 Task: Open Card Chemical Engineering Review in Board Employee Offboarding to Workspace General Accounting and add a team member Softage.4@softage.net, a label Orange, a checklist Trade Secrets, an attachment from Trello, a color Orange and finally, add a card description 'Plan and execute company team-building conference with team-building challenges on leadership' and a comment 'This task requires us to be adaptable and flexible, willing to pivot our approach as needed to achieve success.'. Add a start date 'Jan 08, 1900' with a due date 'Jan 15, 1900'
Action: Mouse moved to (673, 206)
Screenshot: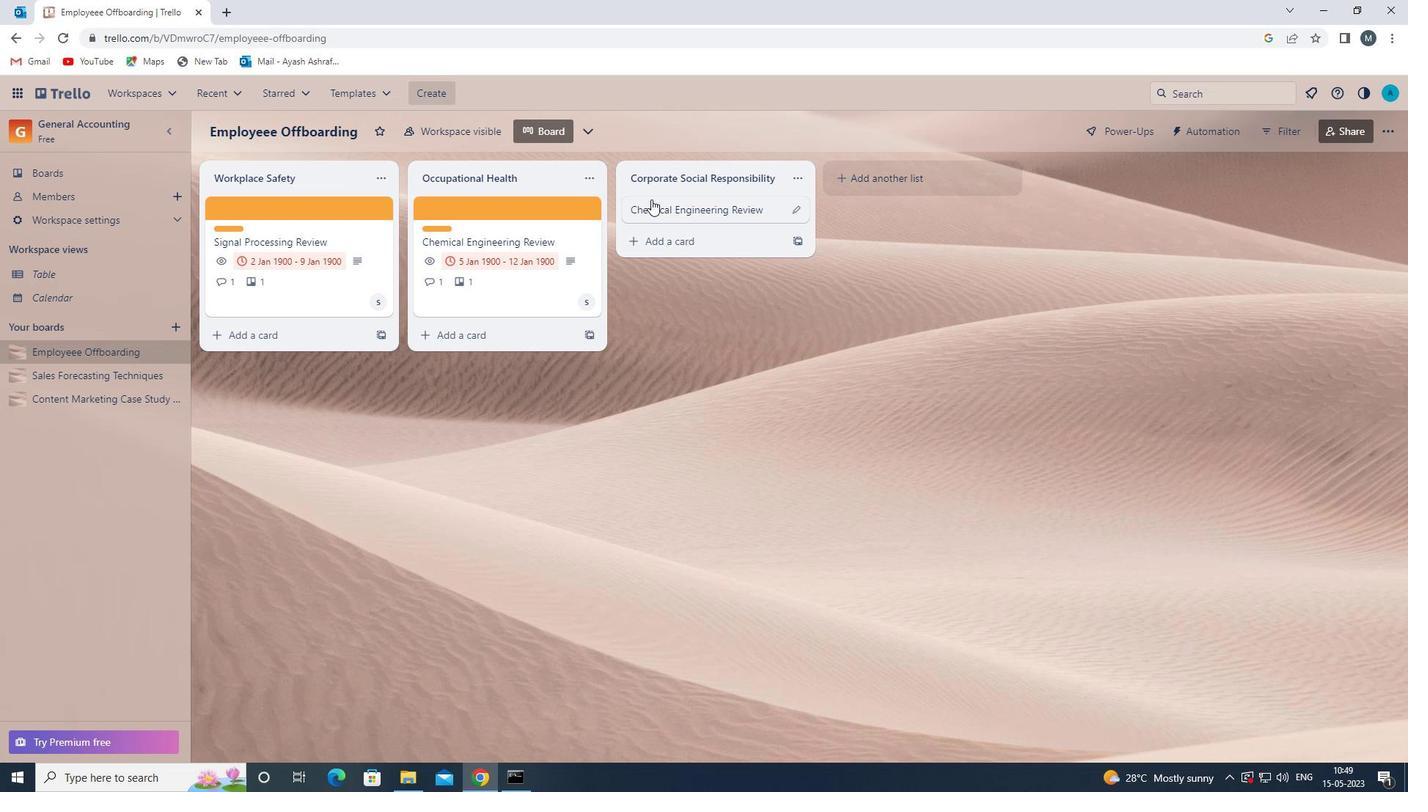 
Action: Mouse pressed left at (673, 206)
Screenshot: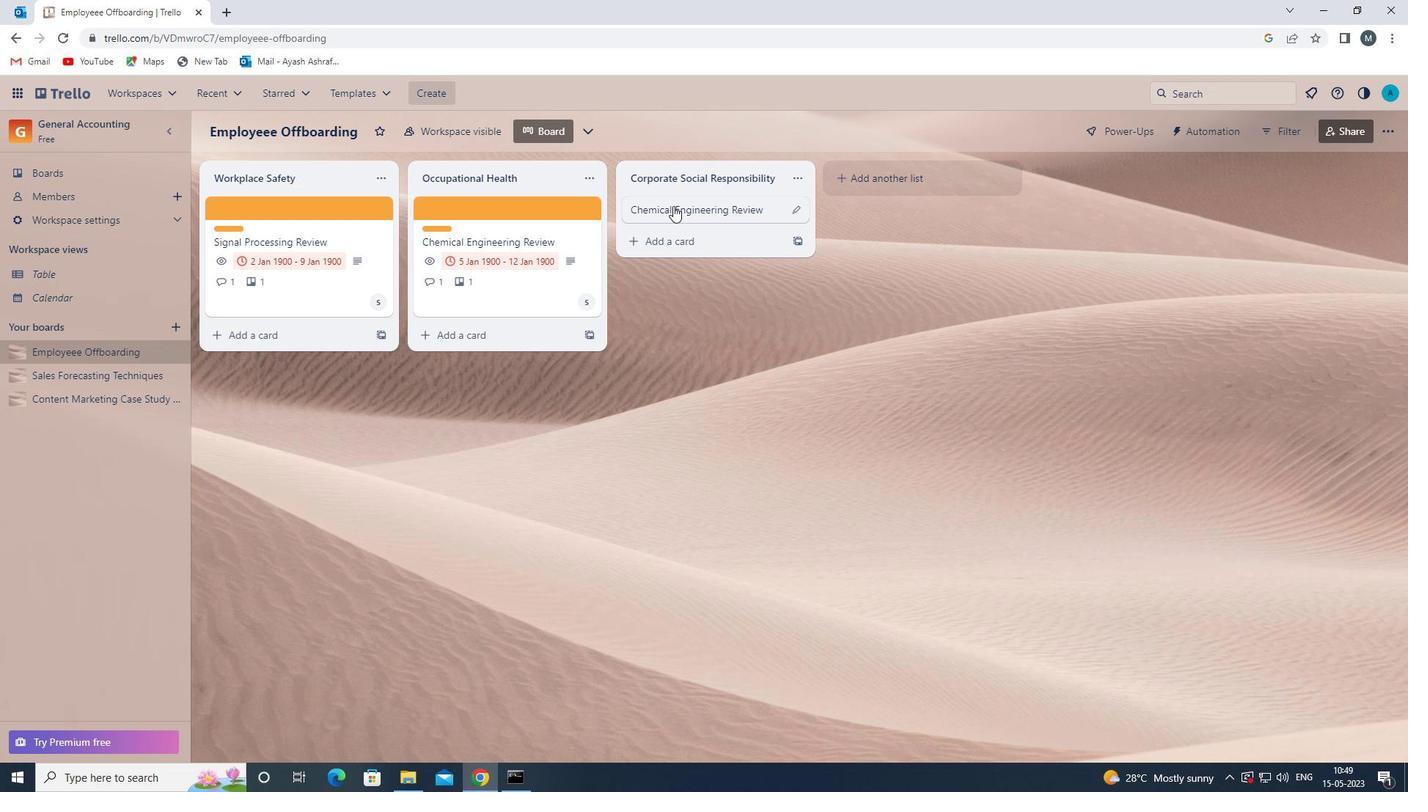 
Action: Mouse moved to (877, 264)
Screenshot: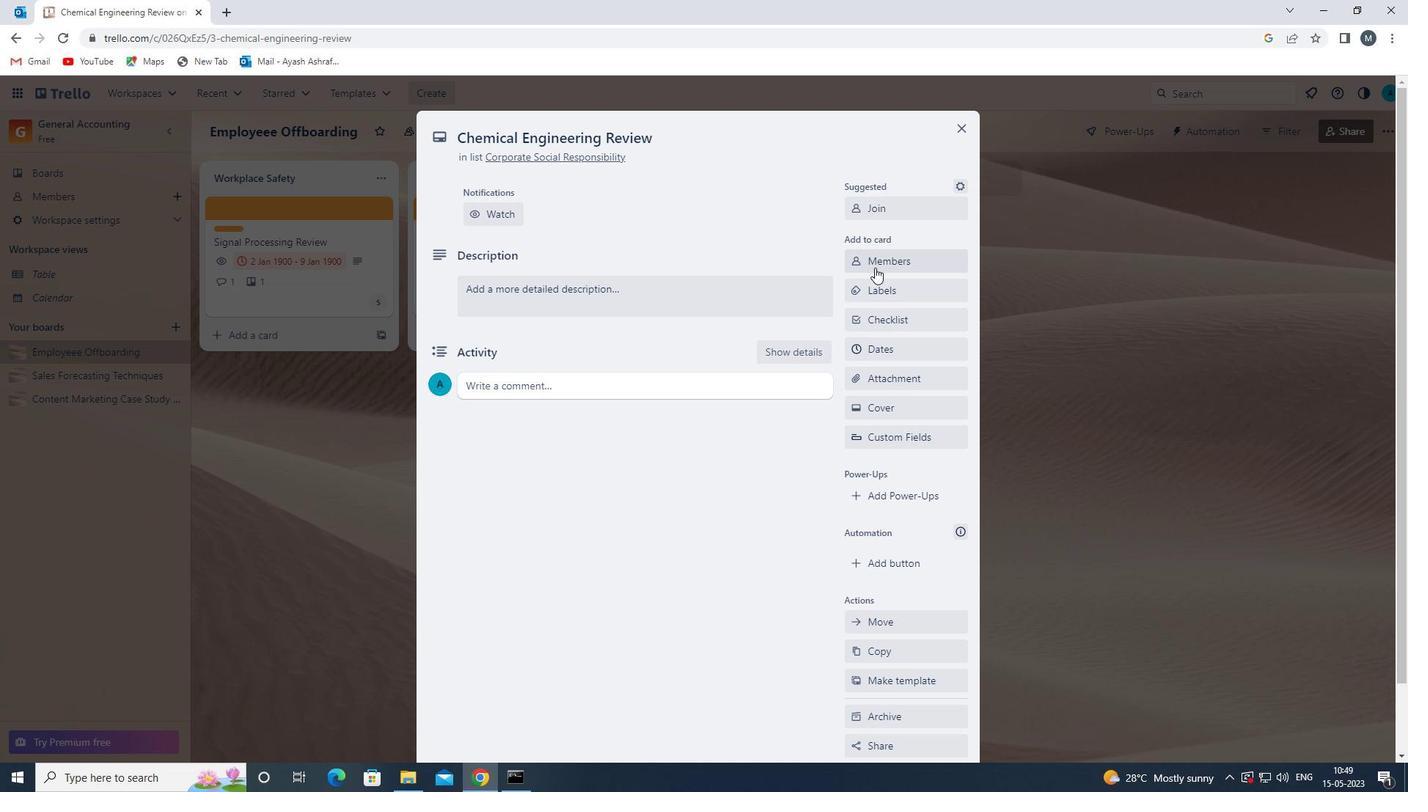 
Action: Mouse pressed left at (877, 264)
Screenshot: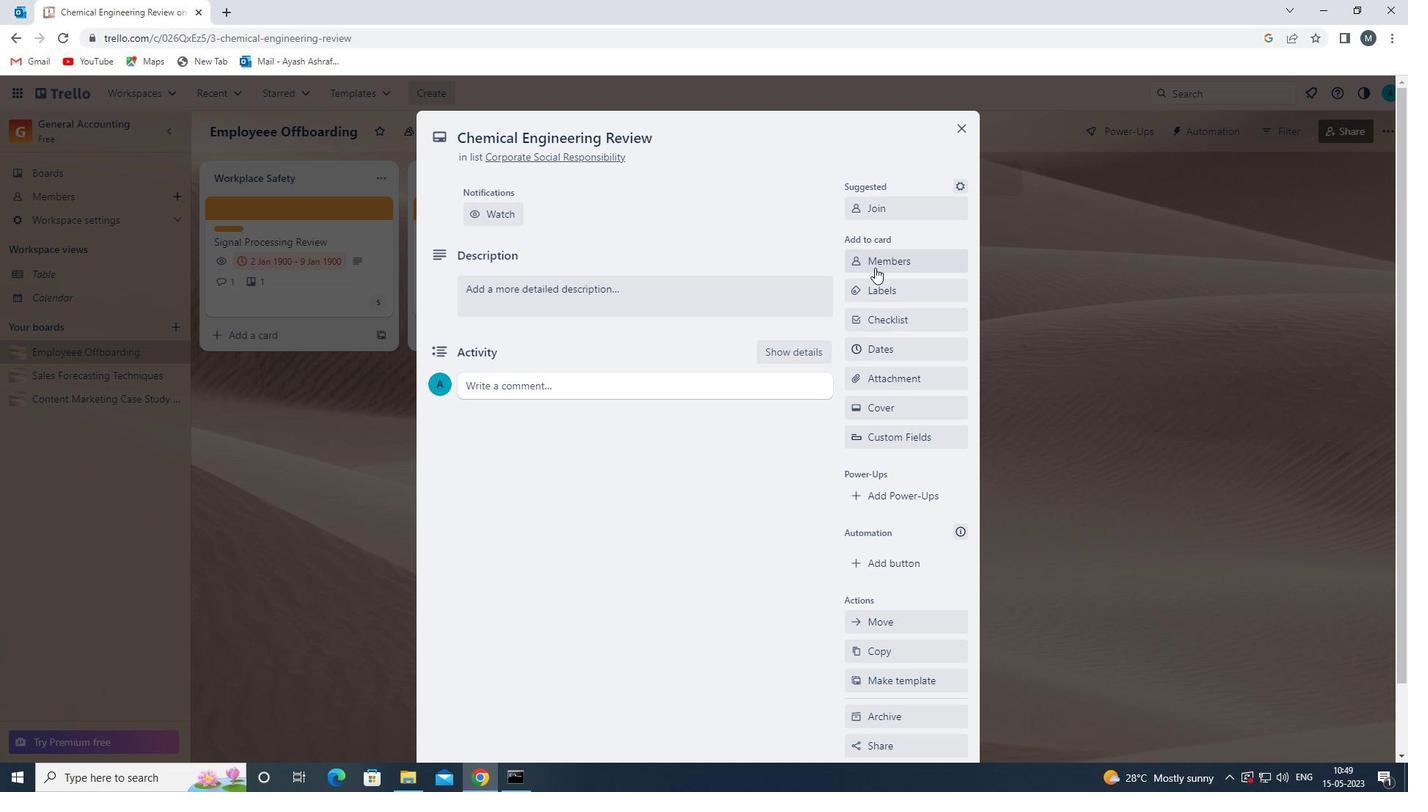 
Action: Mouse moved to (878, 264)
Screenshot: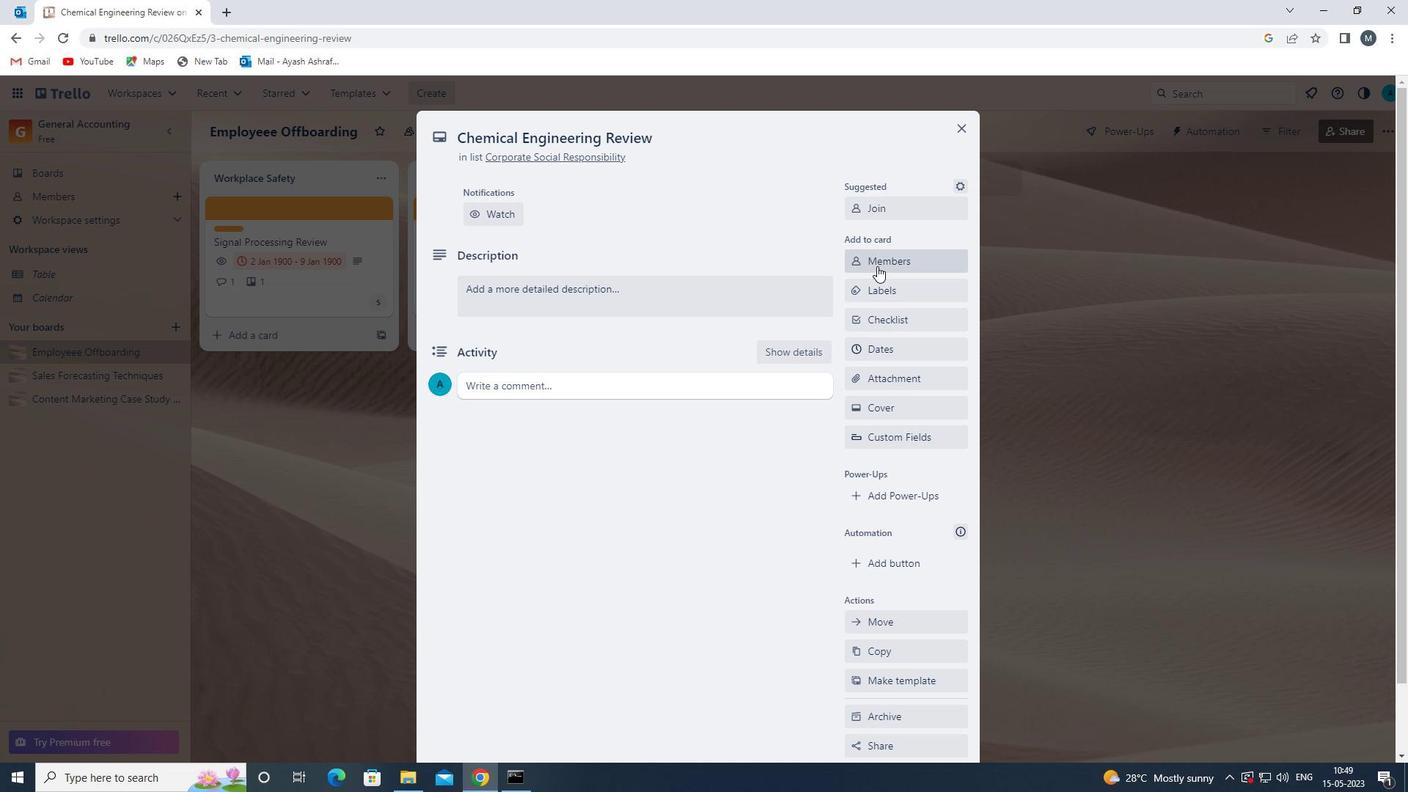
Action: Key pressed s
Screenshot: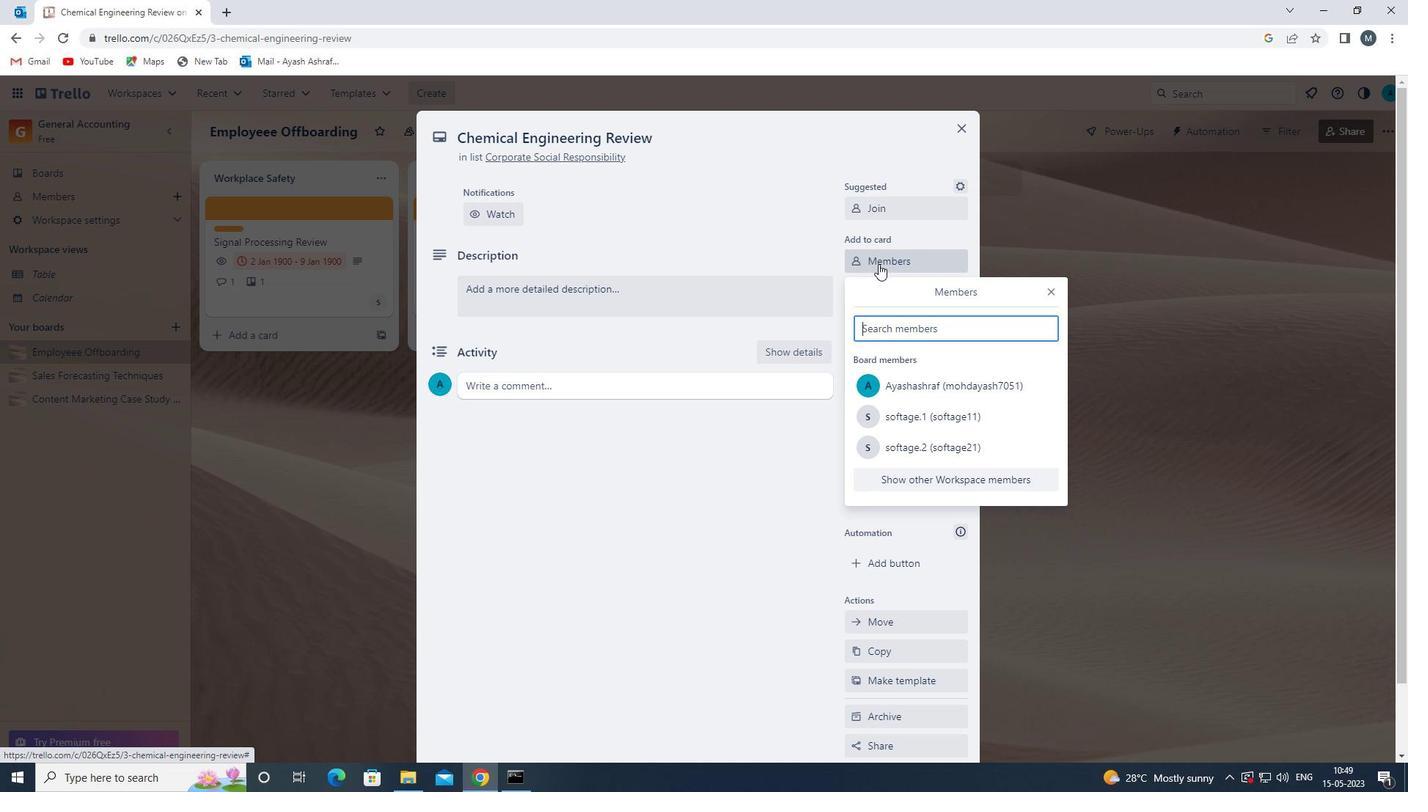 
Action: Mouse moved to (918, 514)
Screenshot: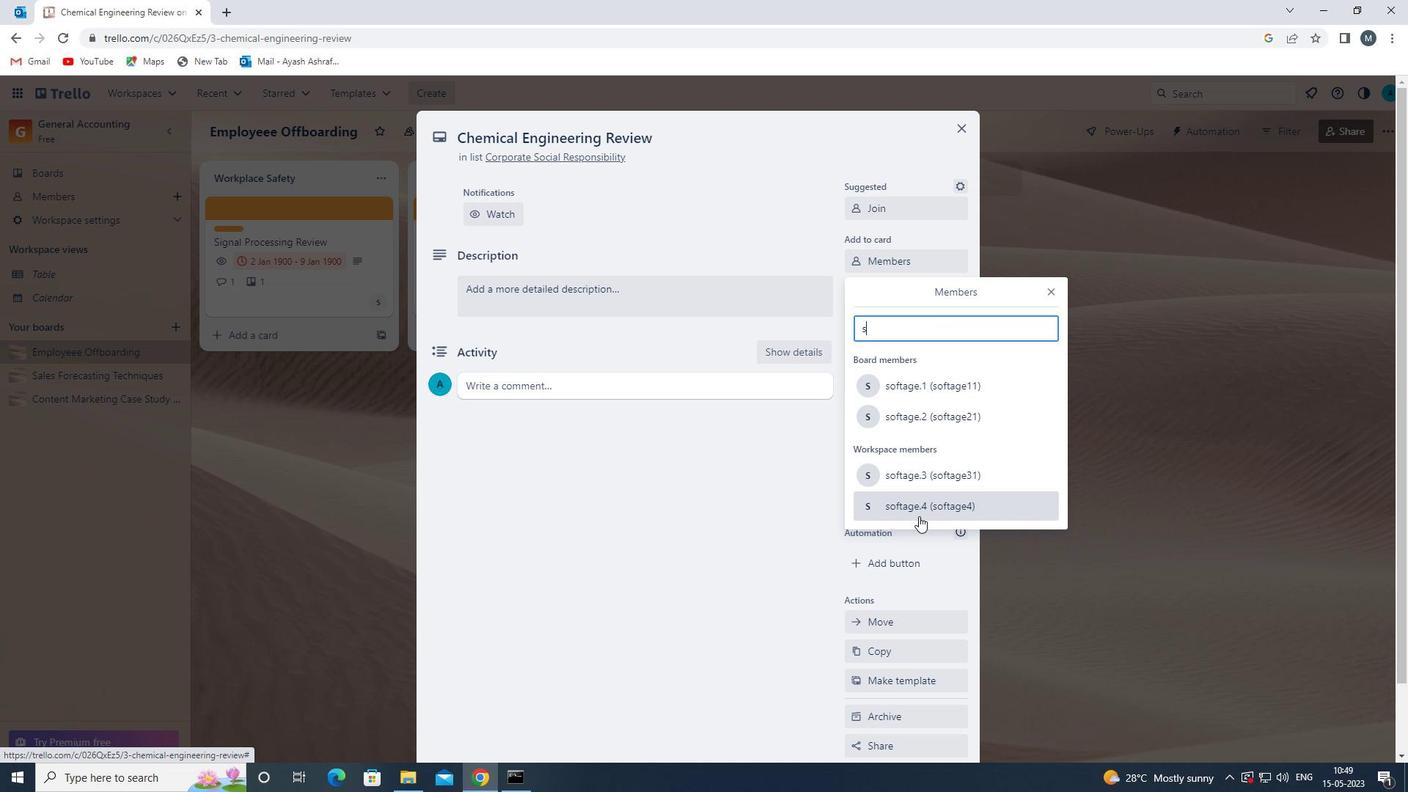 
Action: Mouse pressed left at (918, 514)
Screenshot: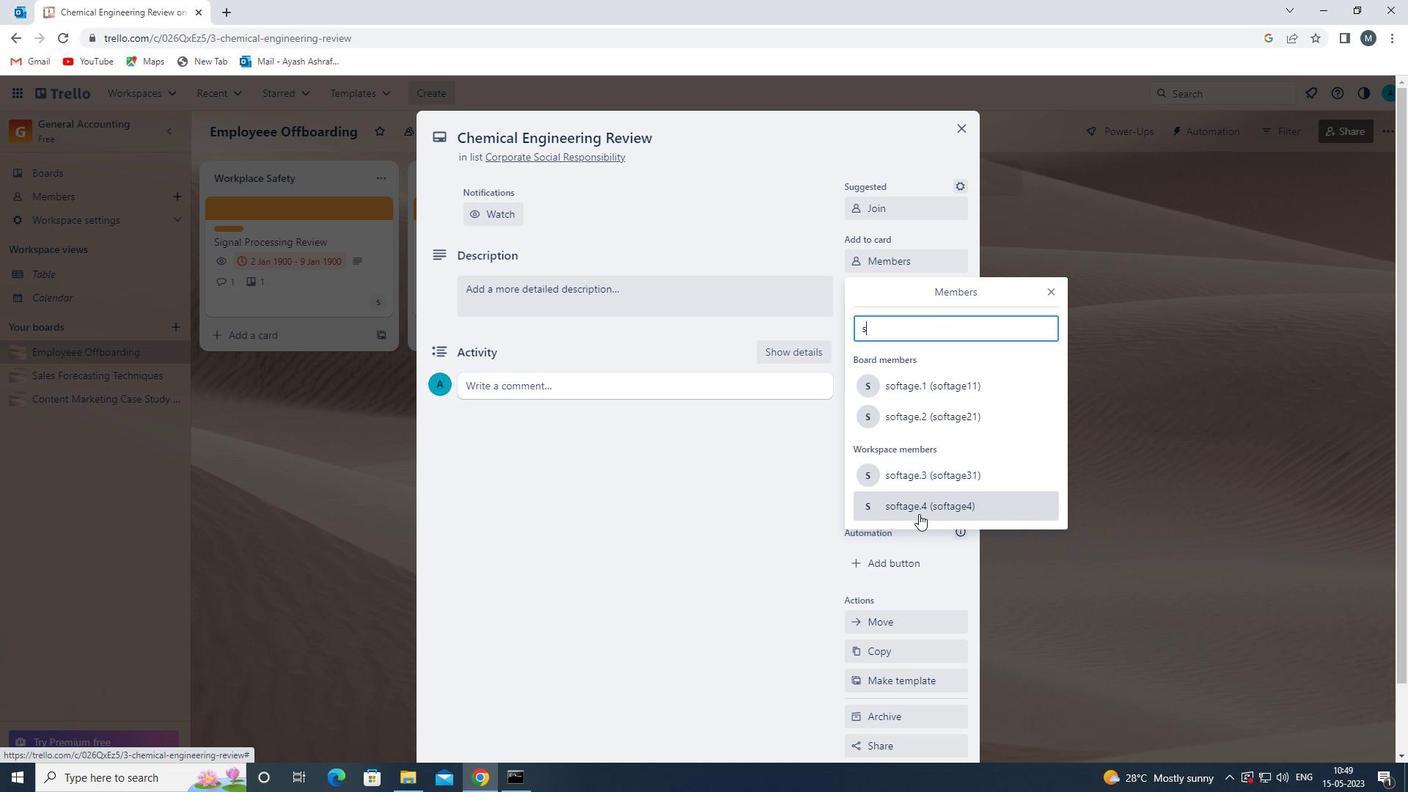 
Action: Mouse moved to (1047, 290)
Screenshot: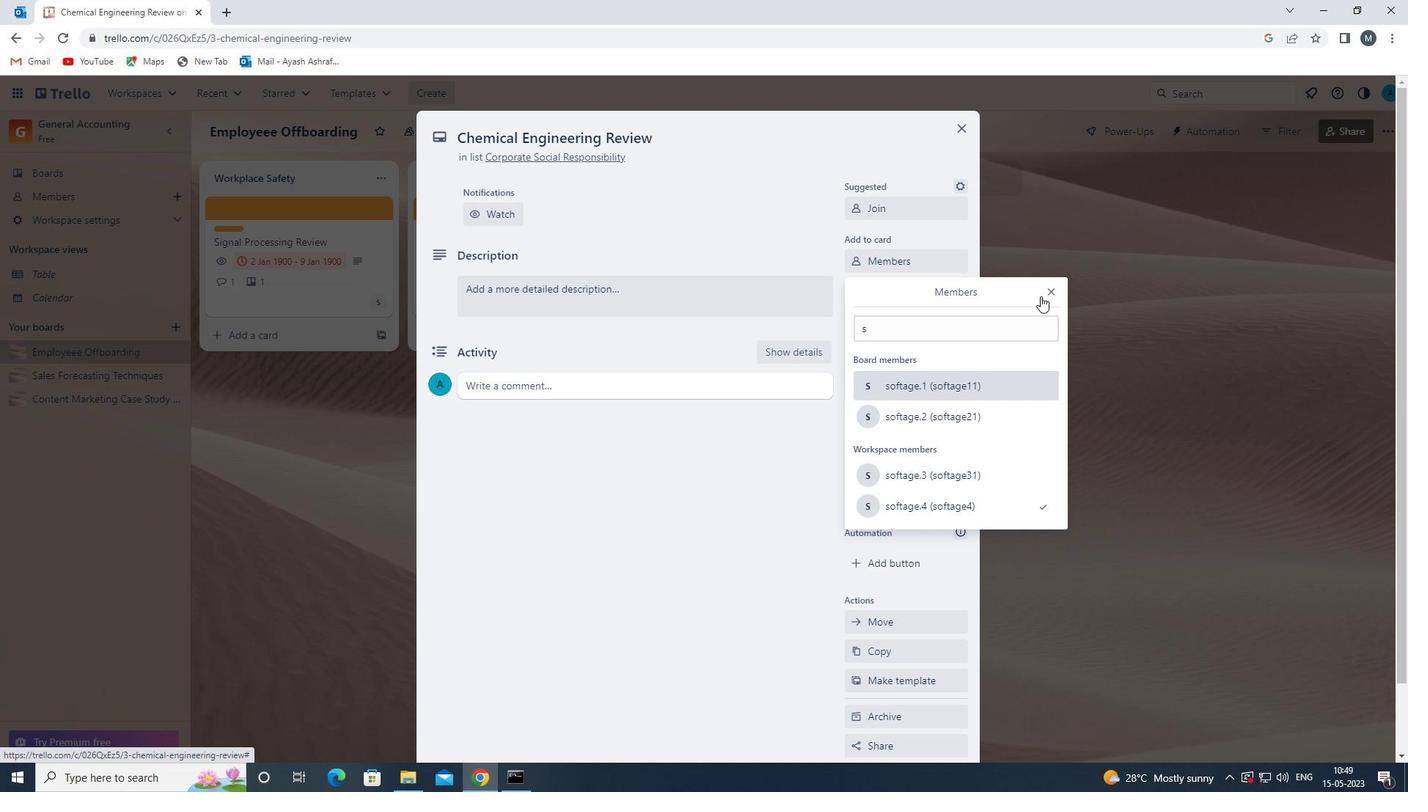 
Action: Mouse pressed left at (1047, 290)
Screenshot: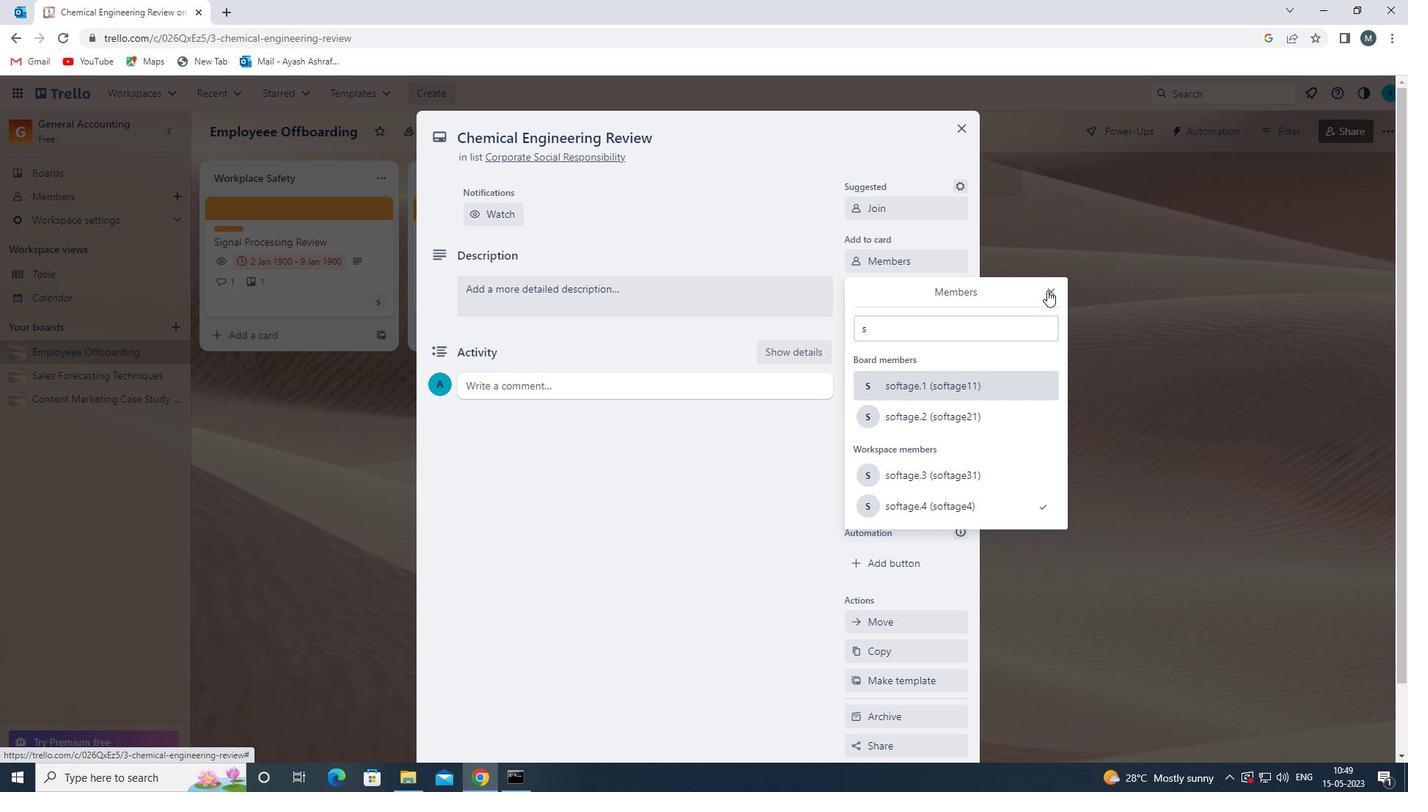 
Action: Mouse moved to (886, 292)
Screenshot: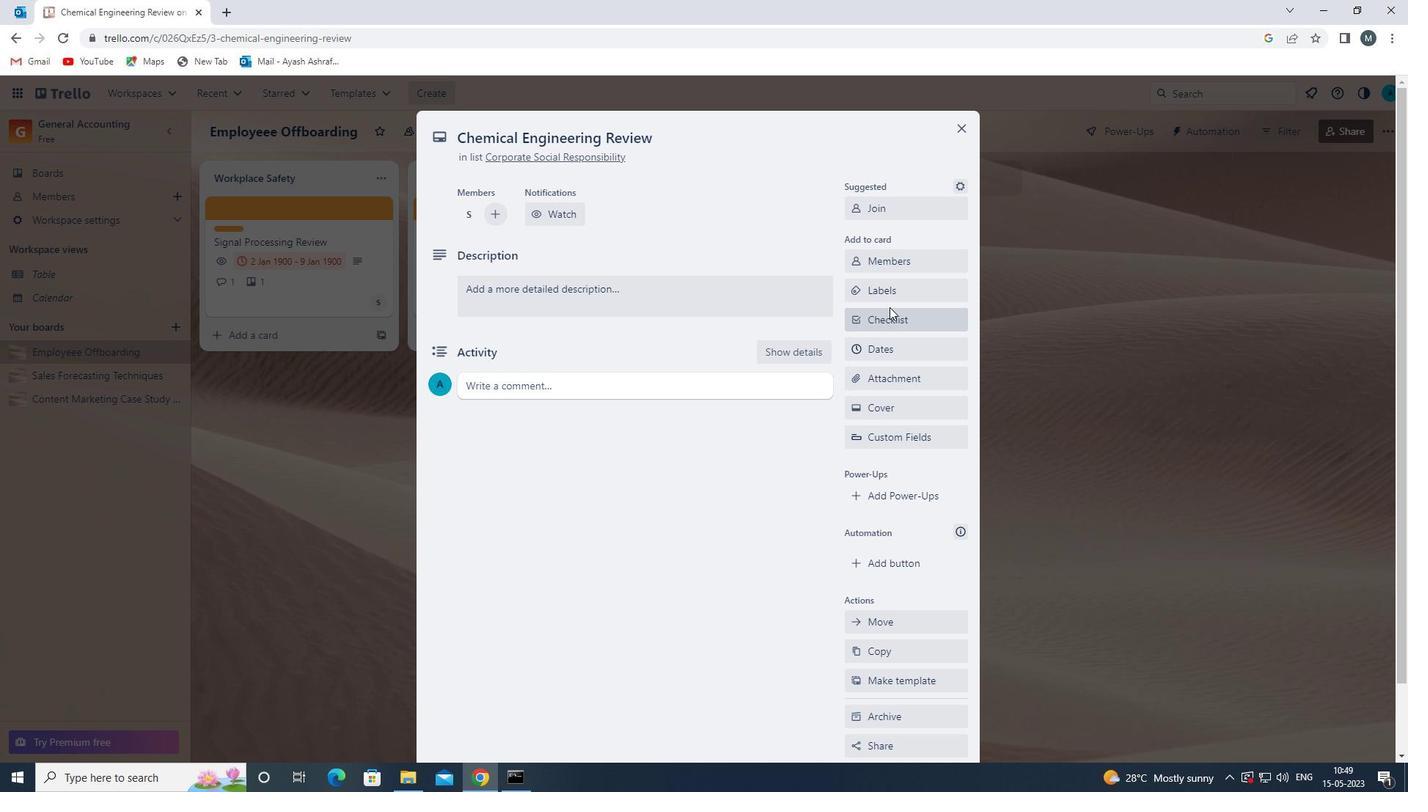 
Action: Mouse pressed left at (886, 292)
Screenshot: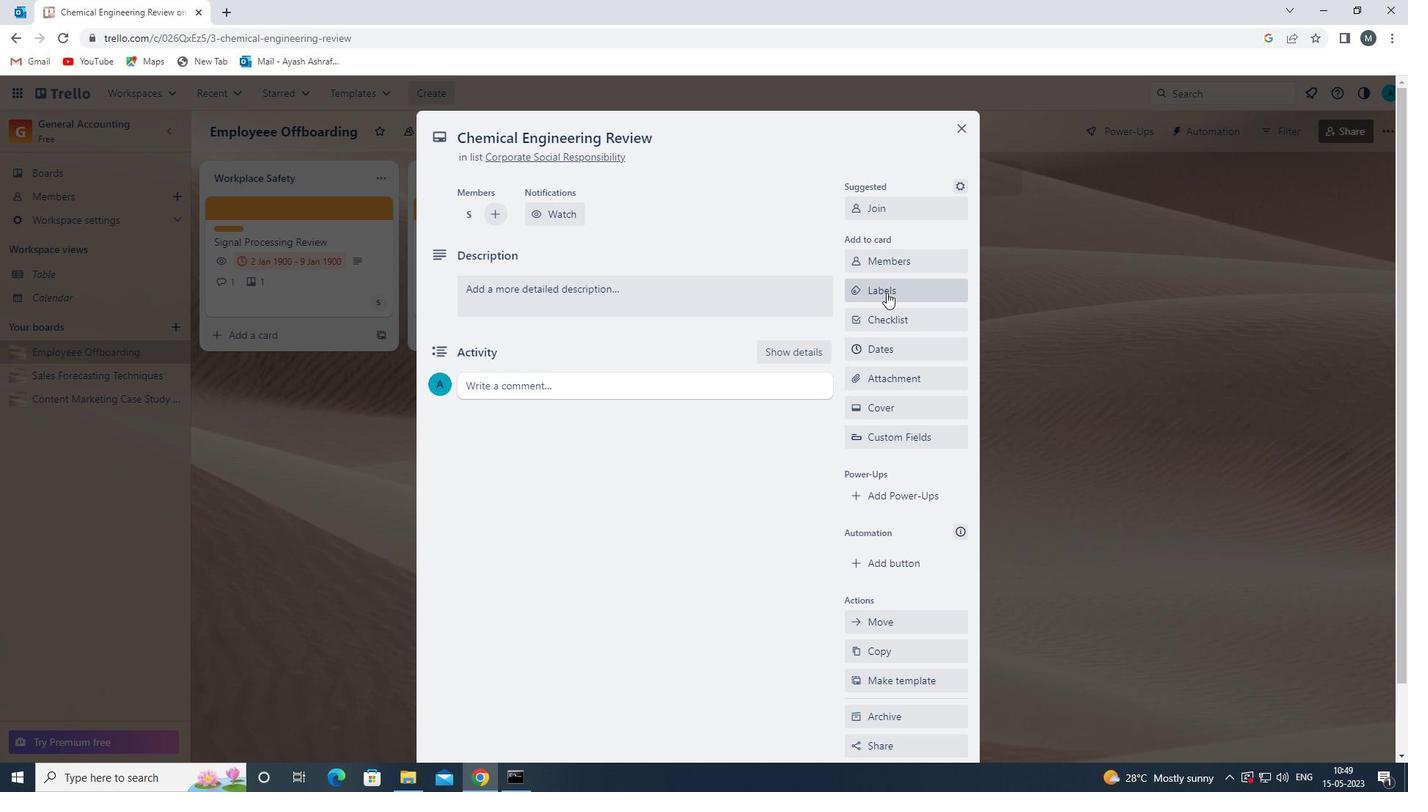 
Action: Mouse moved to (921, 469)
Screenshot: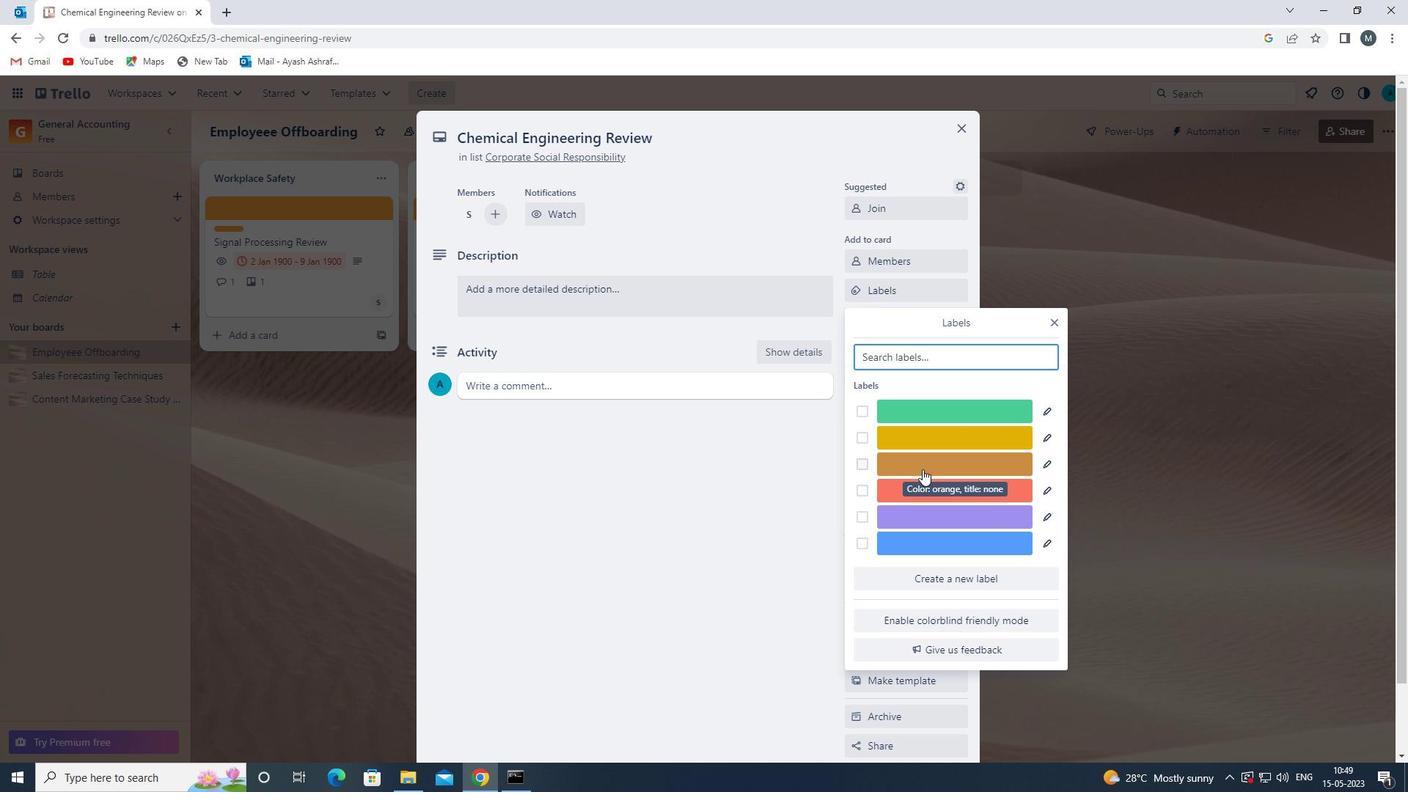 
Action: Mouse pressed left at (921, 469)
Screenshot: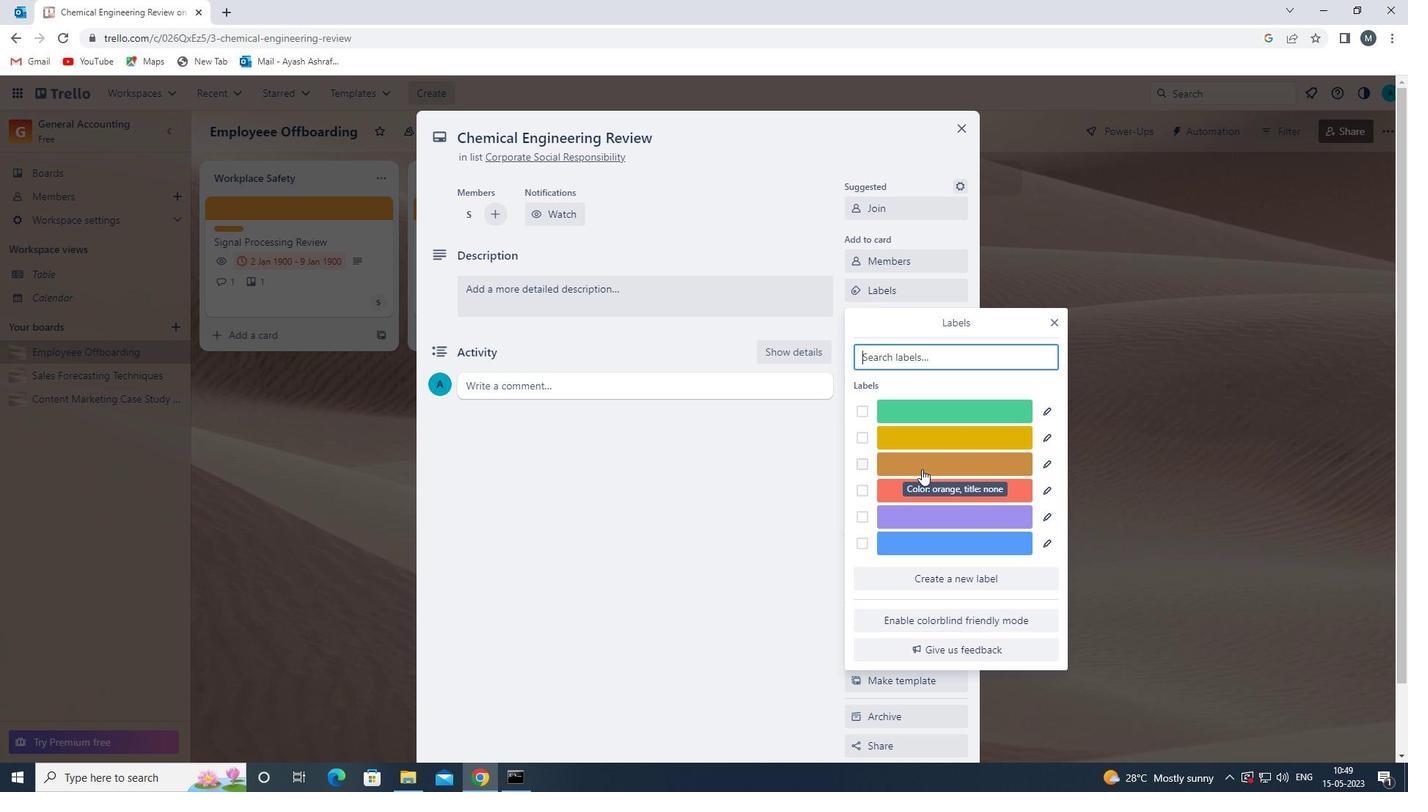 
Action: Mouse moved to (1050, 321)
Screenshot: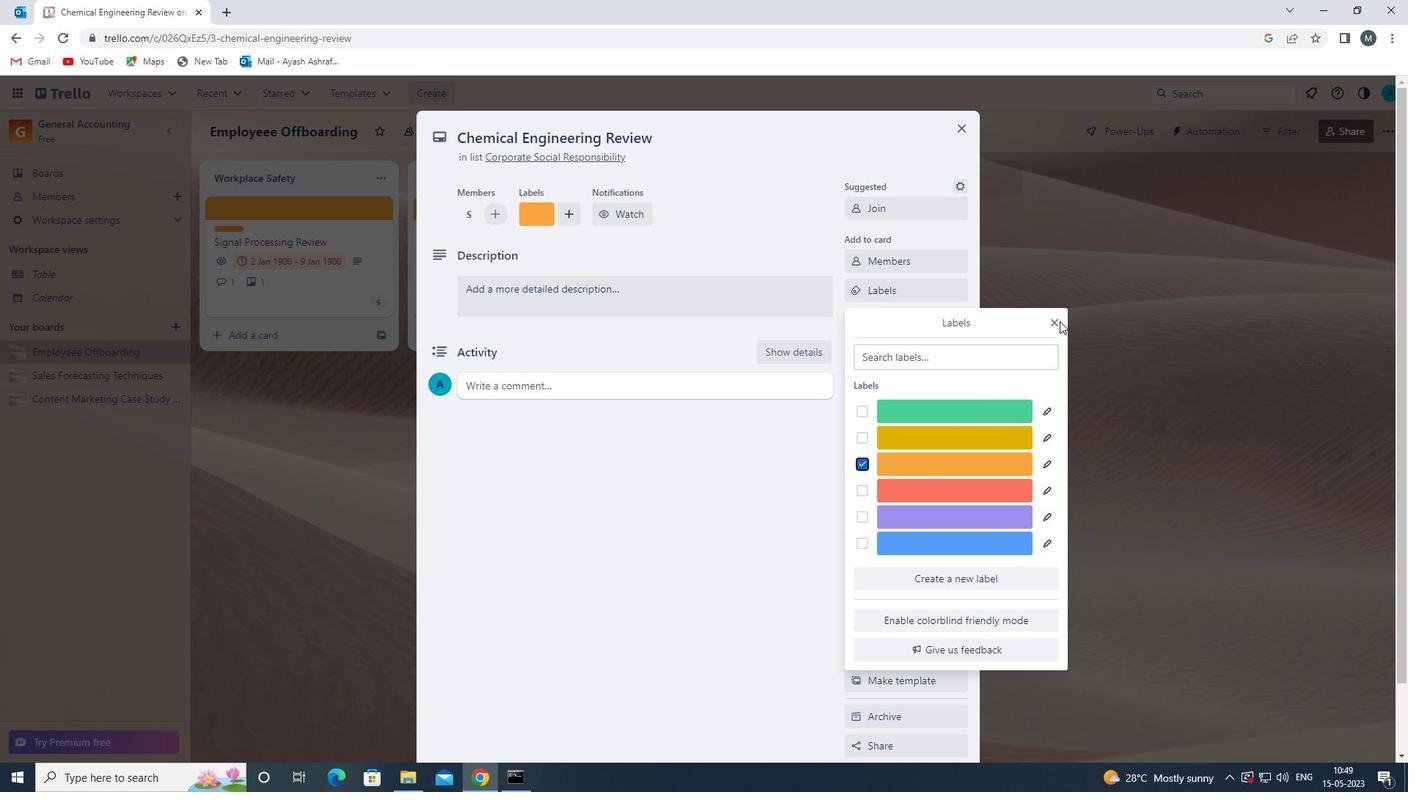 
Action: Mouse pressed left at (1050, 321)
Screenshot: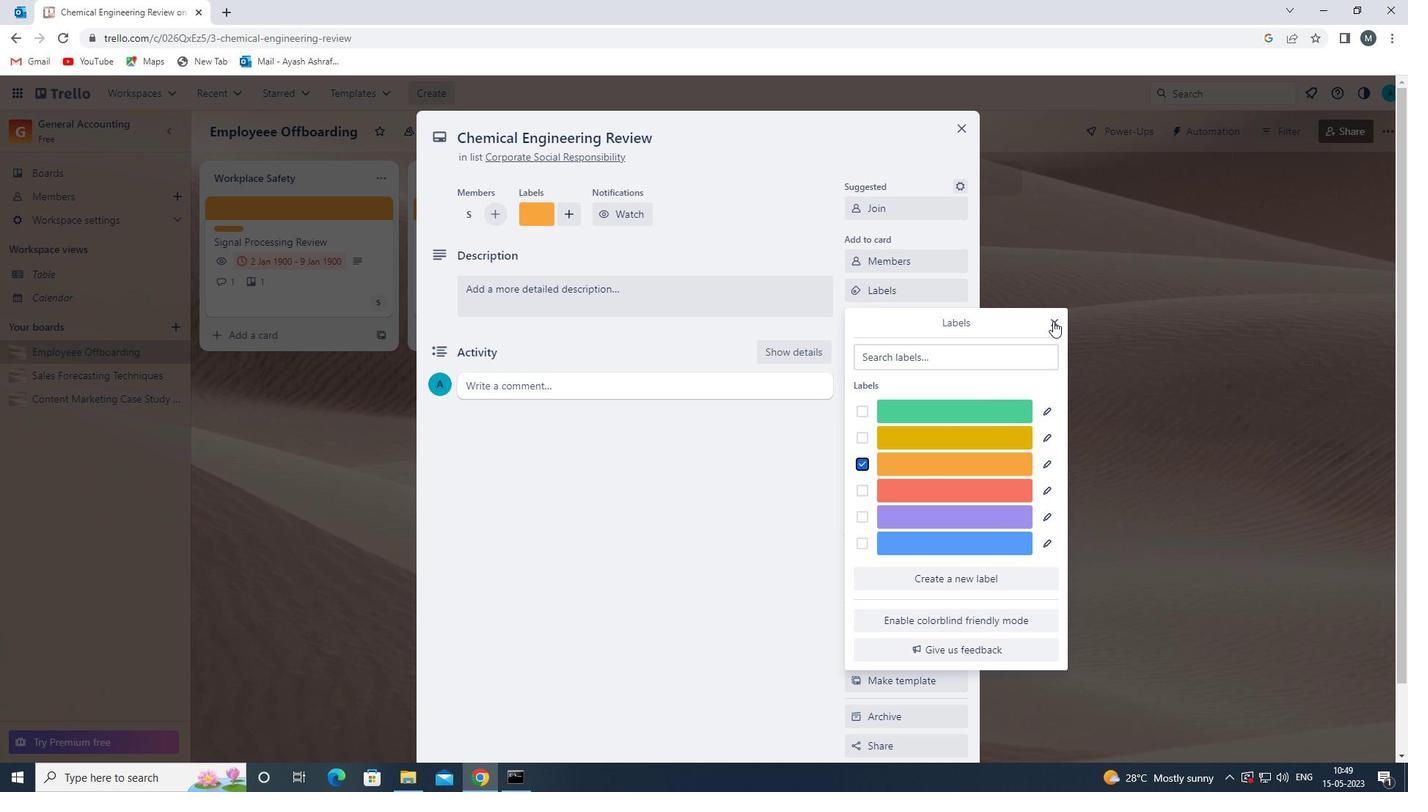 
Action: Mouse moved to (898, 322)
Screenshot: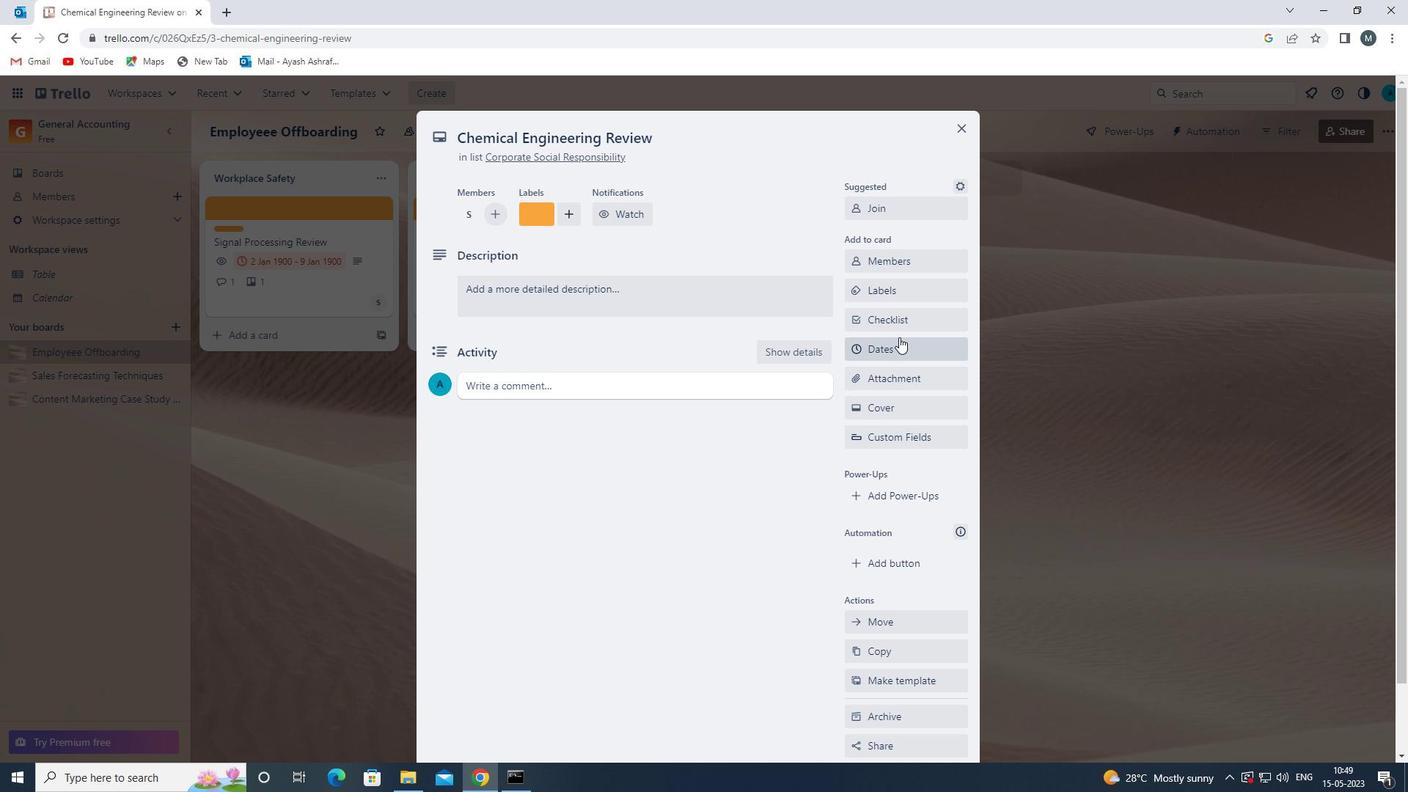 
Action: Mouse pressed left at (898, 322)
Screenshot: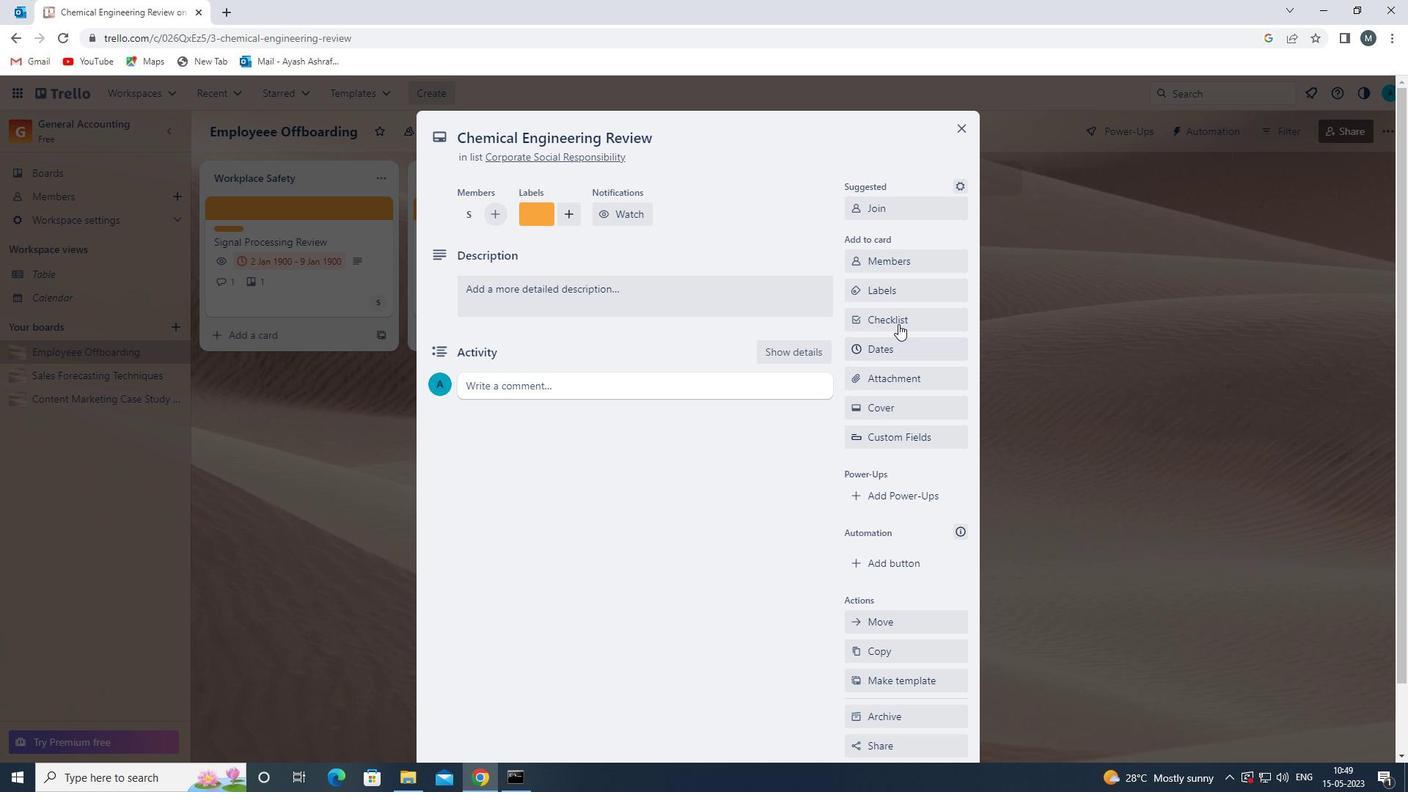 
Action: Key pressed t
Screenshot: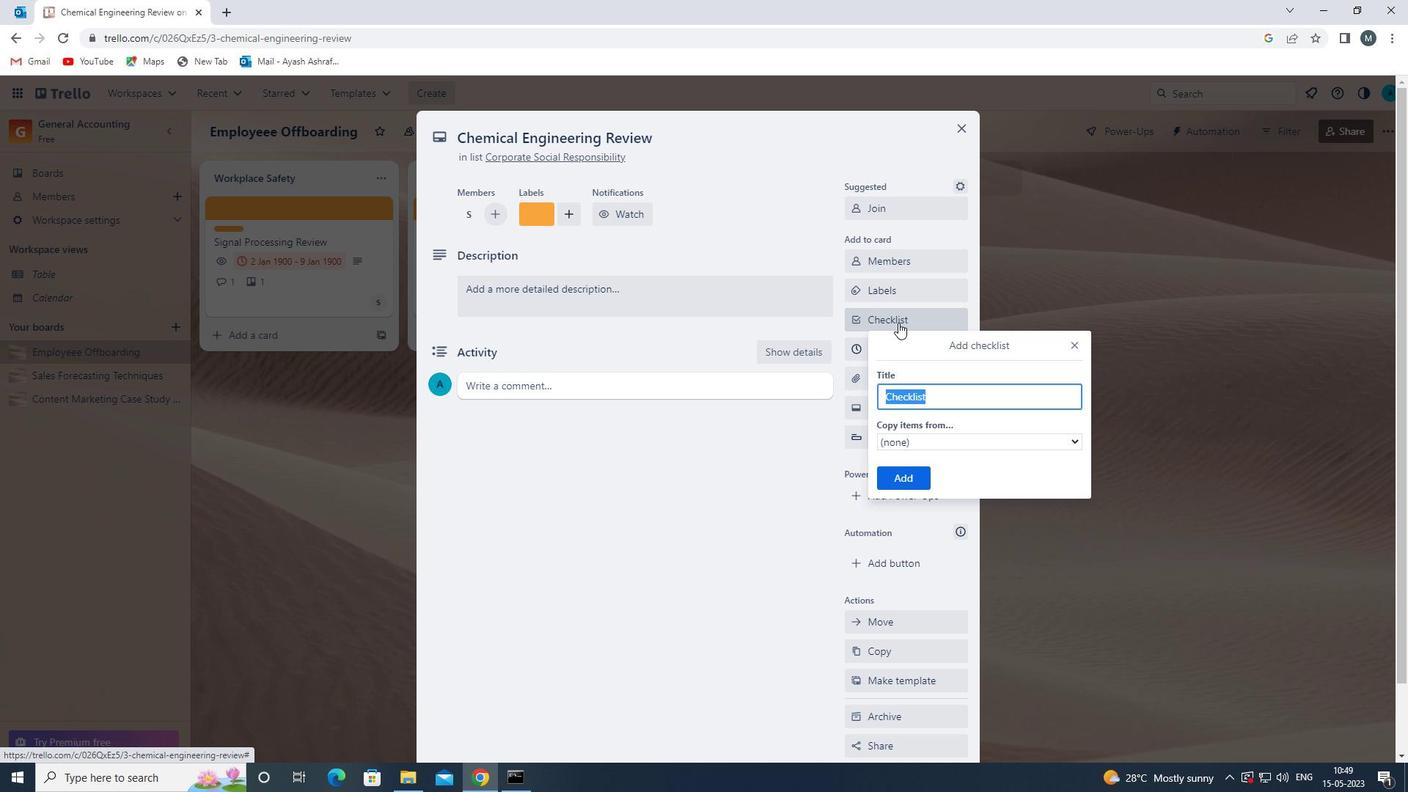 
Action: Mouse moved to (992, 464)
Screenshot: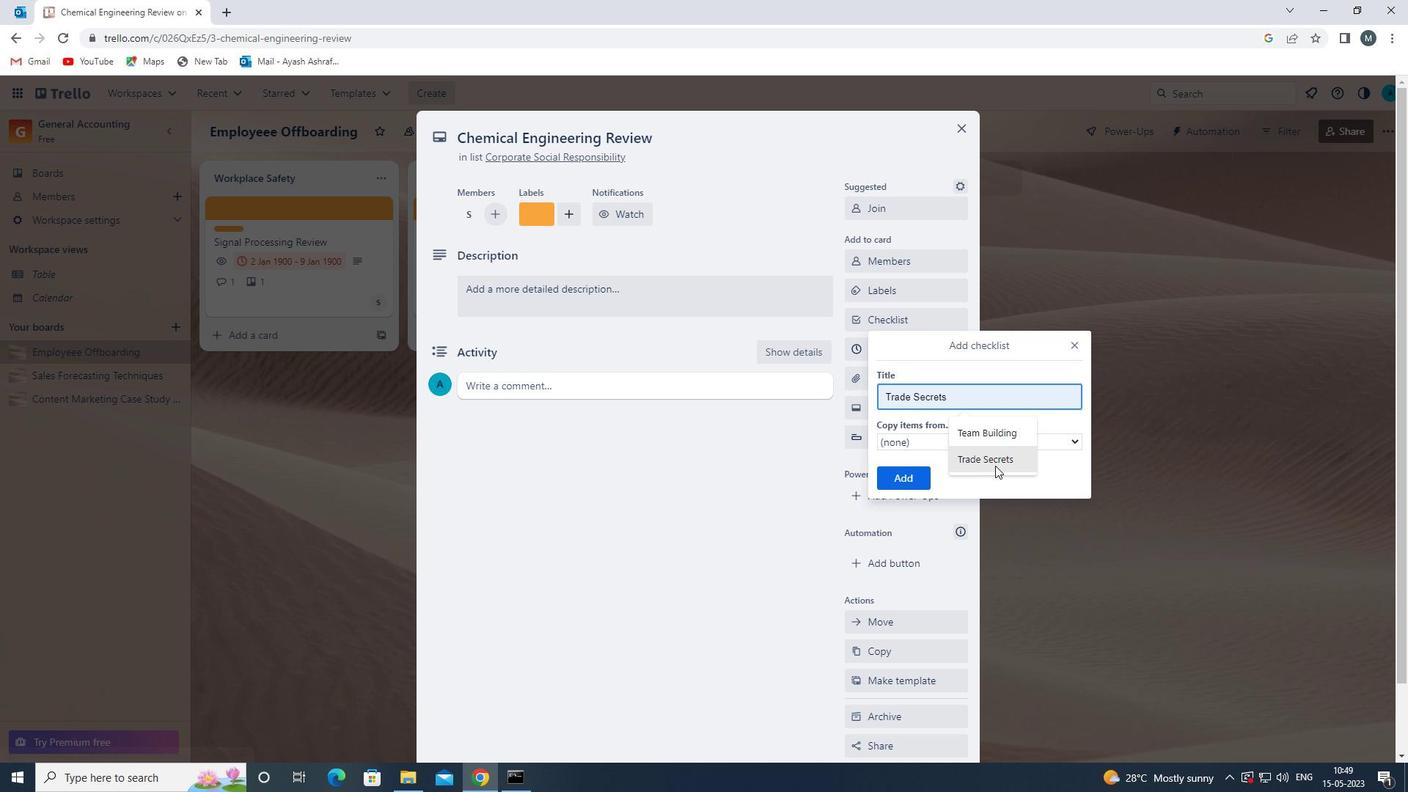
Action: Mouse pressed left at (992, 464)
Screenshot: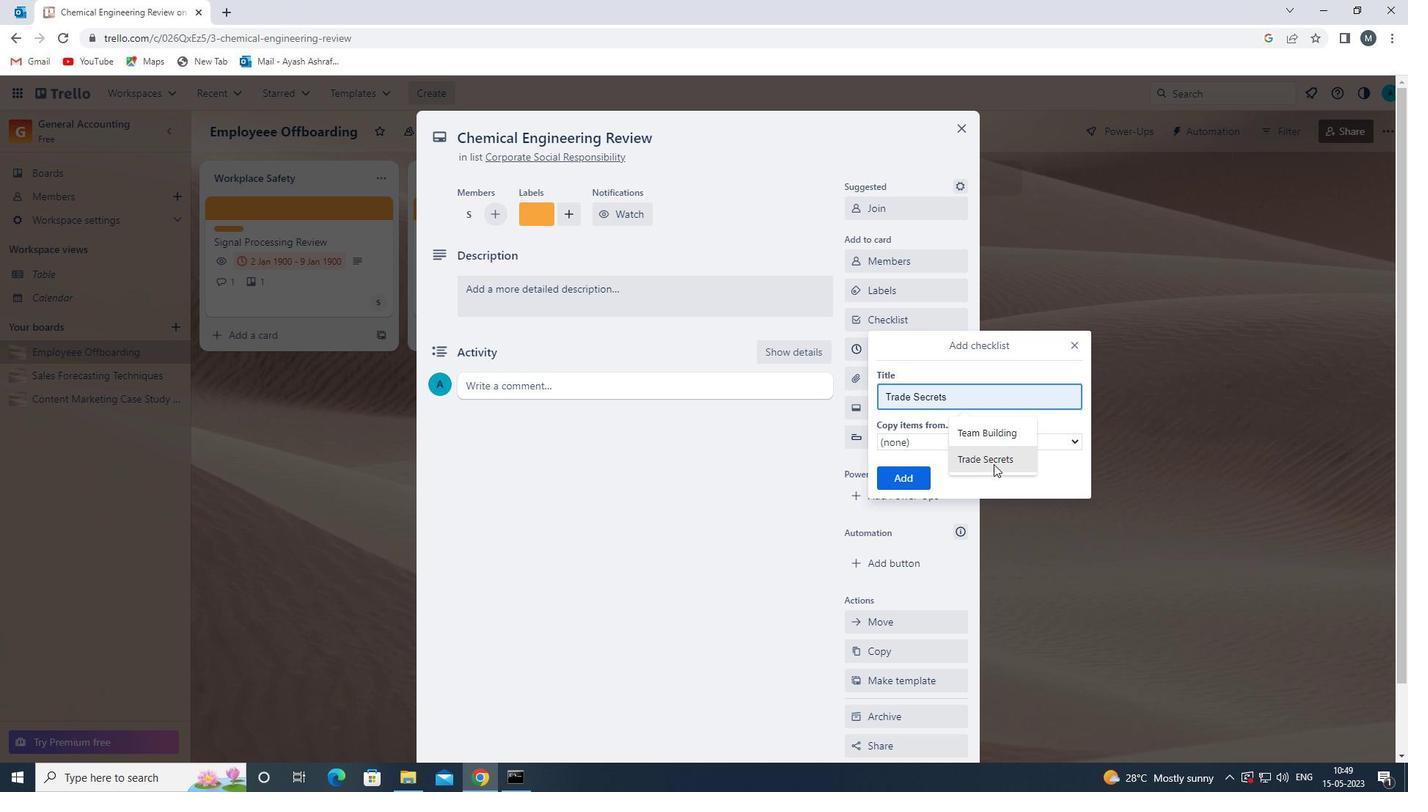 
Action: Mouse moved to (910, 475)
Screenshot: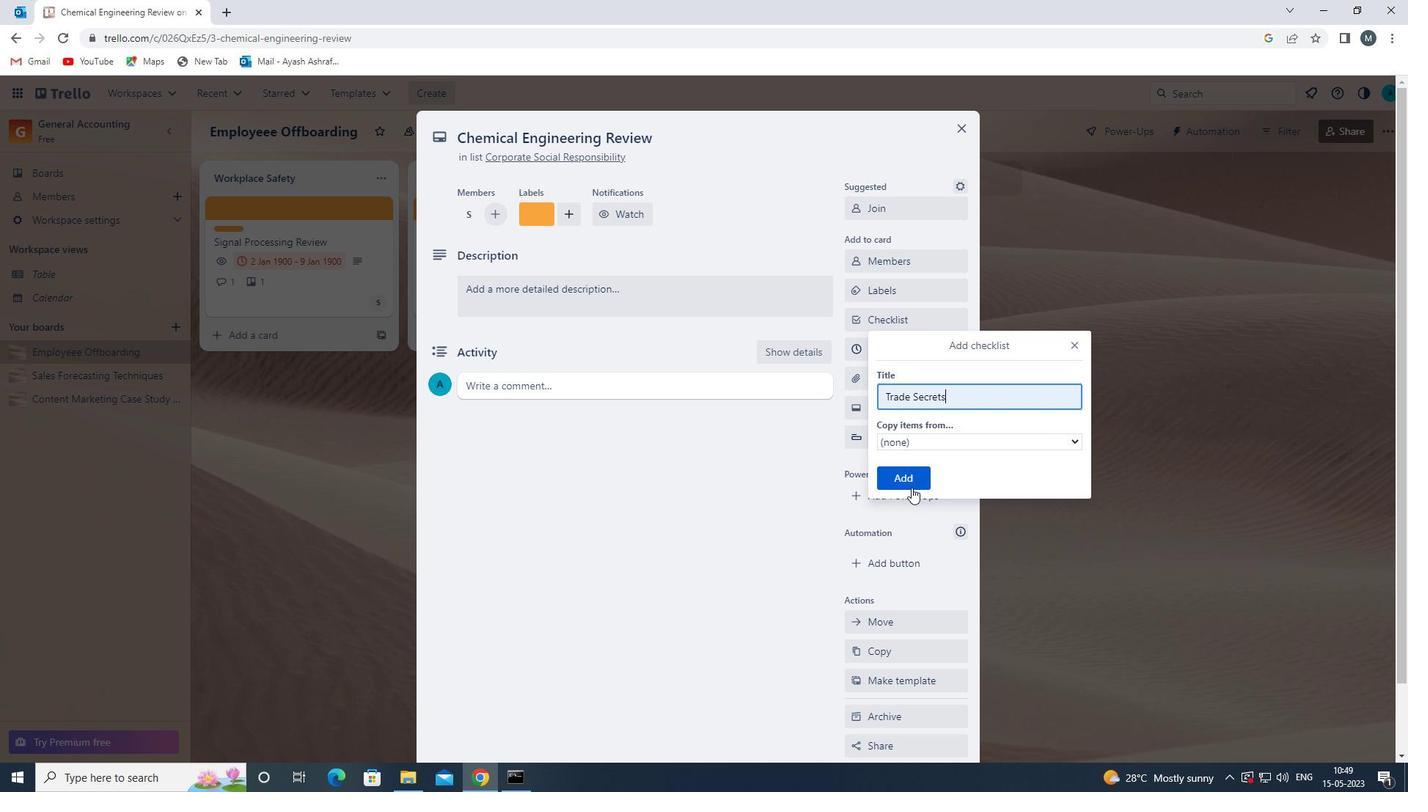 
Action: Mouse pressed left at (910, 475)
Screenshot: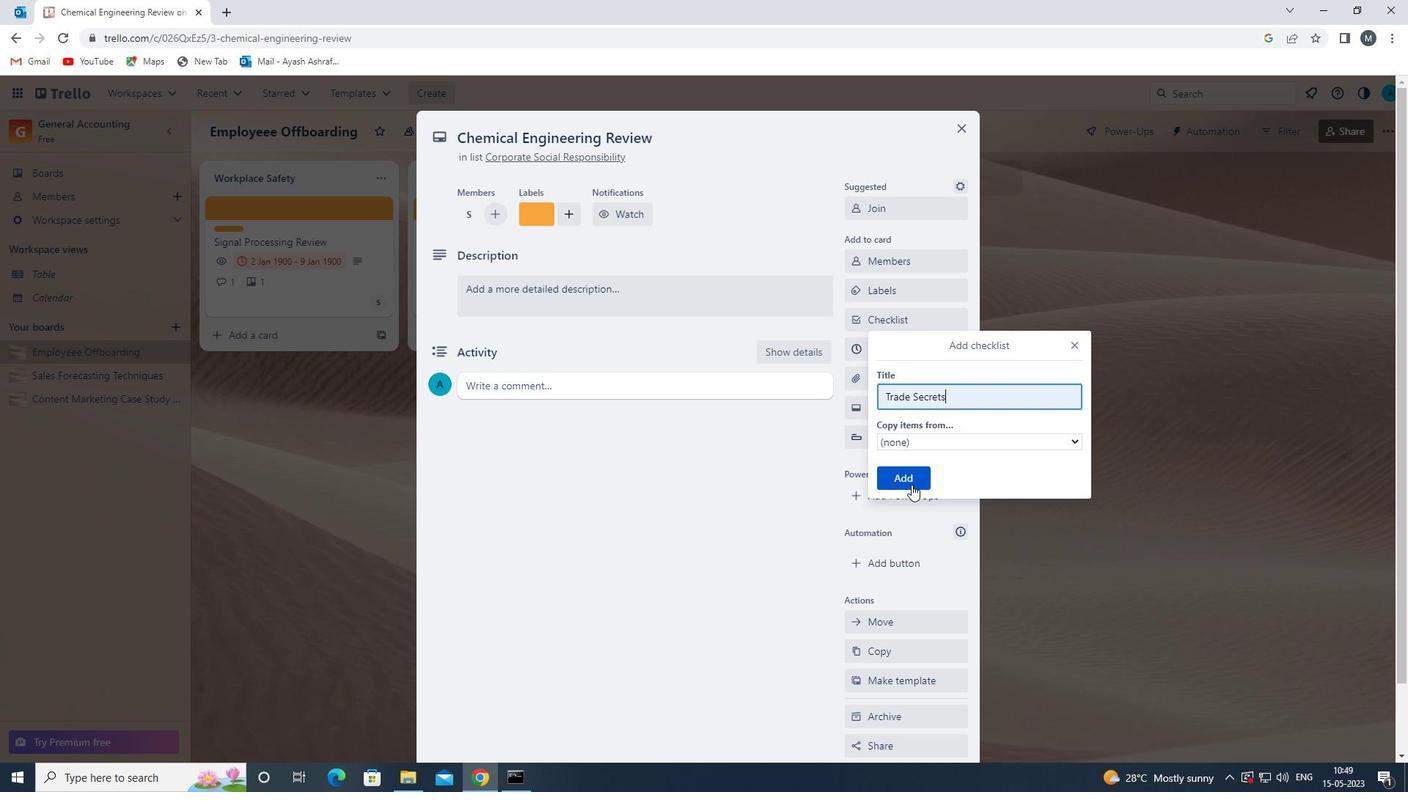 
Action: Mouse moved to (905, 382)
Screenshot: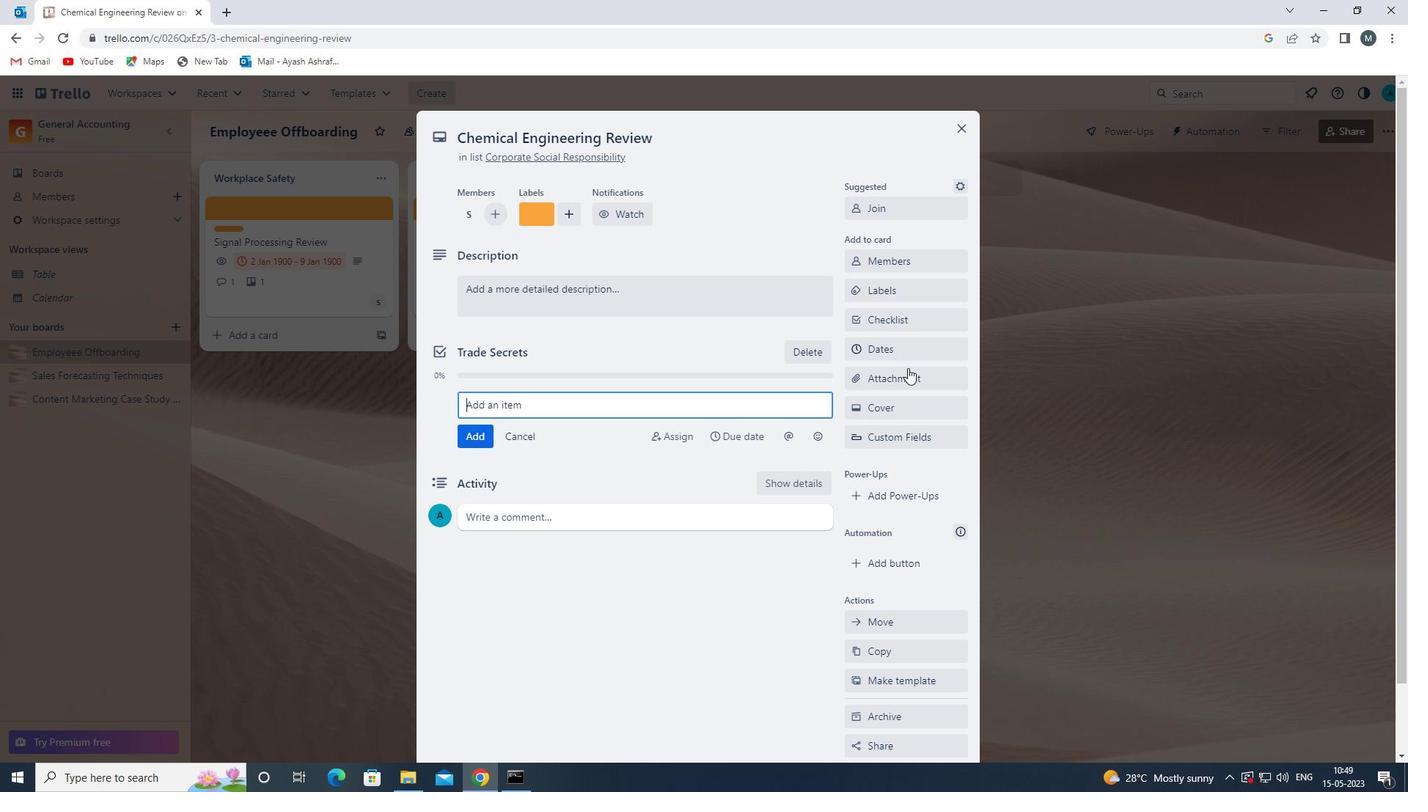 
Action: Mouse pressed left at (905, 382)
Screenshot: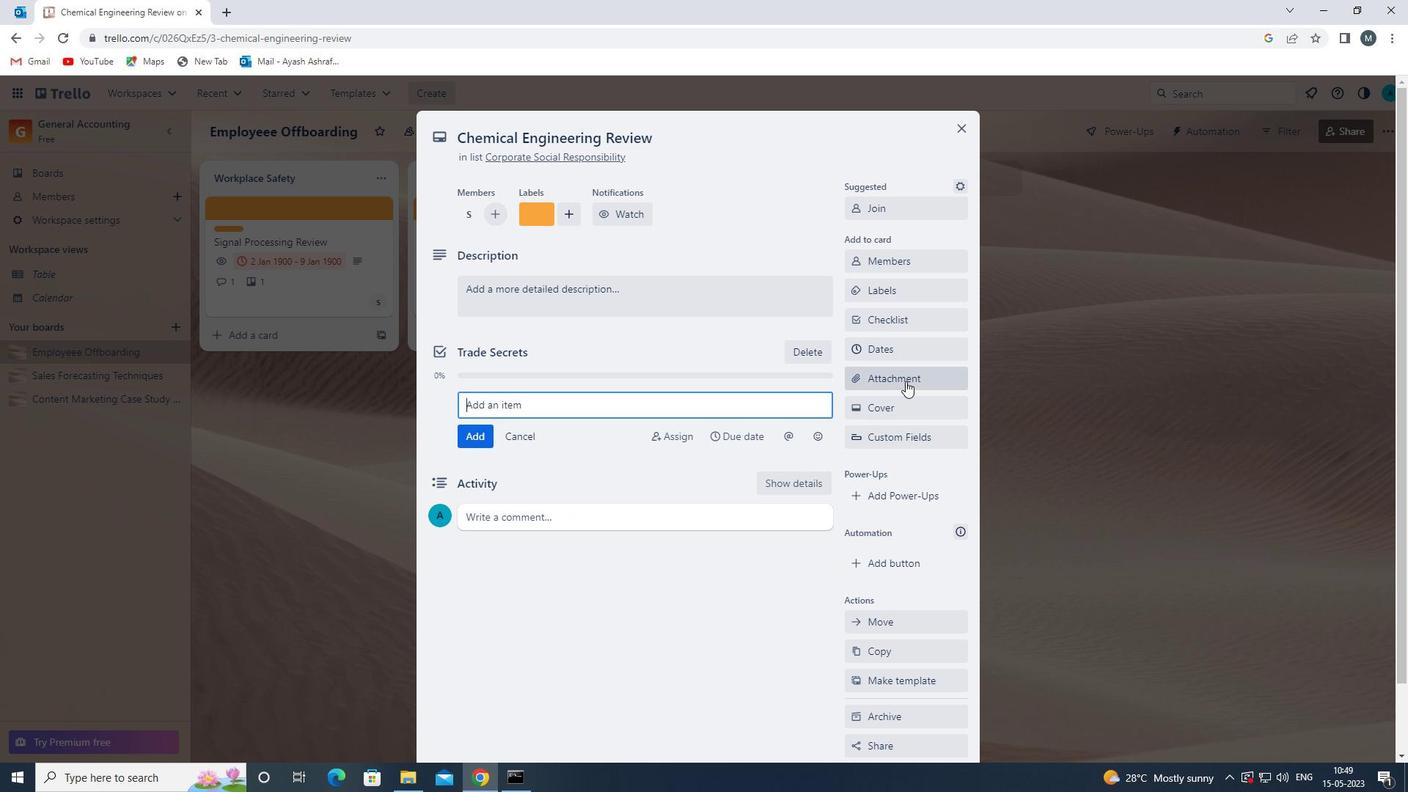 
Action: Mouse moved to (910, 470)
Screenshot: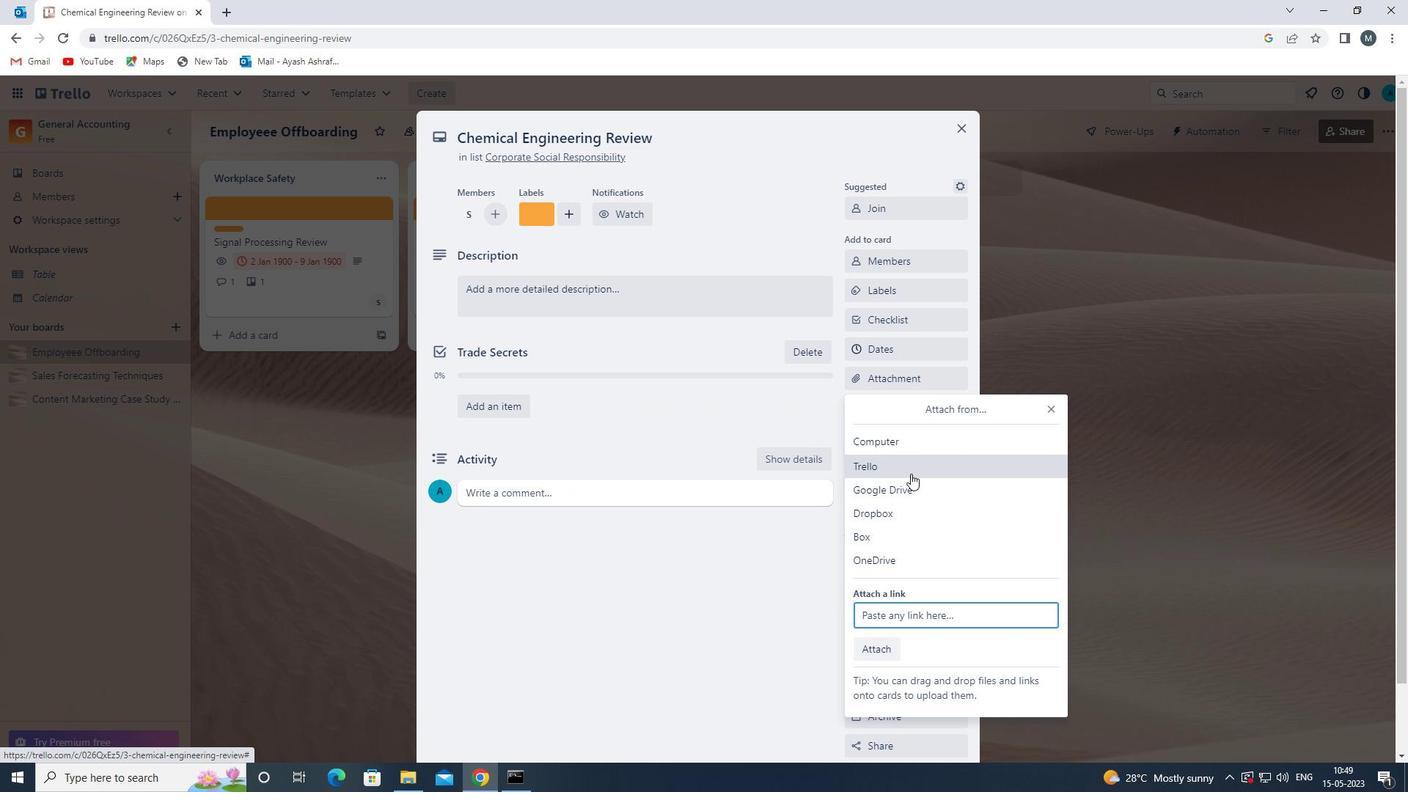 
Action: Mouse pressed left at (910, 470)
Screenshot: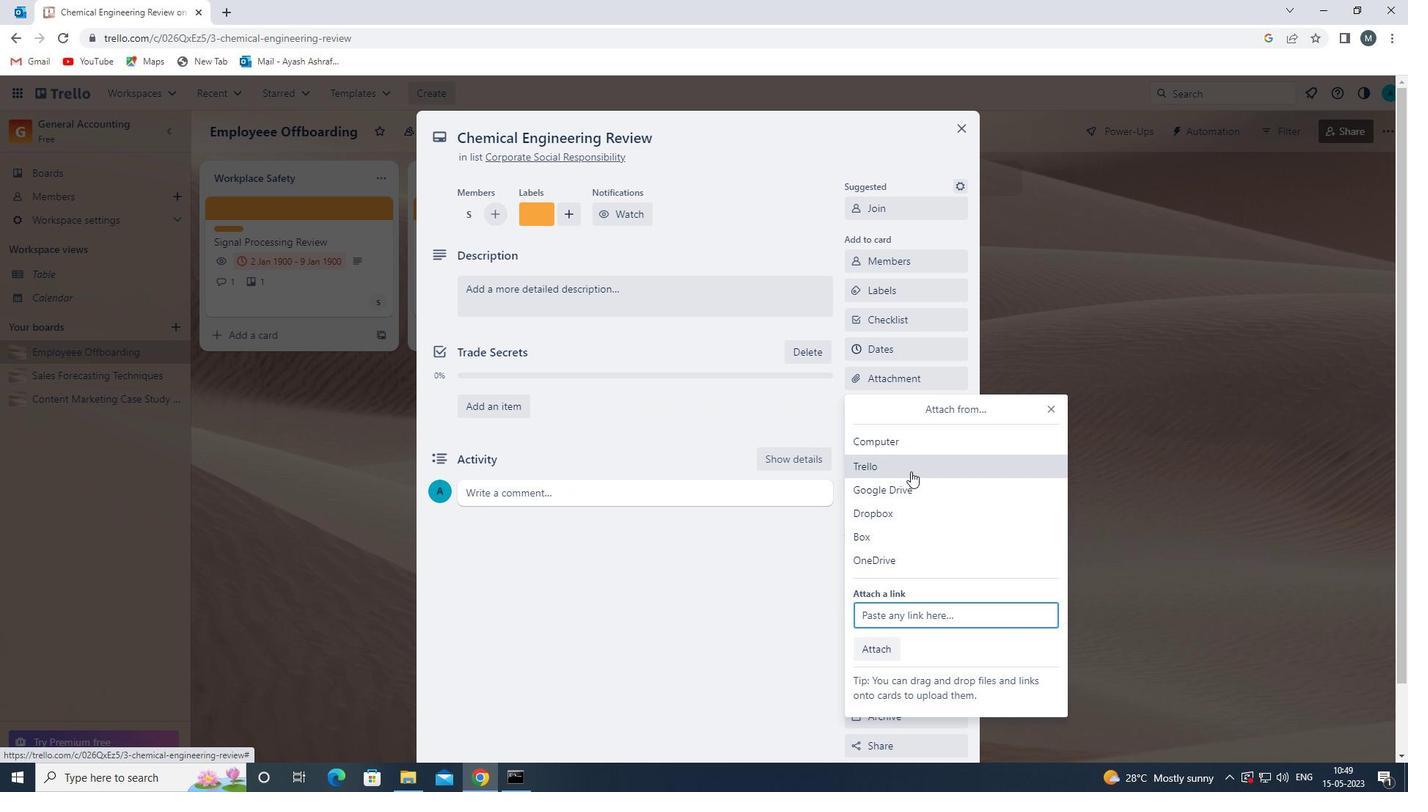 
Action: Mouse moved to (896, 385)
Screenshot: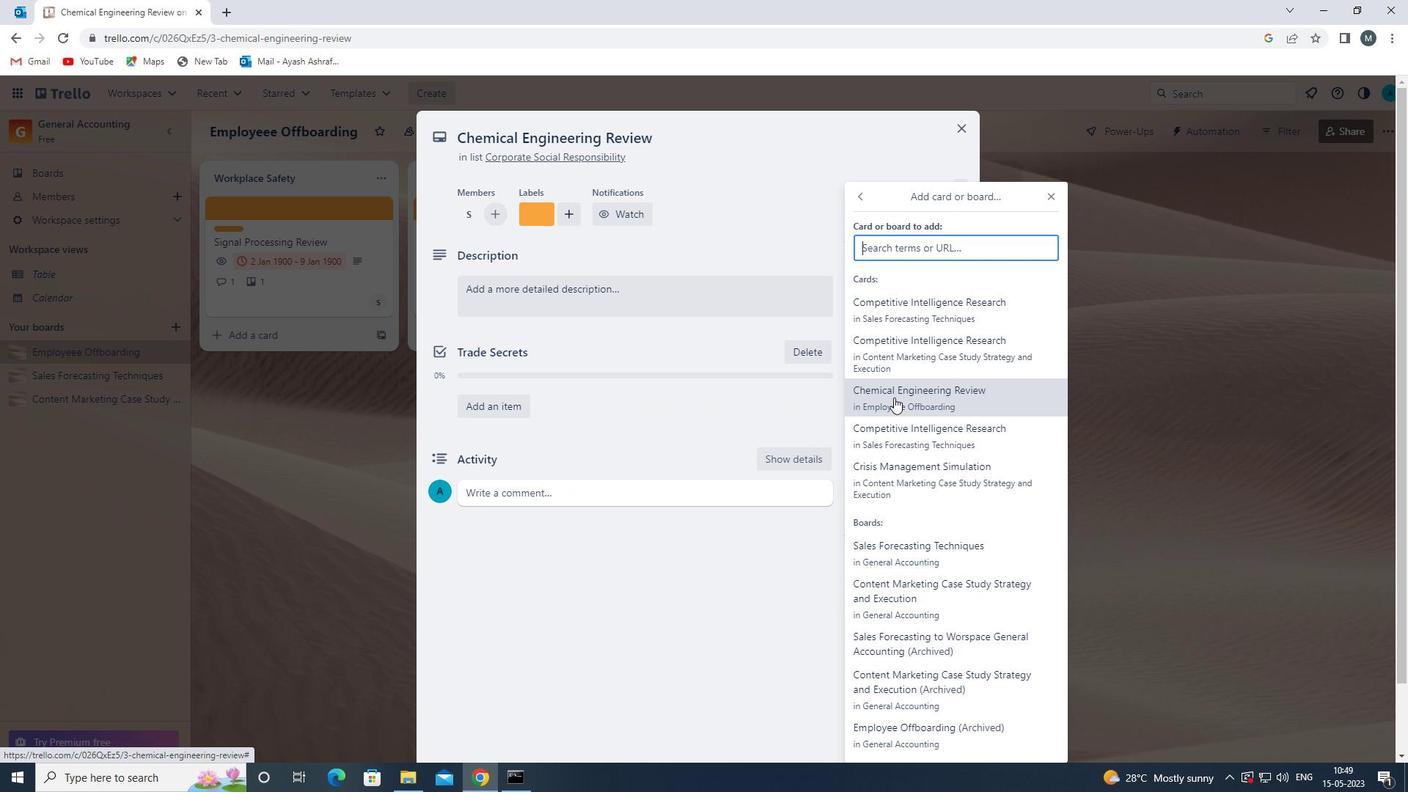 
Action: Mouse pressed left at (896, 385)
Screenshot: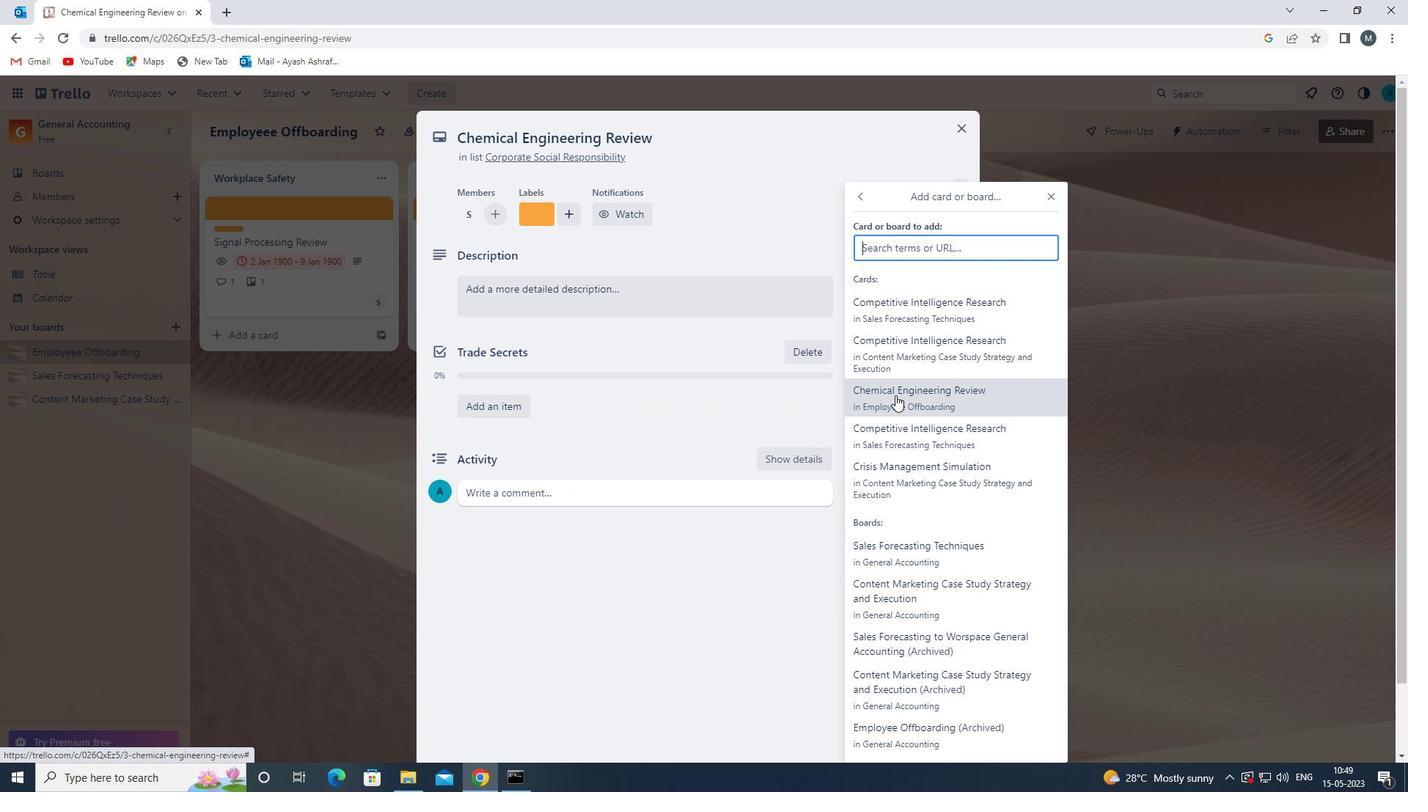 
Action: Mouse moved to (909, 409)
Screenshot: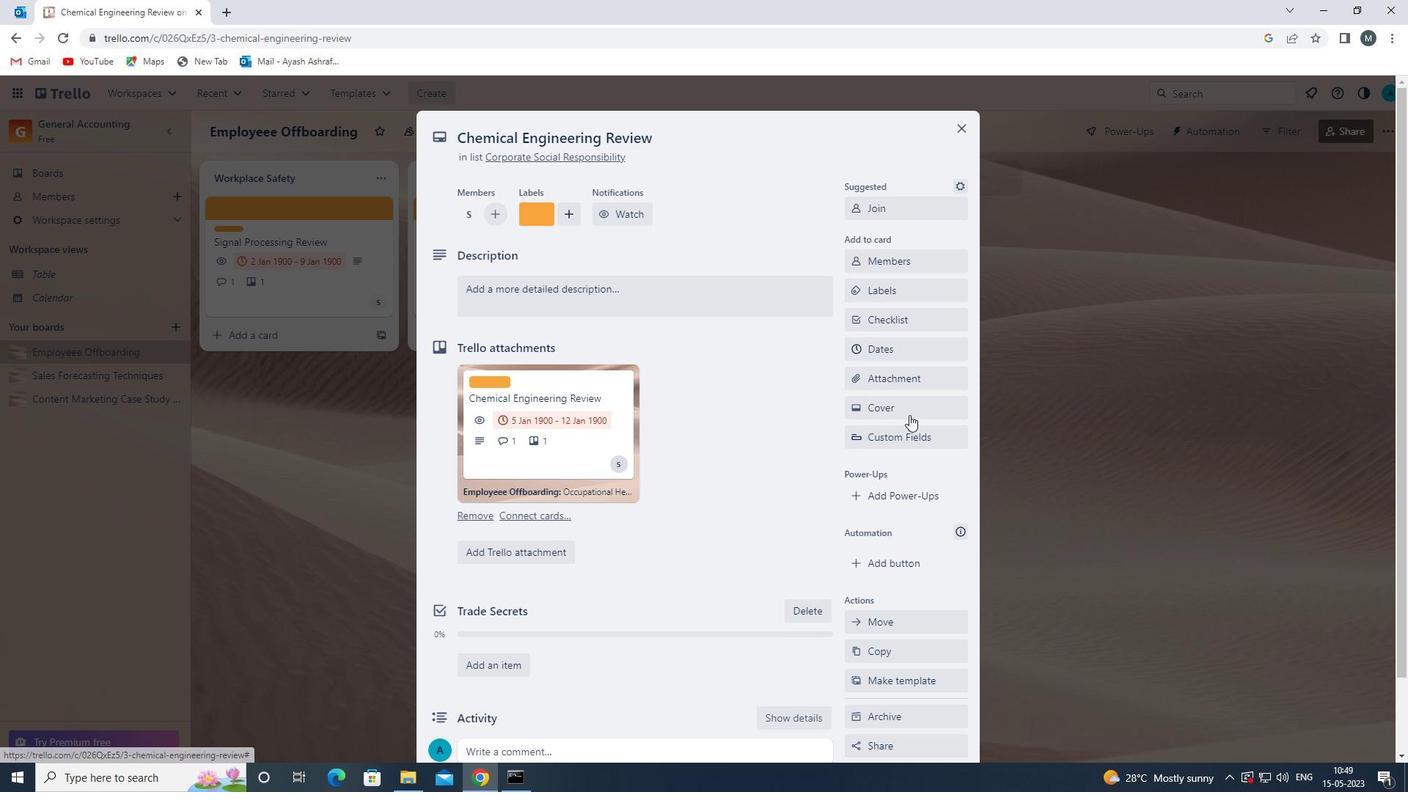 
Action: Mouse pressed left at (909, 409)
Screenshot: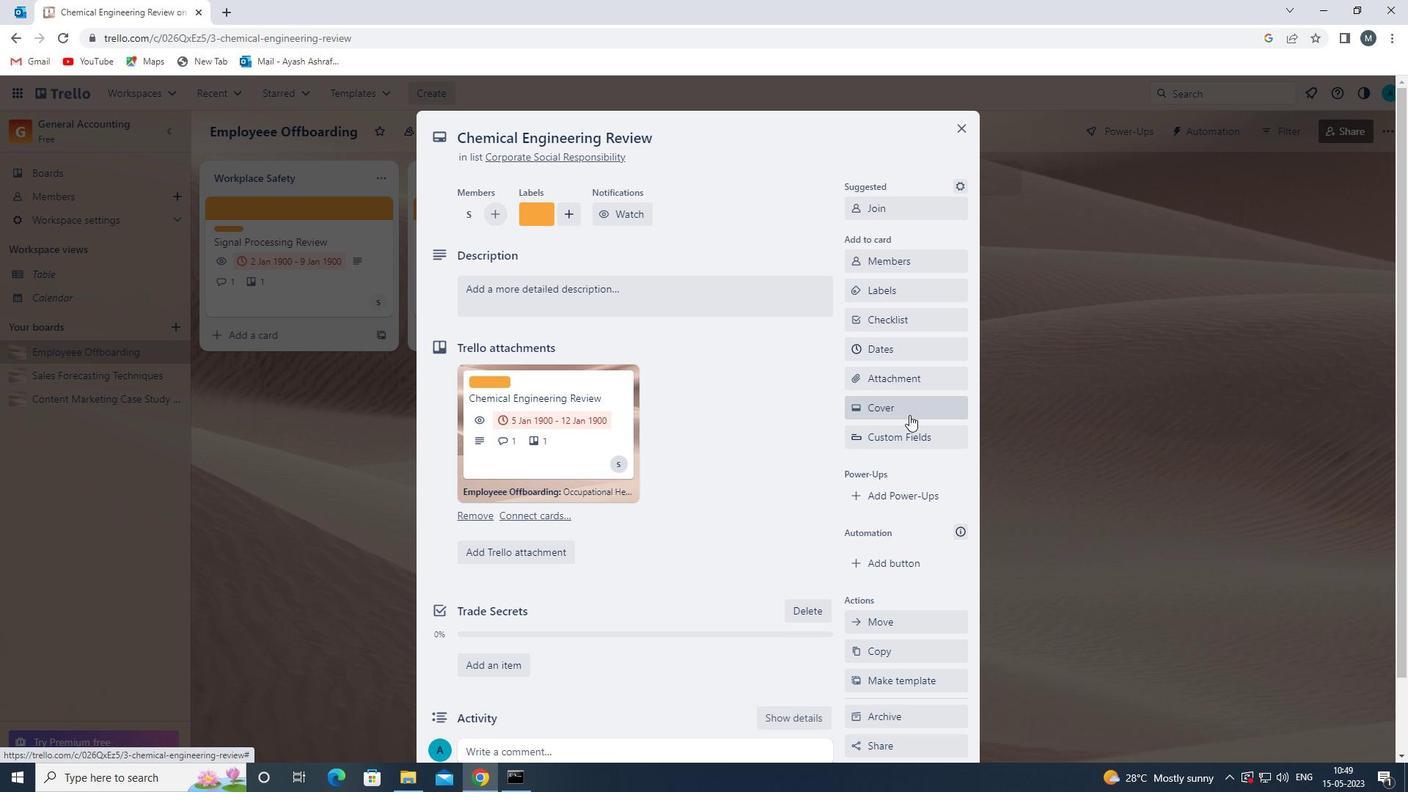 
Action: Mouse moved to (948, 473)
Screenshot: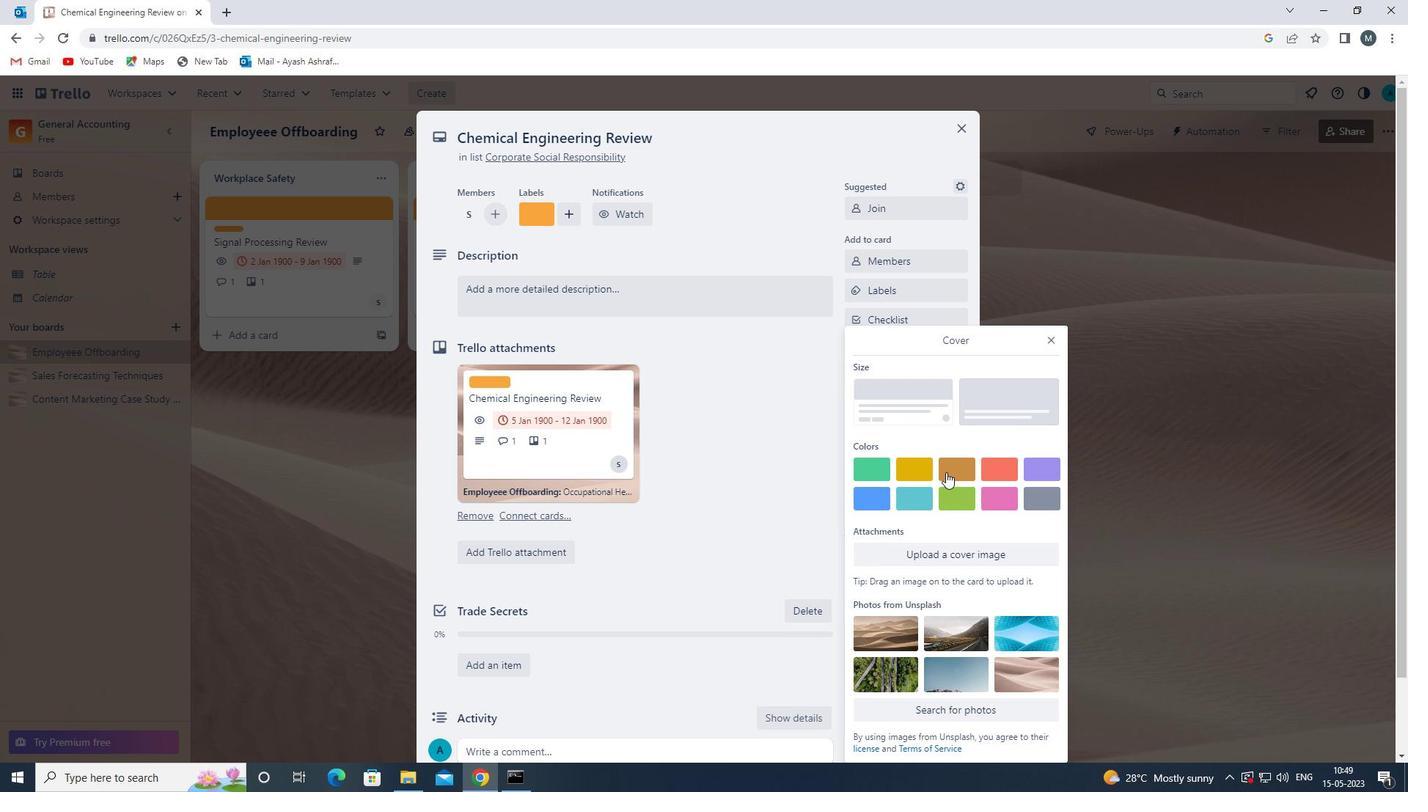 
Action: Mouse pressed left at (948, 473)
Screenshot: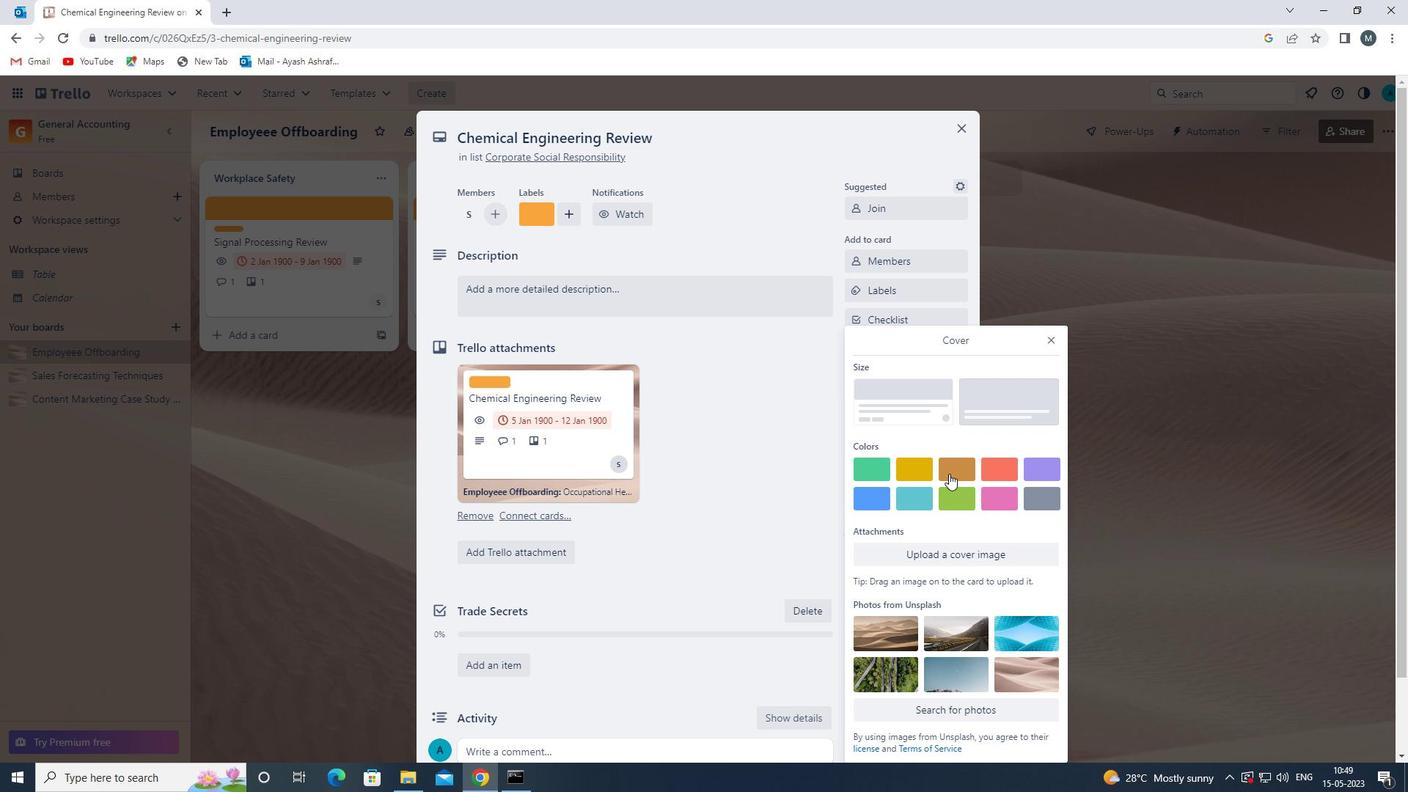 
Action: Mouse moved to (1049, 313)
Screenshot: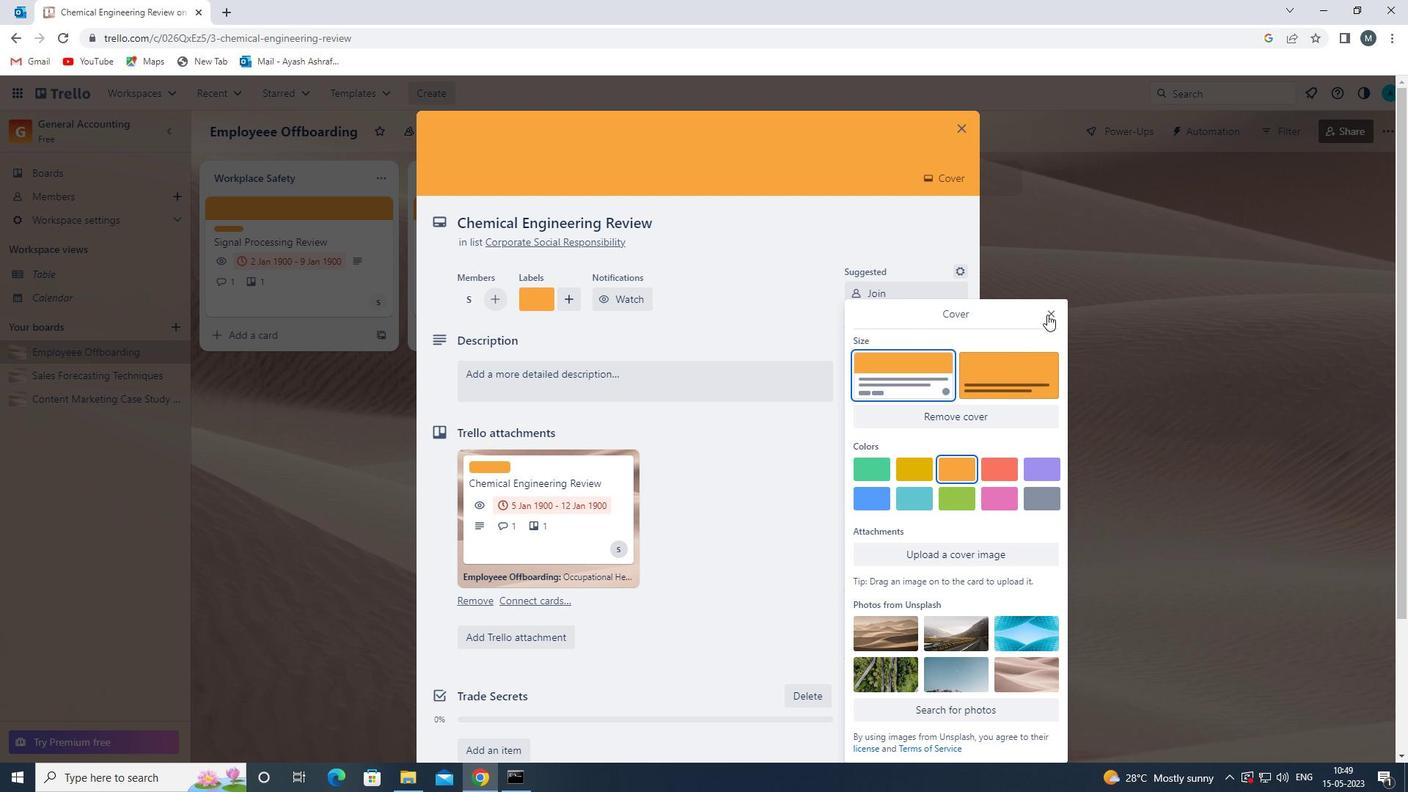 
Action: Mouse pressed left at (1049, 313)
Screenshot: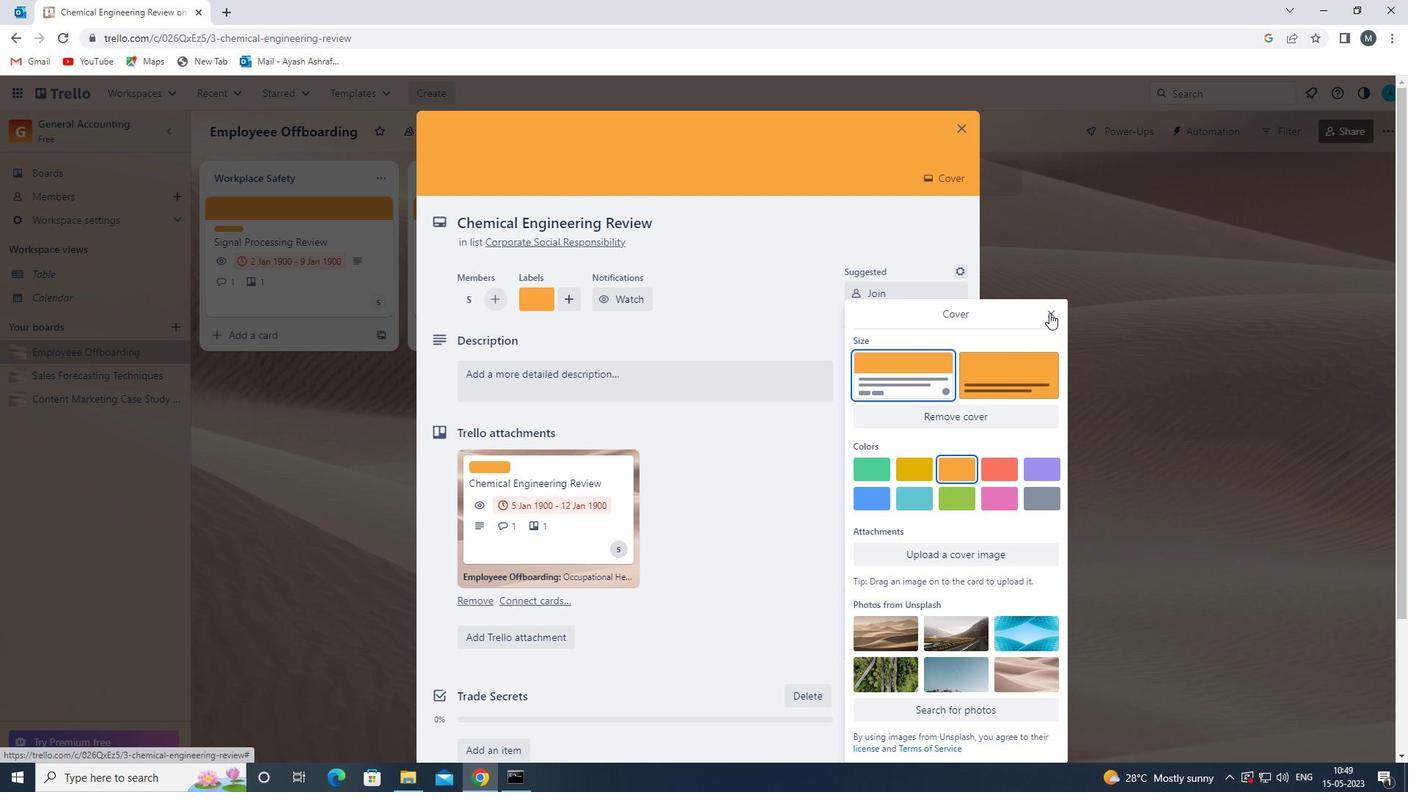 
Action: Mouse moved to (651, 393)
Screenshot: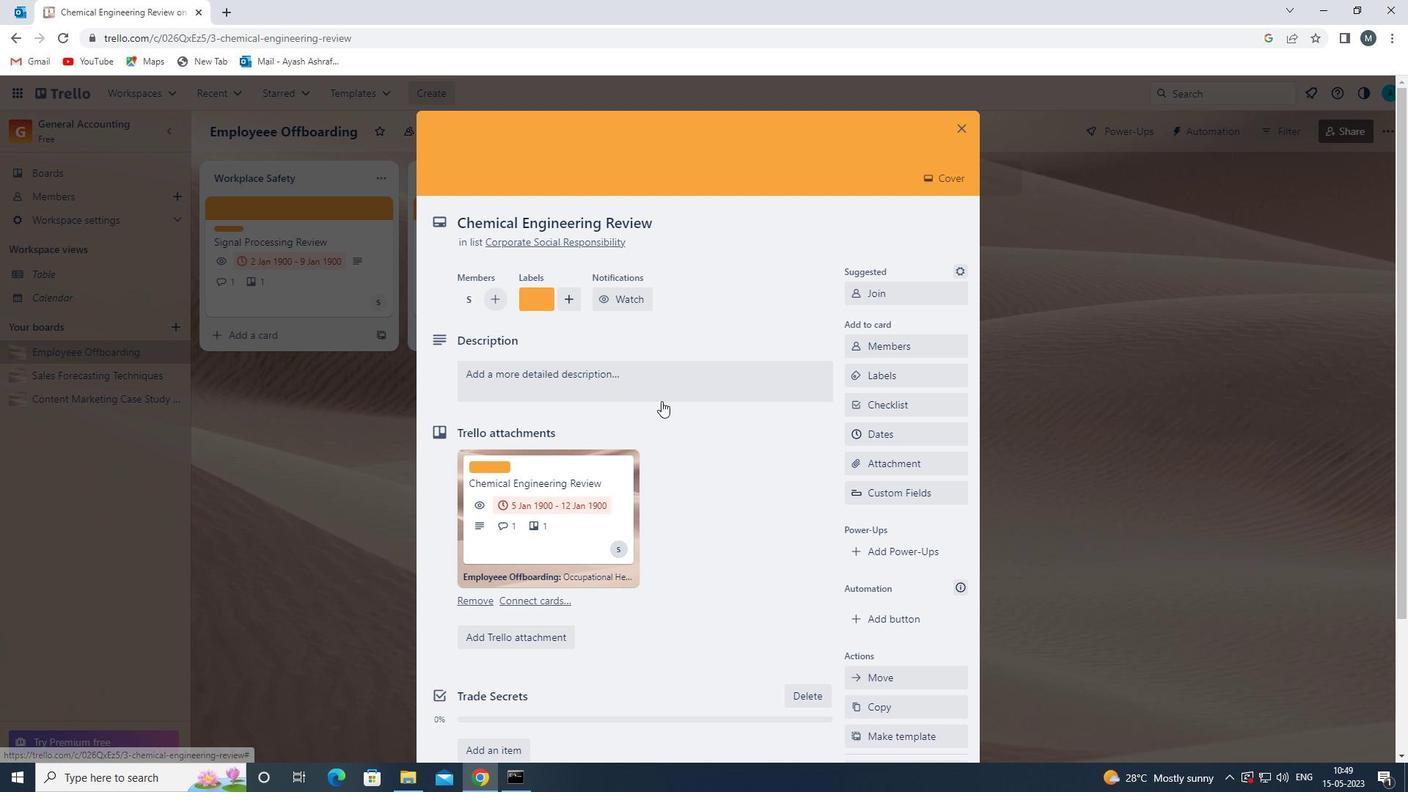 
Action: Mouse pressed left at (651, 393)
Screenshot: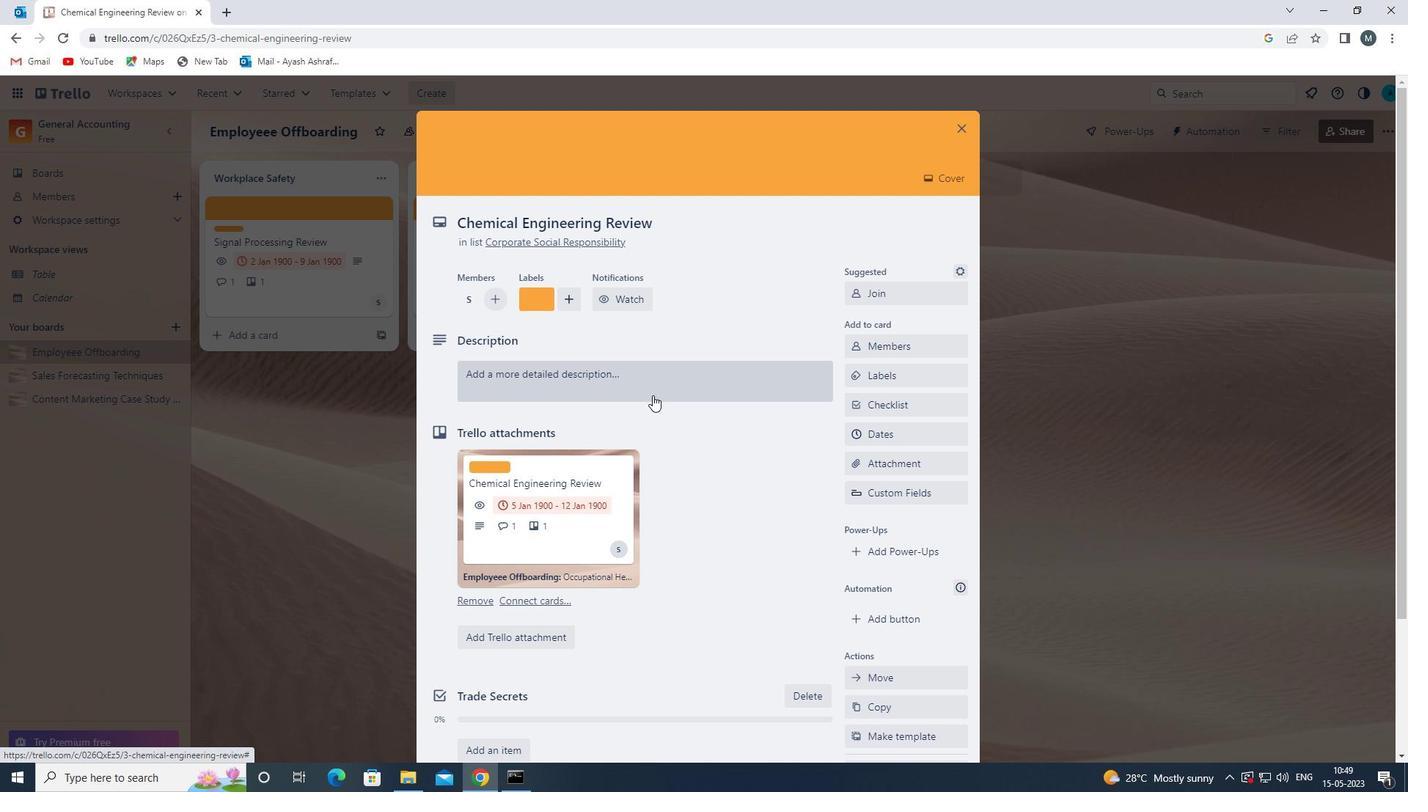 
Action: Mouse moved to (592, 429)
Screenshot: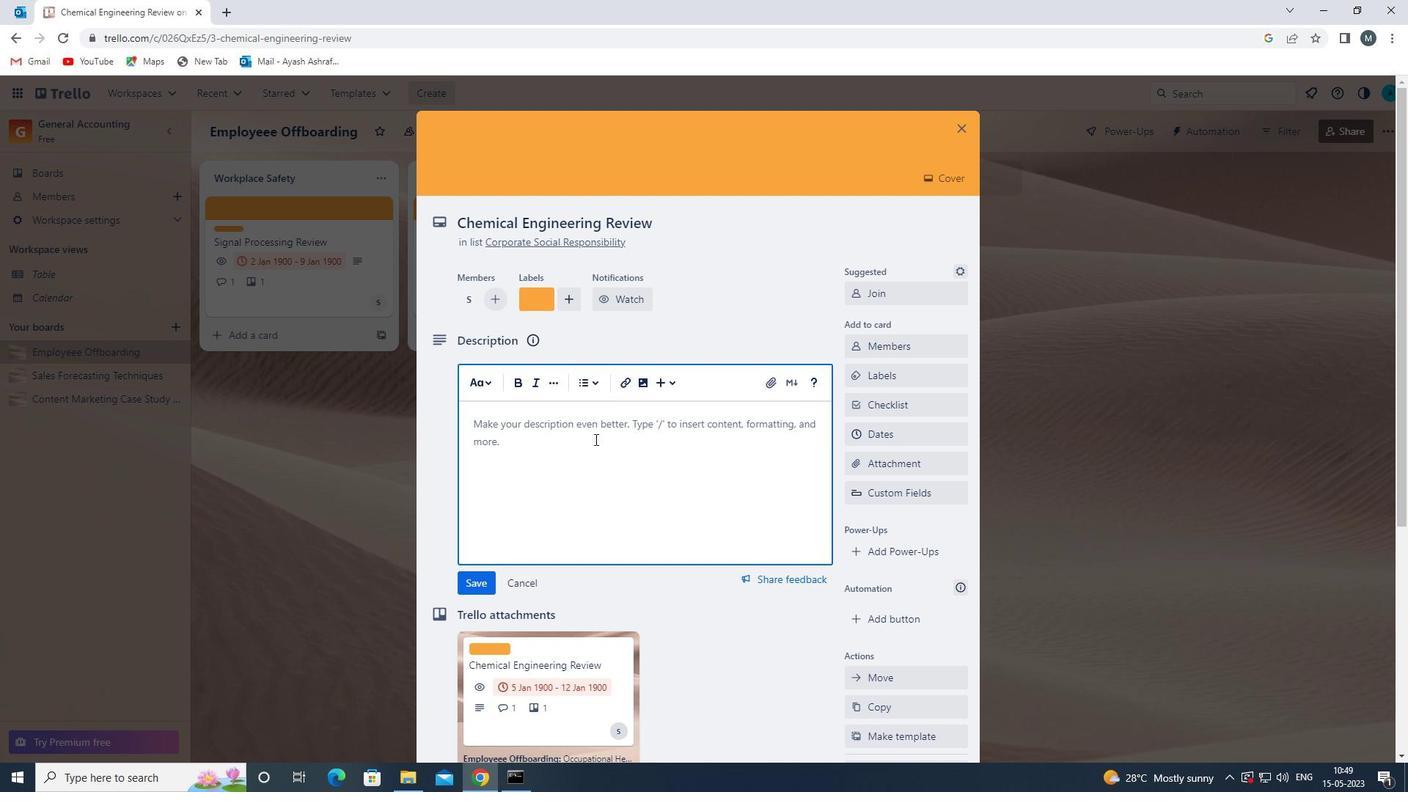 
Action: Mouse pressed left at (592, 429)
Screenshot: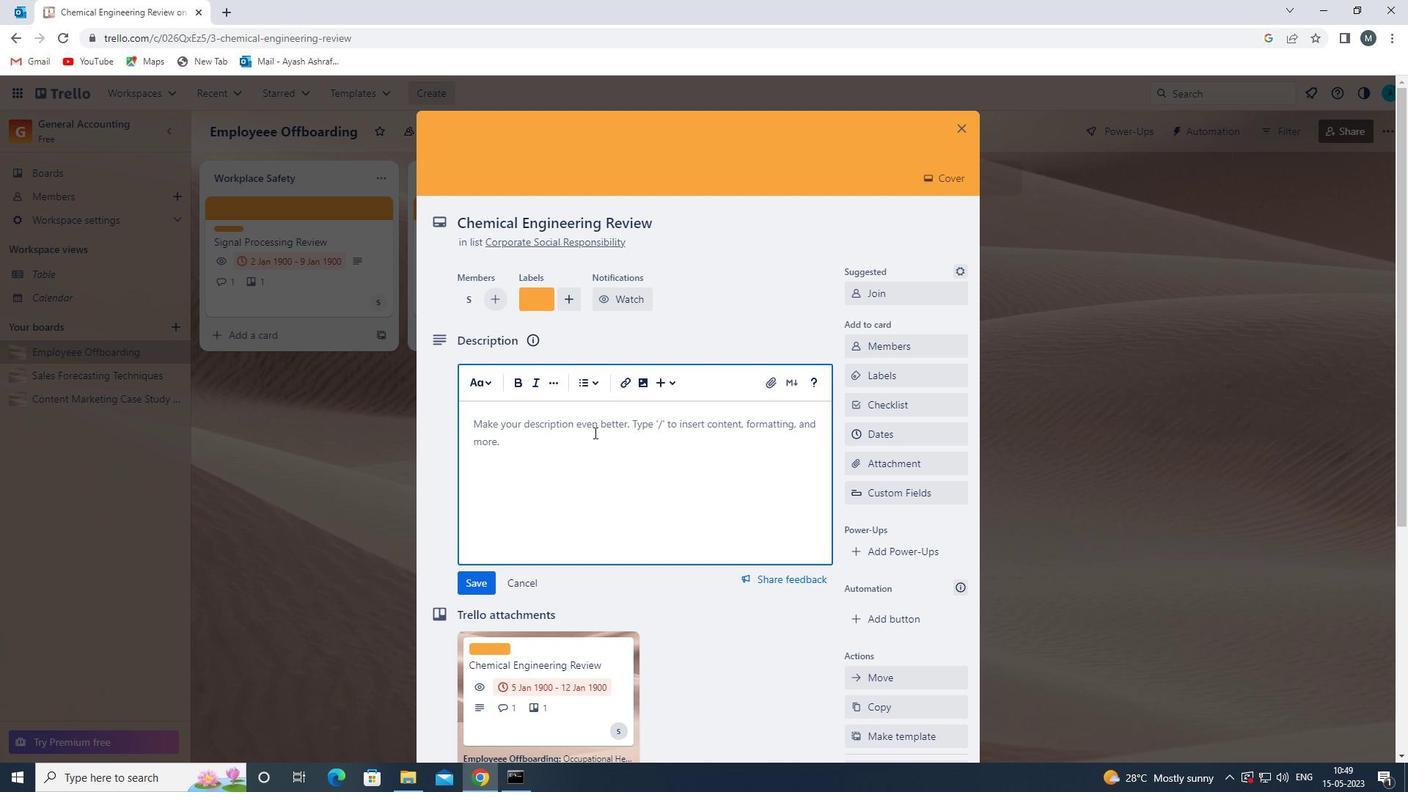 
Action: Key pressed <Key.shift>PLAN<Key.space>AND<Key.space>EXECUTE<Key.space>COMPANY<Key.space>TEAM-BUILDING<Key.space>CONFERENCE<Key.space>WITH<Key.space>TEAM<Key.space><Key.backspace>-BUILDING<Key.space>CHALLENMGES<Key.space><Key.backspace><Key.backspace><Key.backspace><Key.backspace><Key.backspace>GES<Key.space>ON<Key.space>LEADERSHIP
Screenshot: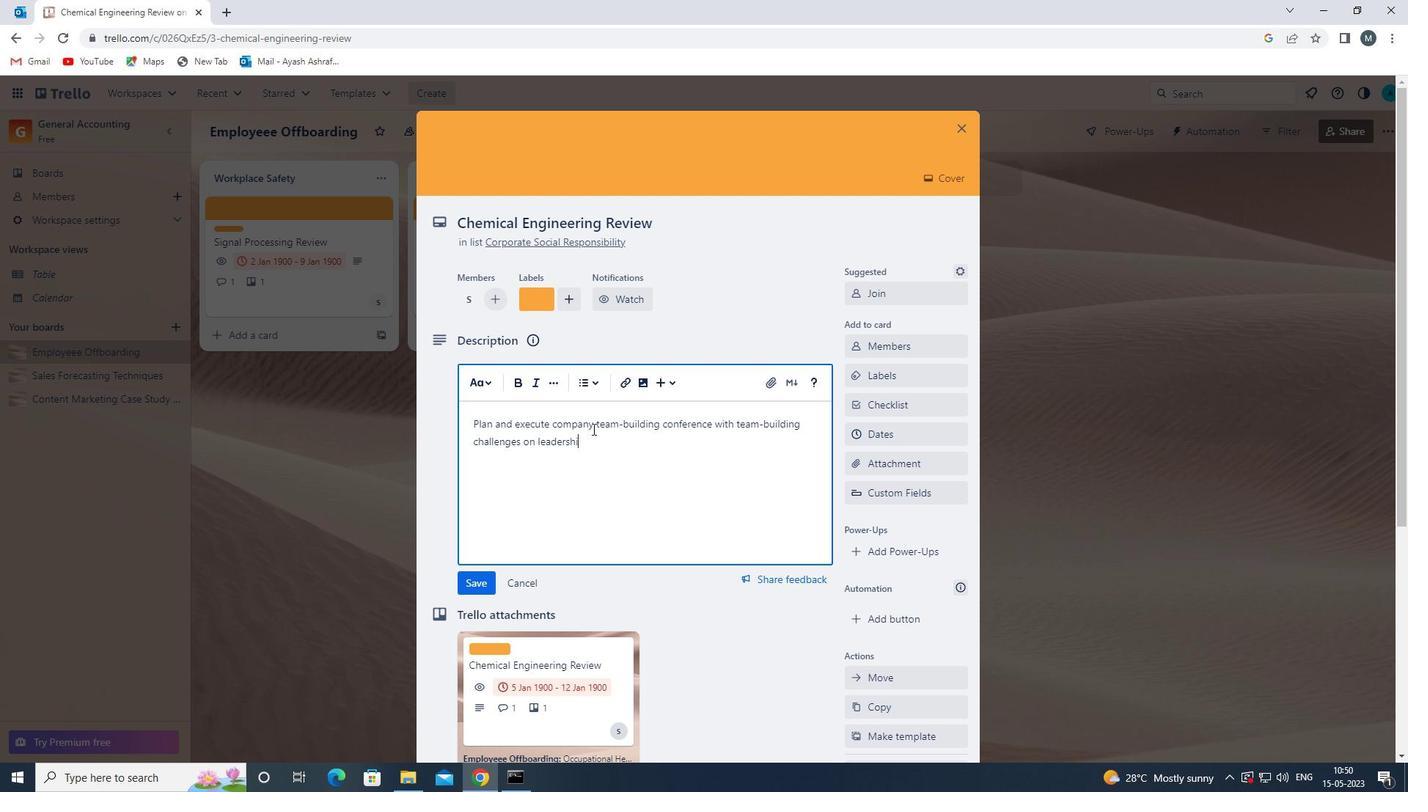 
Action: Mouse moved to (473, 585)
Screenshot: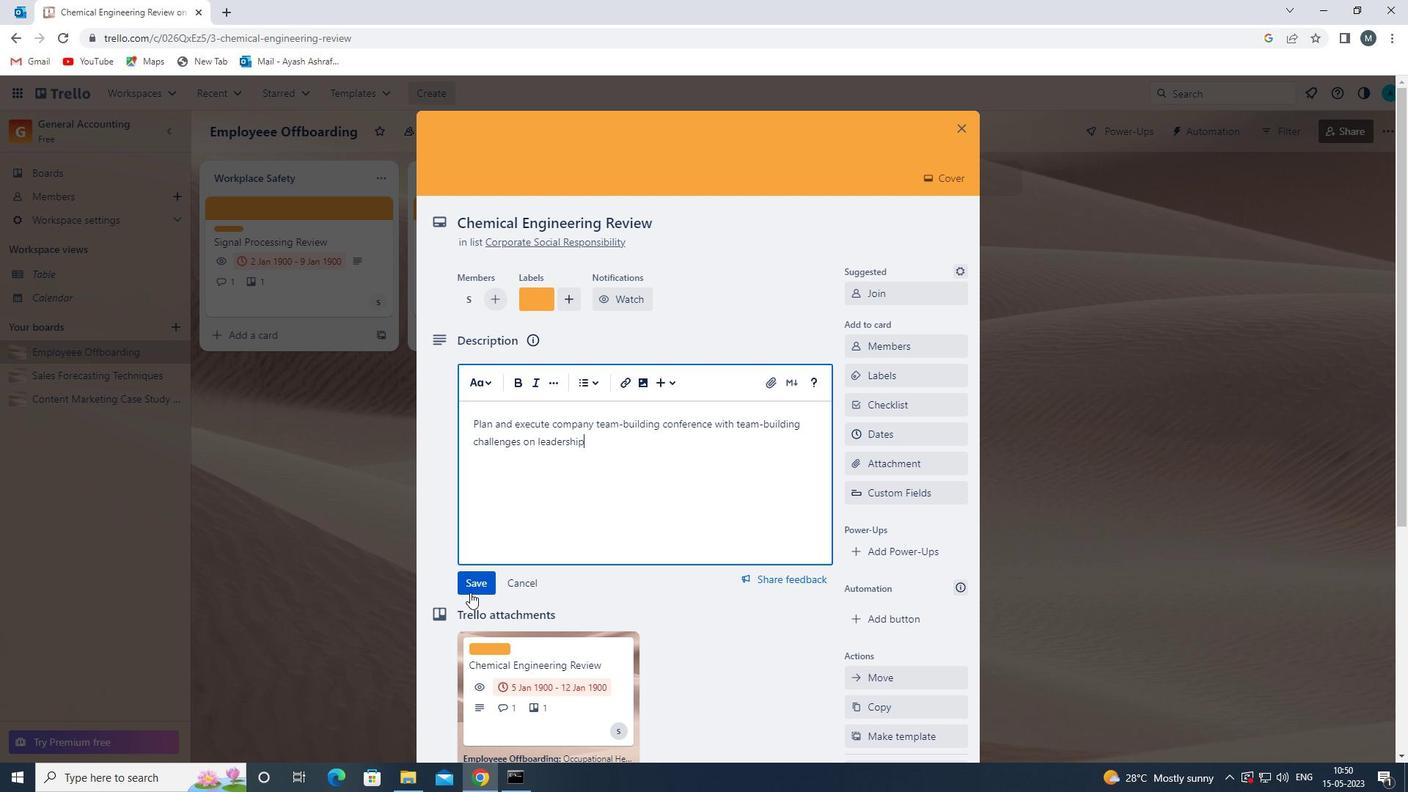 
Action: Mouse pressed left at (473, 585)
Screenshot: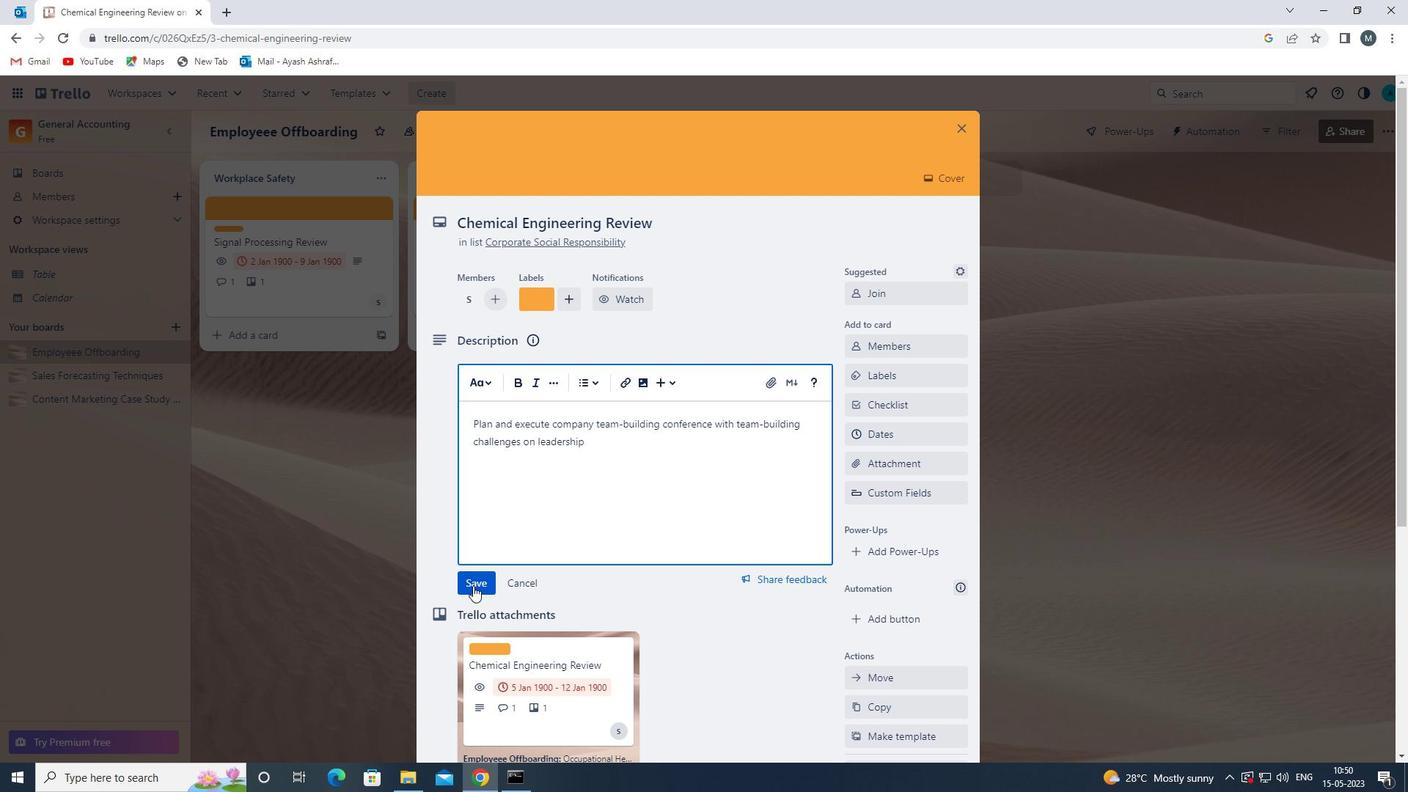 
Action: Mouse moved to (580, 517)
Screenshot: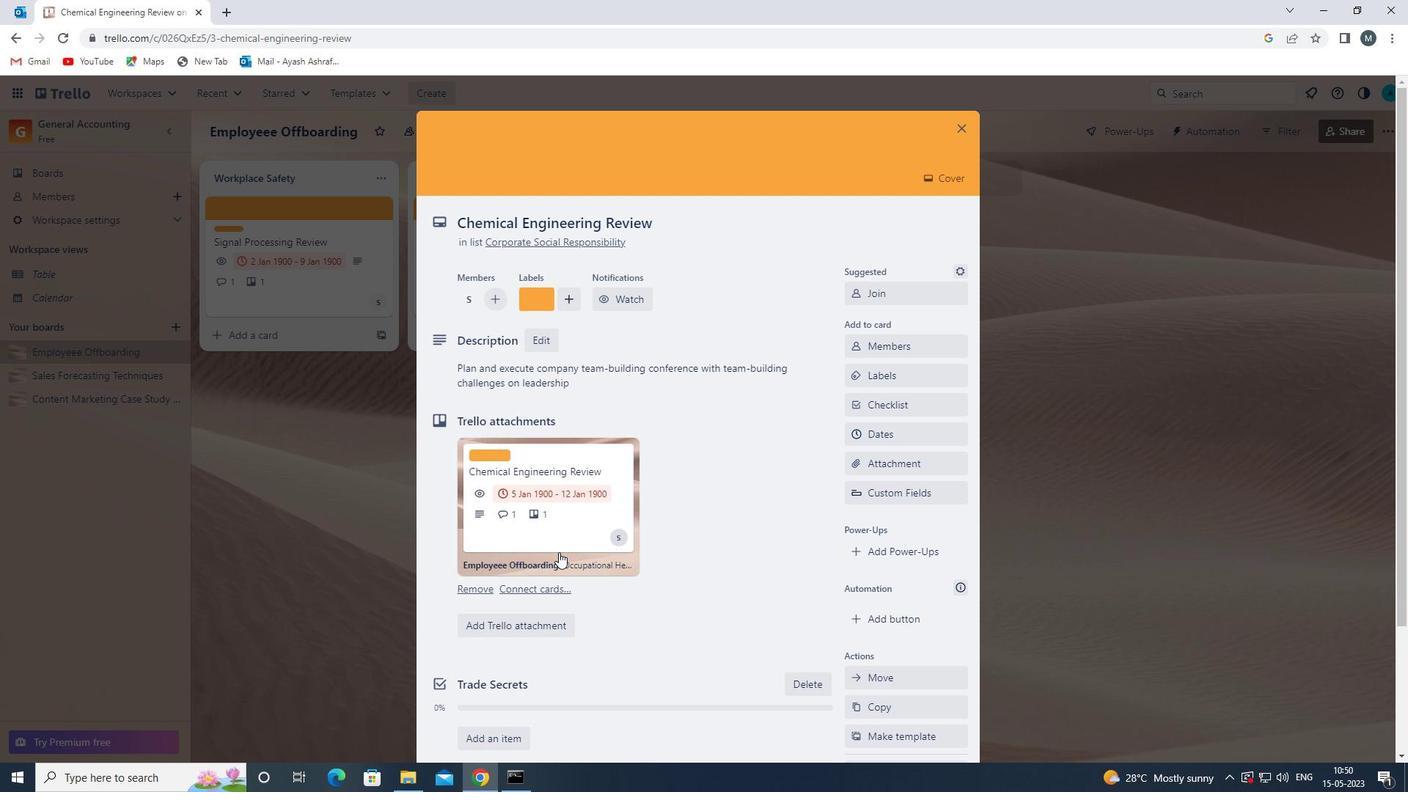 
Action: Mouse scrolled (580, 517) with delta (0, 0)
Screenshot: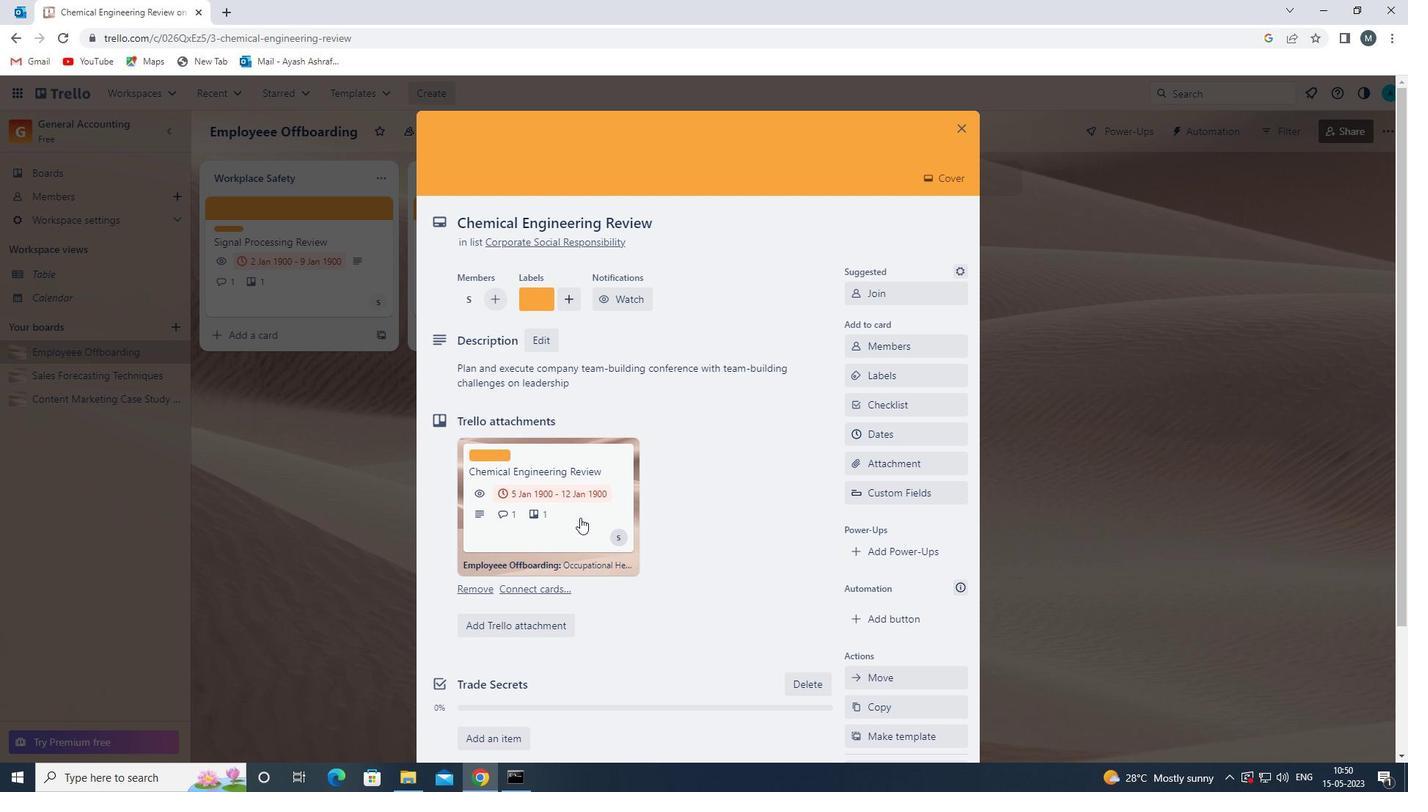 
Action: Mouse scrolled (580, 517) with delta (0, 0)
Screenshot: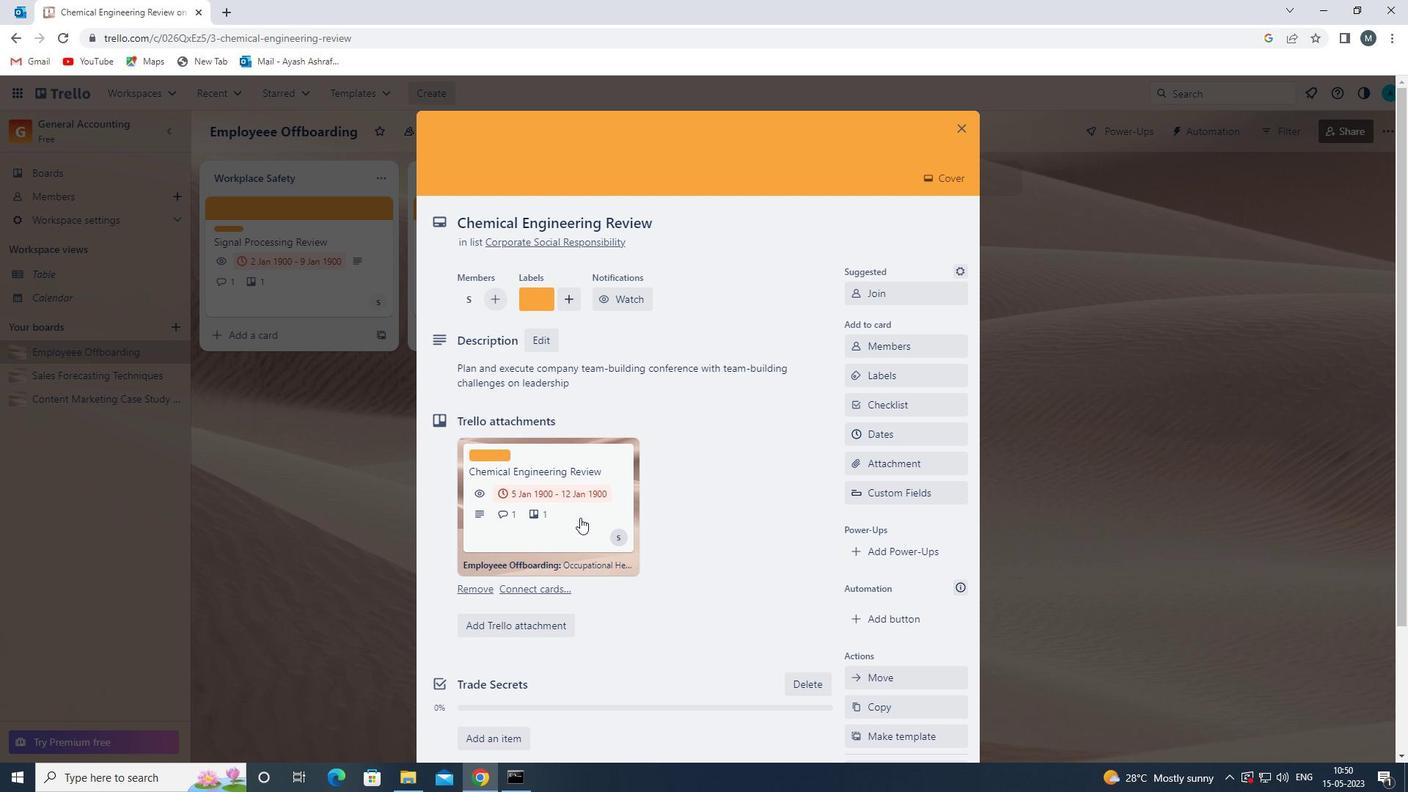 
Action: Mouse scrolled (580, 517) with delta (0, 0)
Screenshot: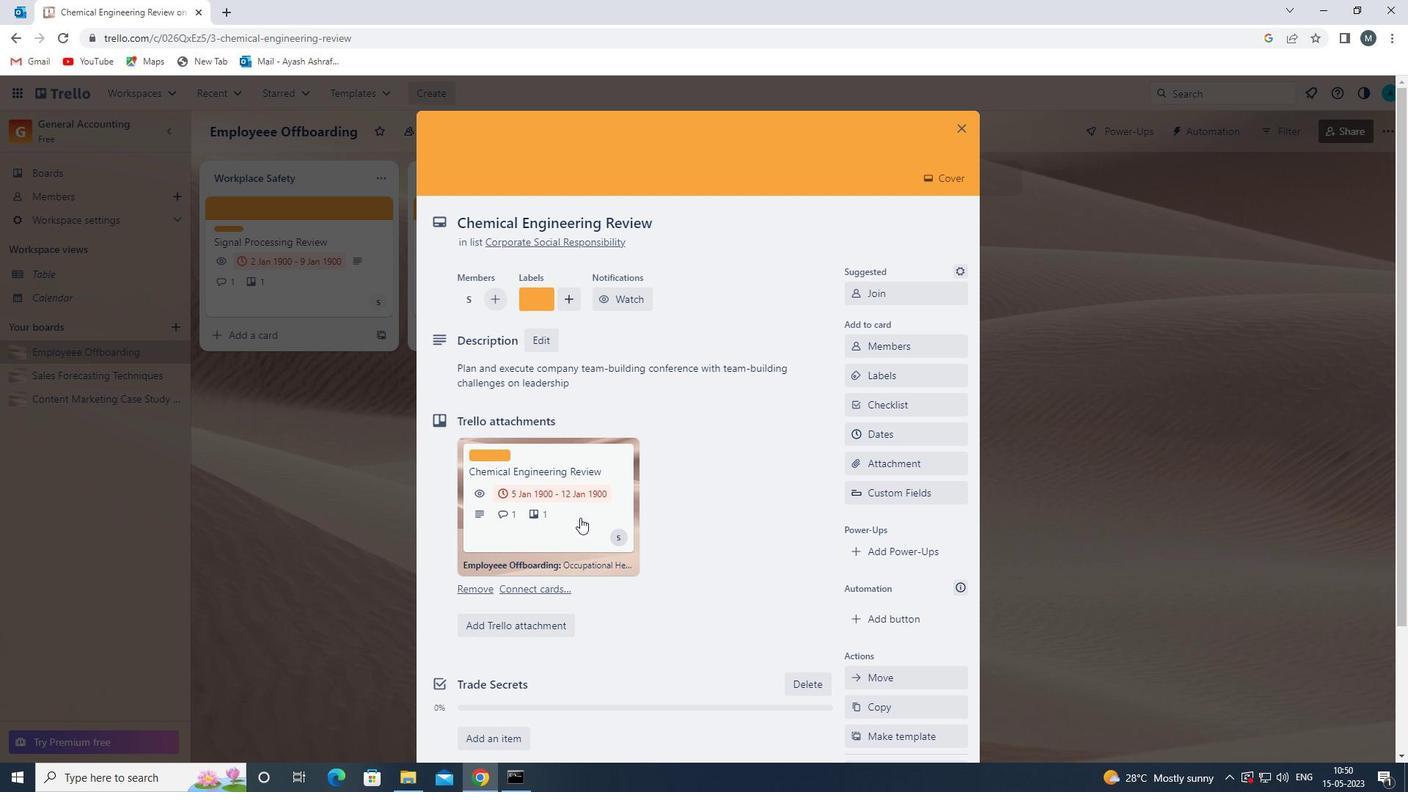 
Action: Mouse moved to (514, 663)
Screenshot: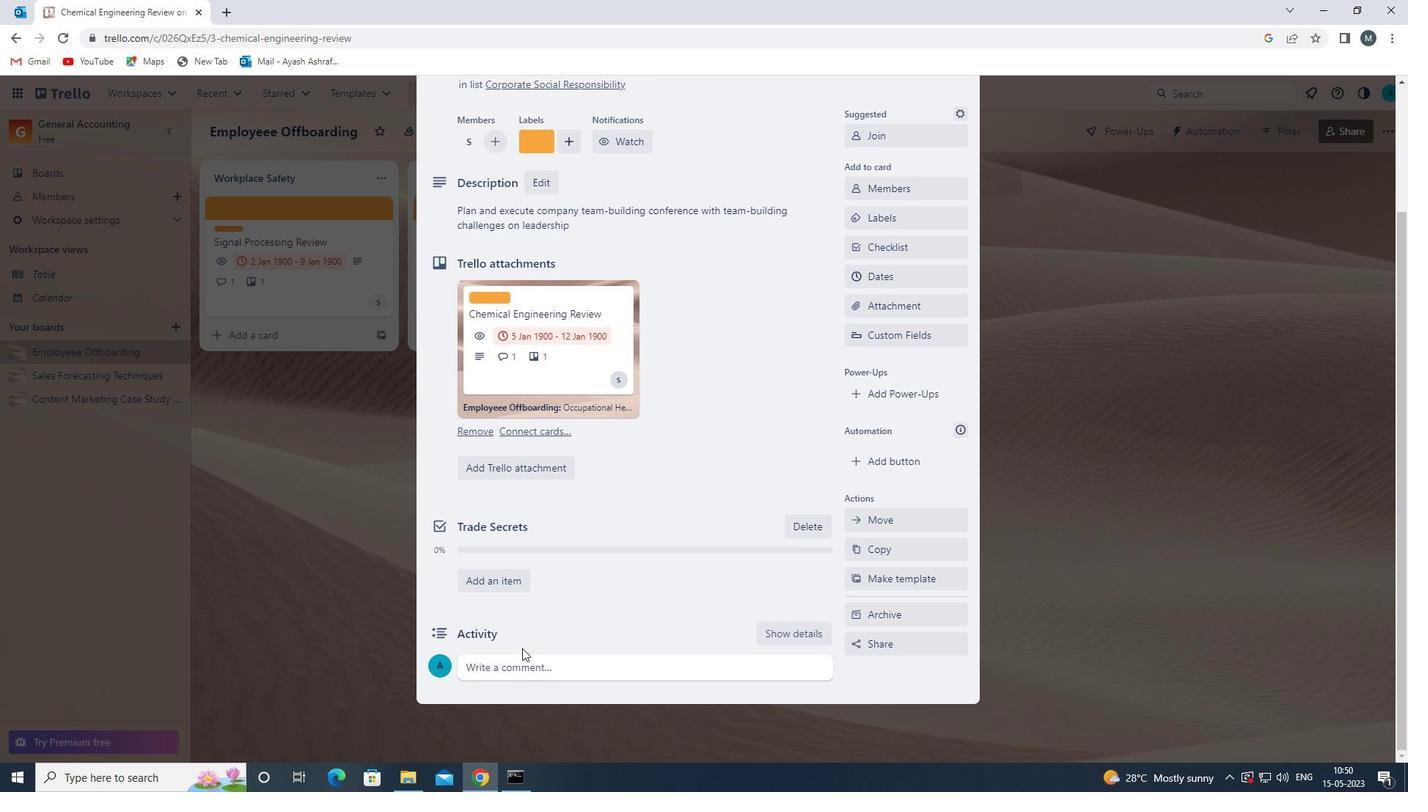
Action: Mouse pressed left at (514, 663)
Screenshot: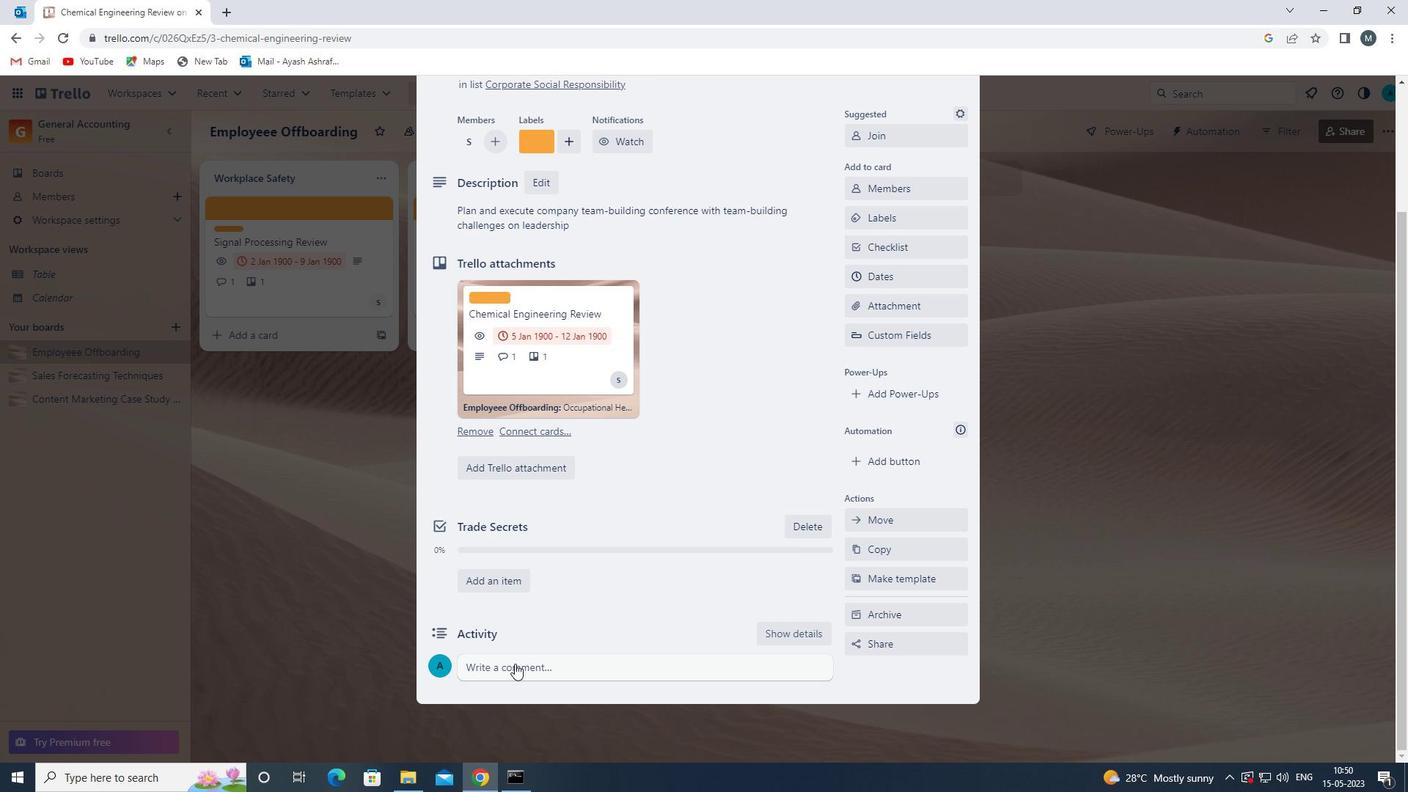 
Action: Mouse moved to (547, 619)
Screenshot: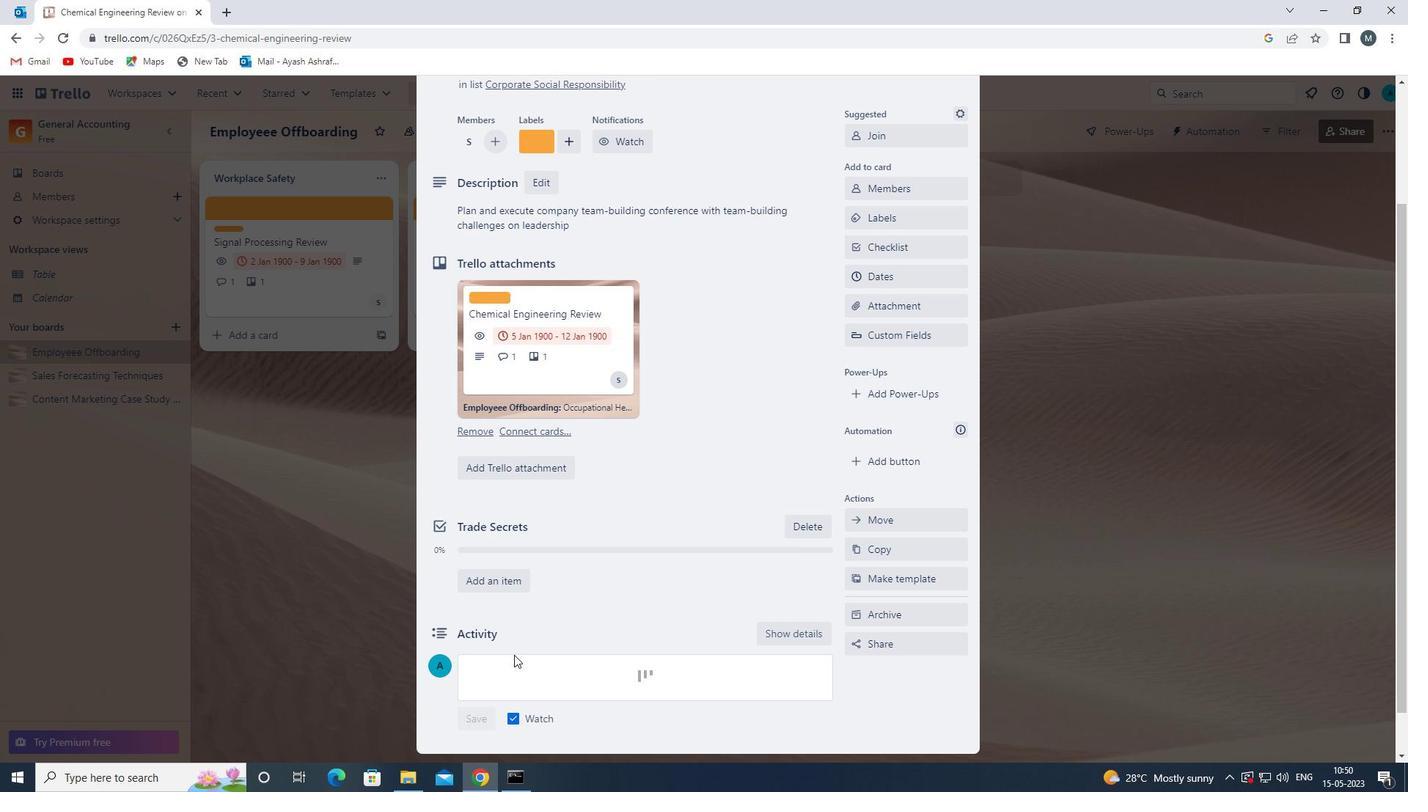 
Action: Mouse scrolled (547, 618) with delta (0, 0)
Screenshot: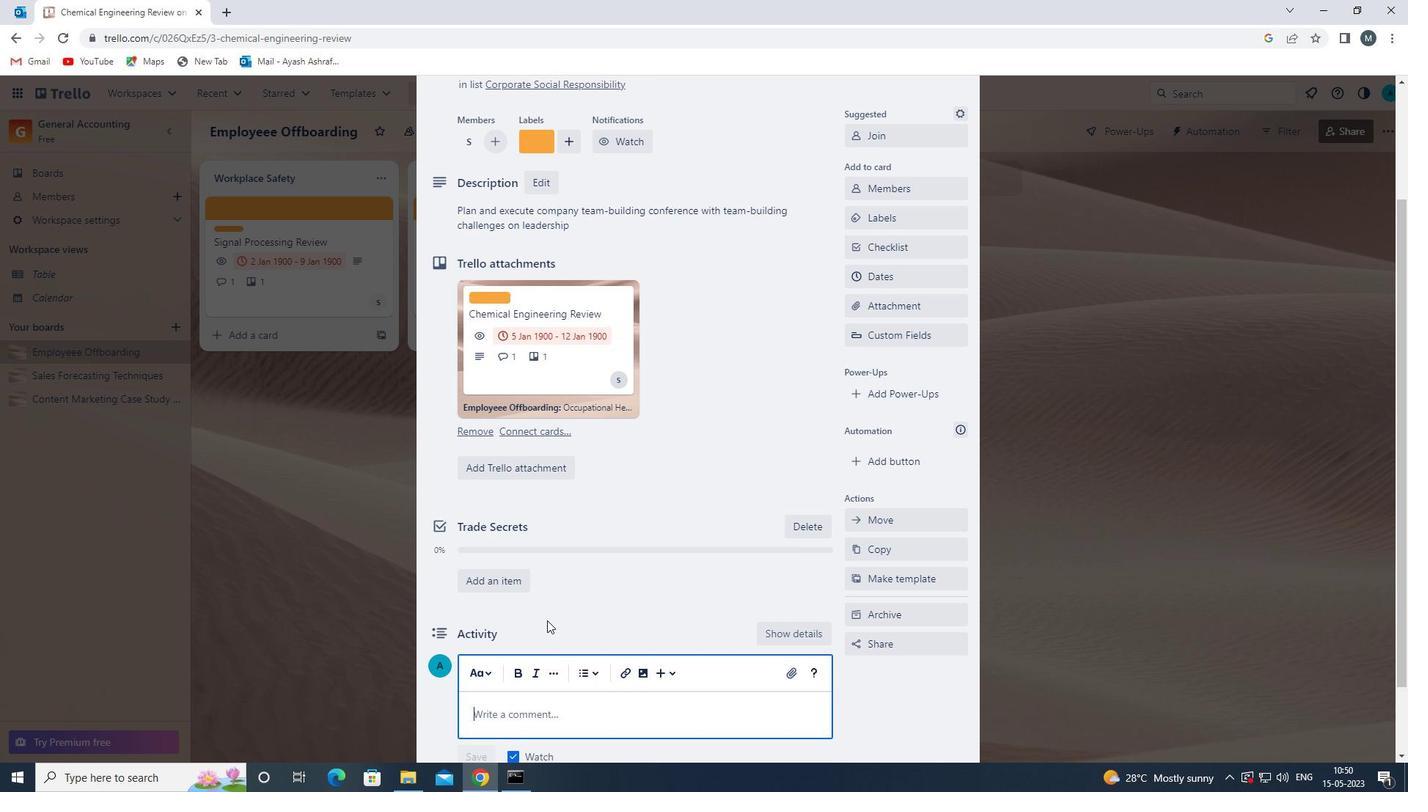 
Action: Mouse scrolled (547, 618) with delta (0, 0)
Screenshot: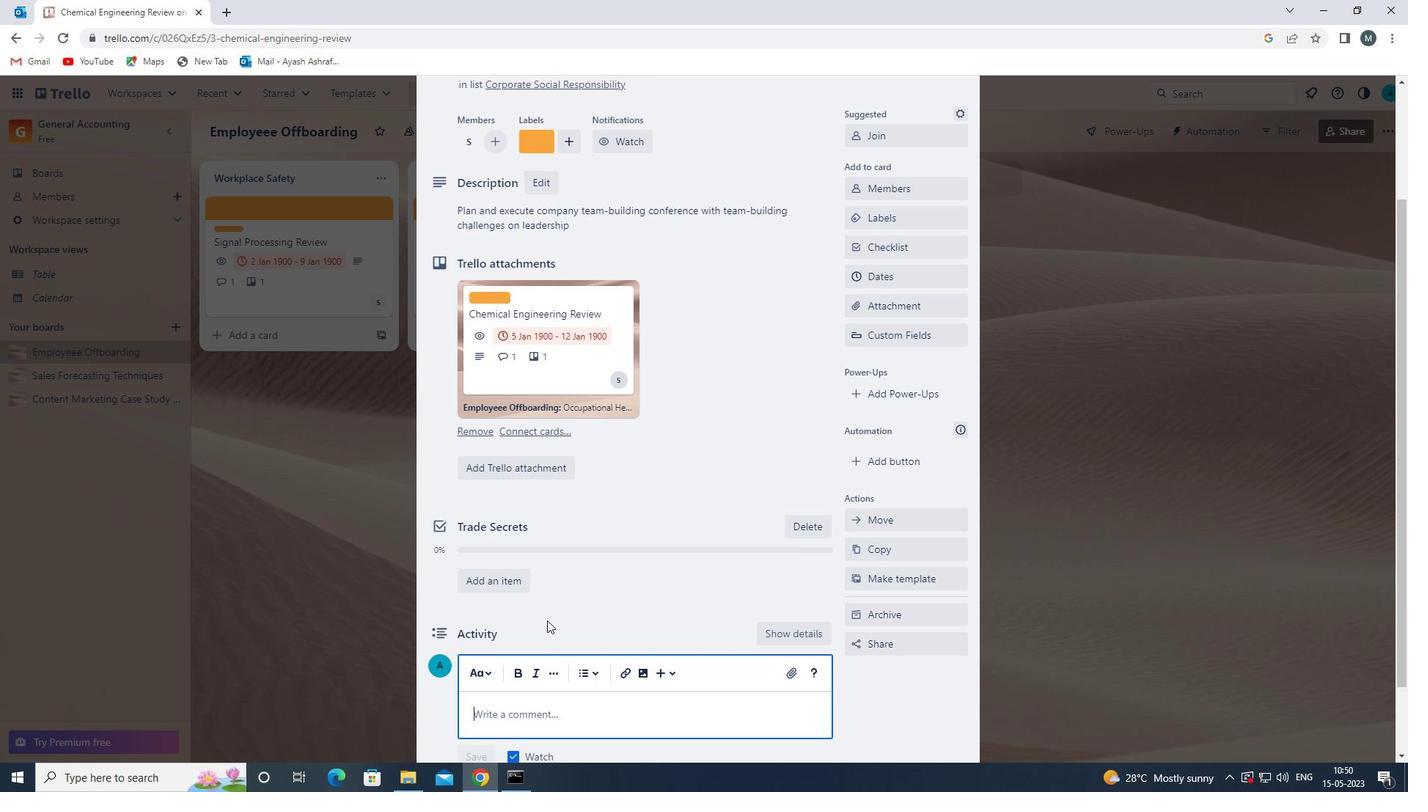 
Action: Mouse moved to (542, 629)
Screenshot: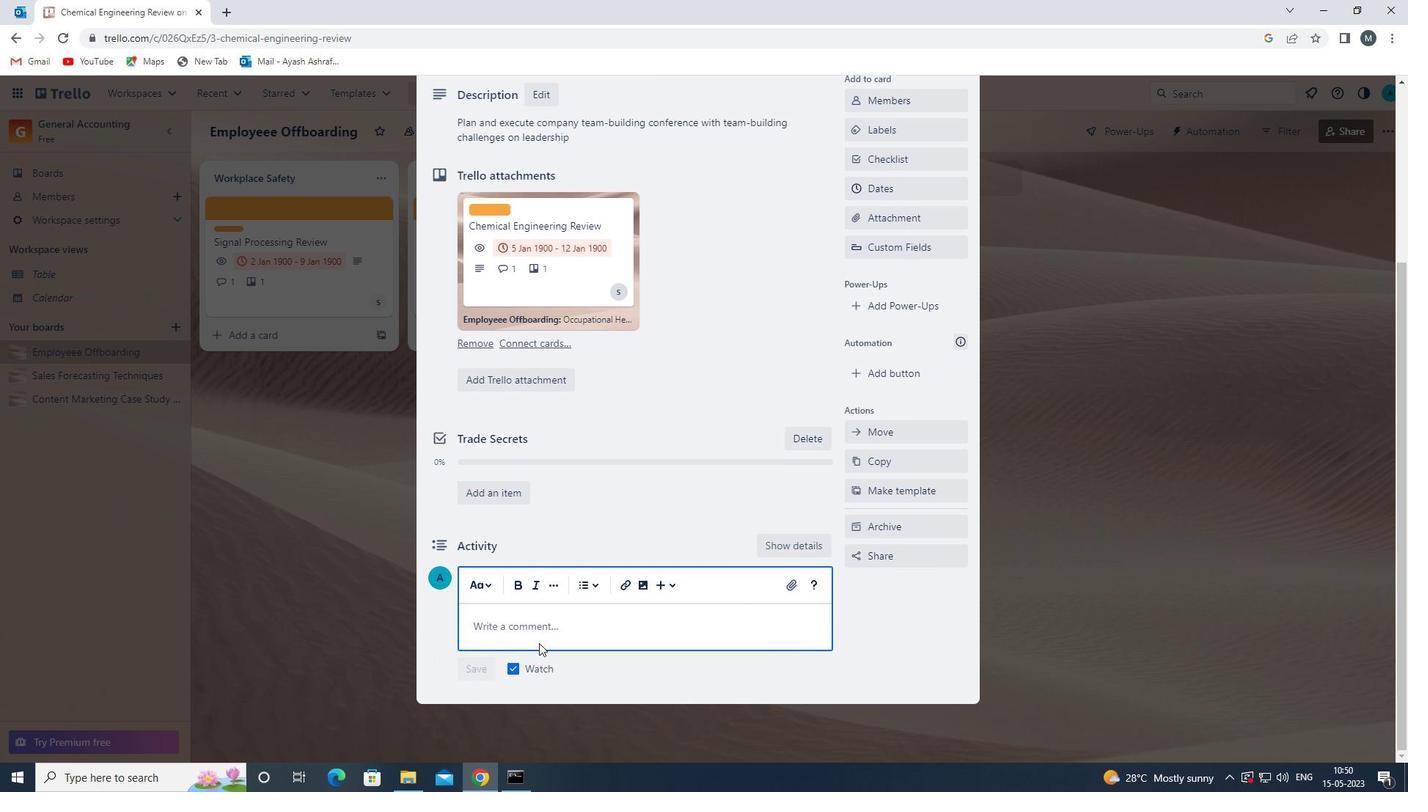 
Action: Mouse pressed left at (542, 629)
Screenshot: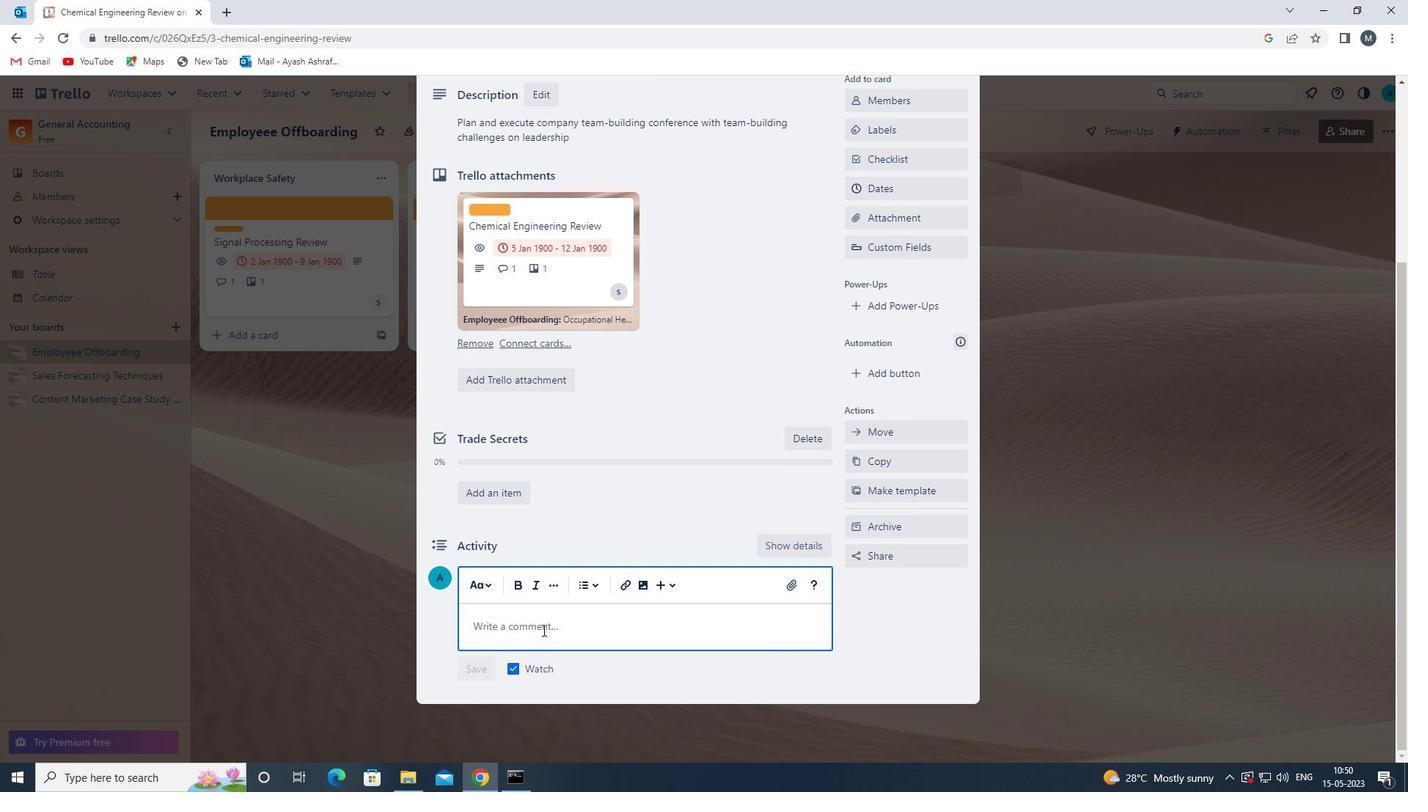 
Action: Key pressed <Key.shift>THIS<Key.space>TASK<Key.space>REQUIRE<Key.space>I<Key.backspace>US<Key.space>TO<Key.space>BE<Key.space>ADAPTABLE<Key.space>AND<Key.space>FLEXIBLE,<Key.space>WILLING<Key.space>TO<Key.space>PIVOT<Key.space>OUR<Key.space>APPROACH<Key.space>AS<Key.space>NEEDED<Key.space>TO<Key.space>ACHIEVE<Key.space>SUCCESS<Key.space><Key.backspace>.
Screenshot: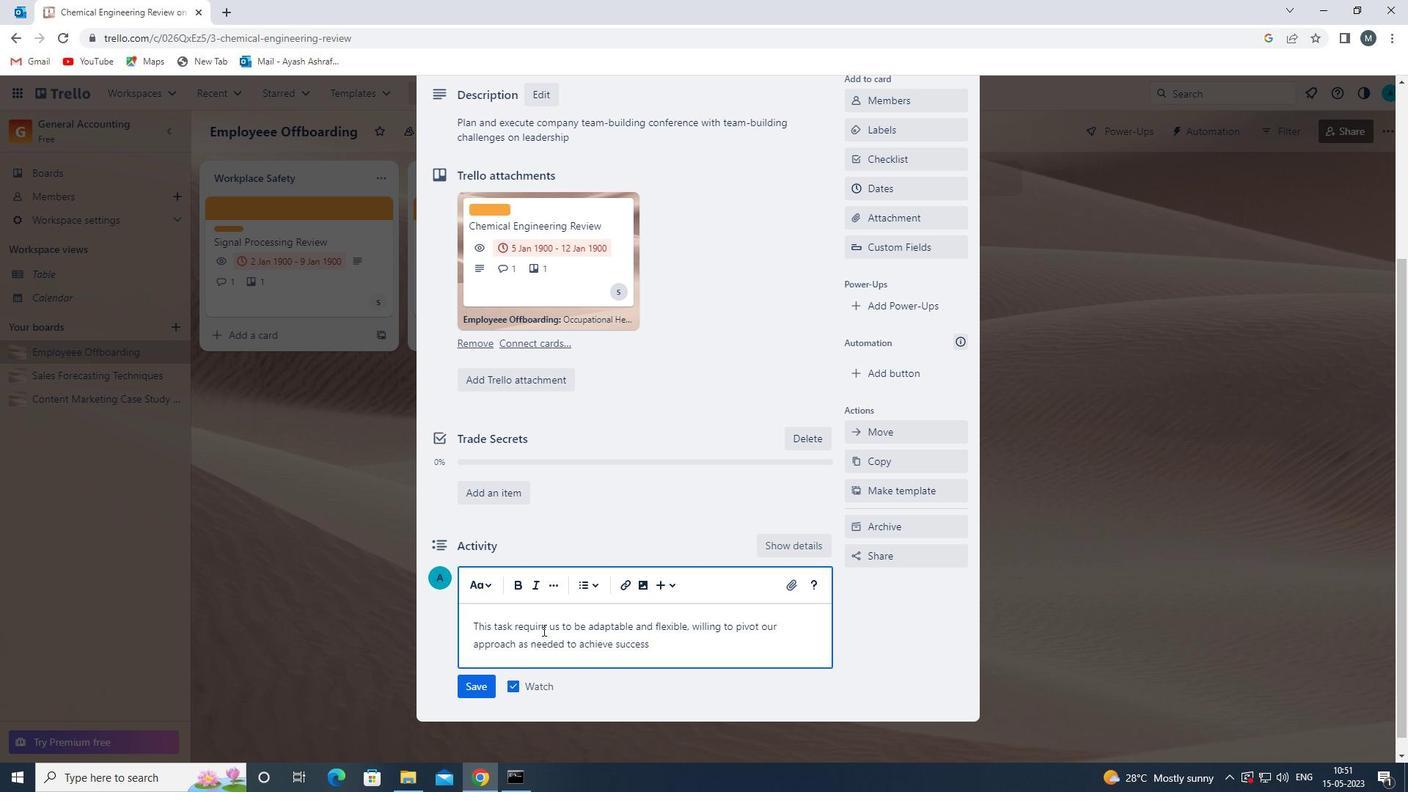 
Action: Mouse moved to (481, 687)
Screenshot: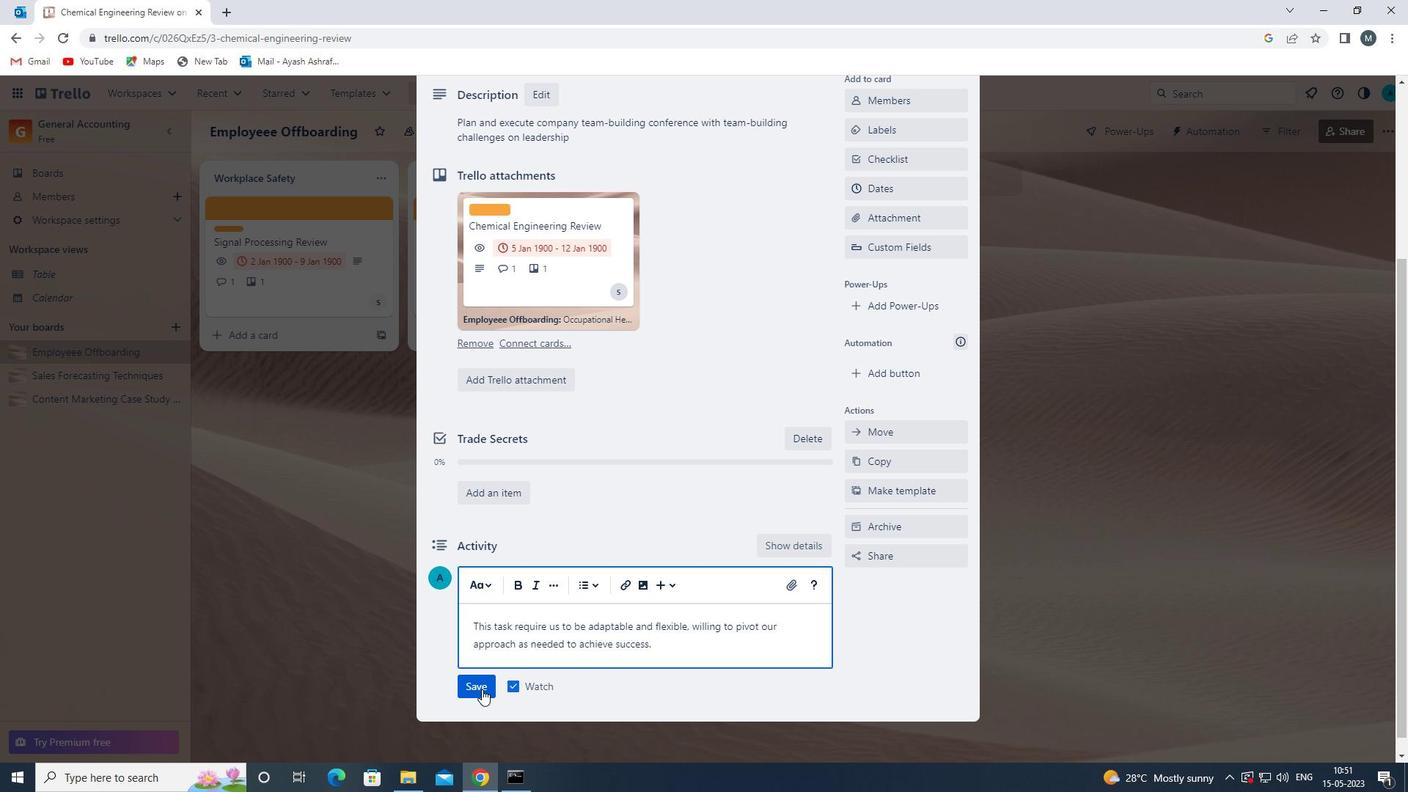 
Action: Mouse pressed left at (481, 687)
Screenshot: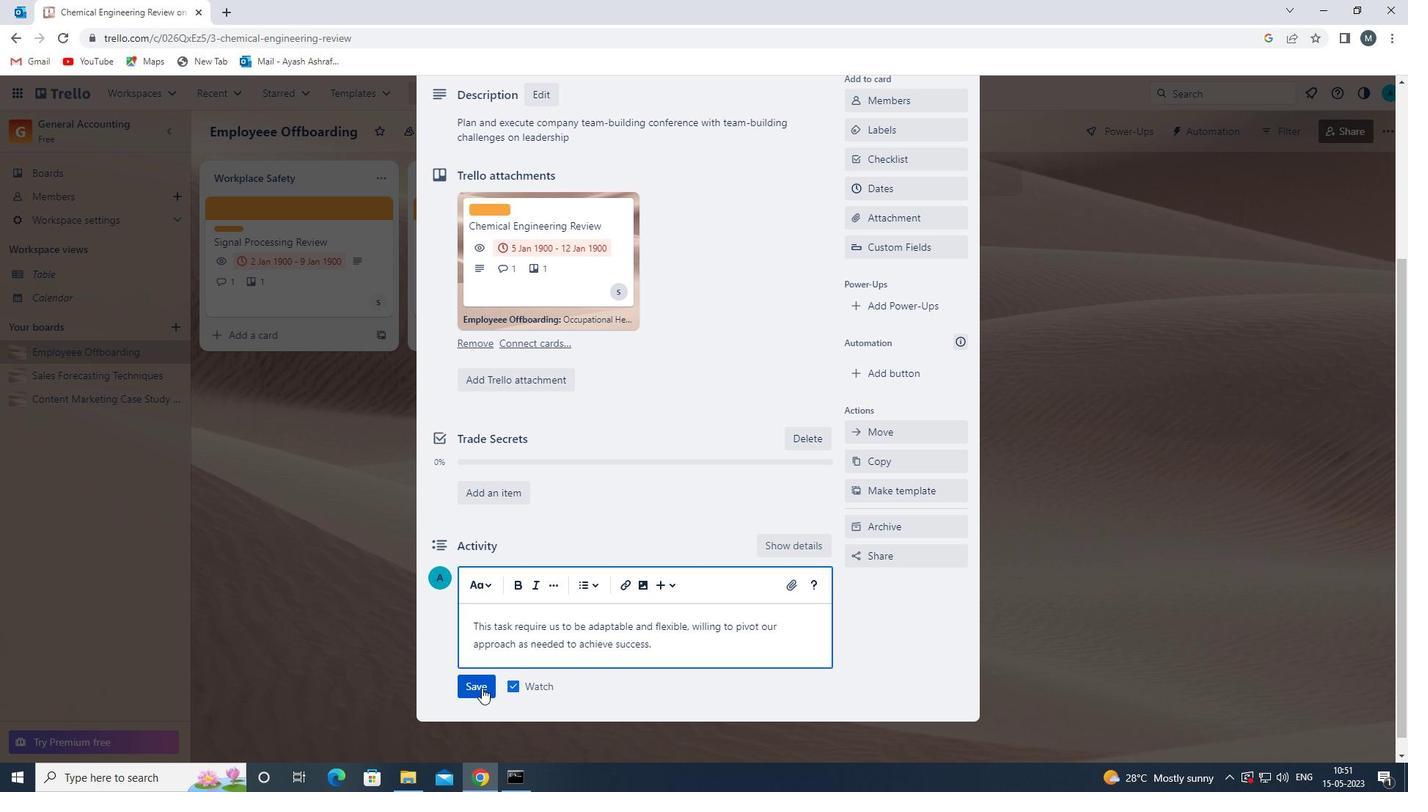 
Action: Mouse moved to (894, 195)
Screenshot: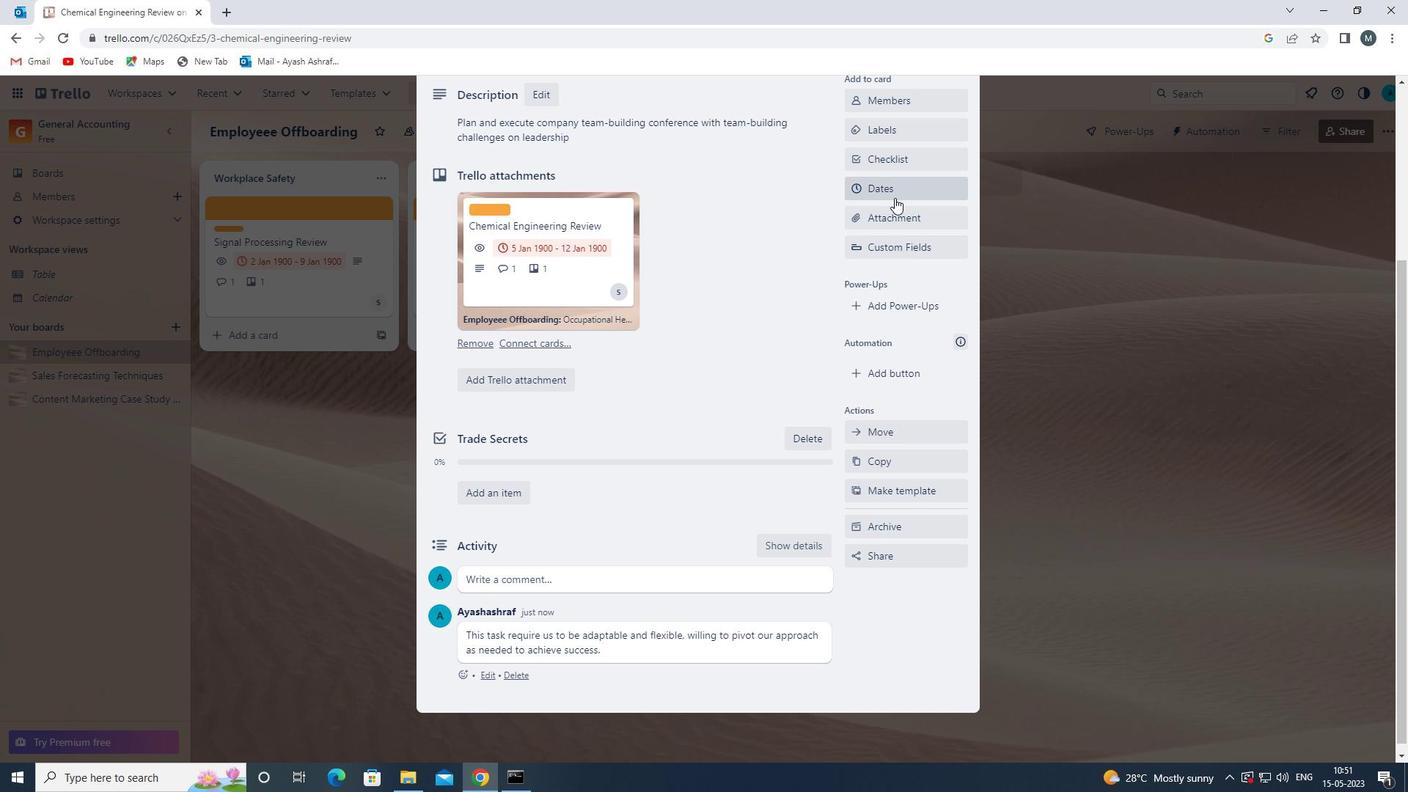 
Action: Mouse pressed left at (894, 195)
Screenshot: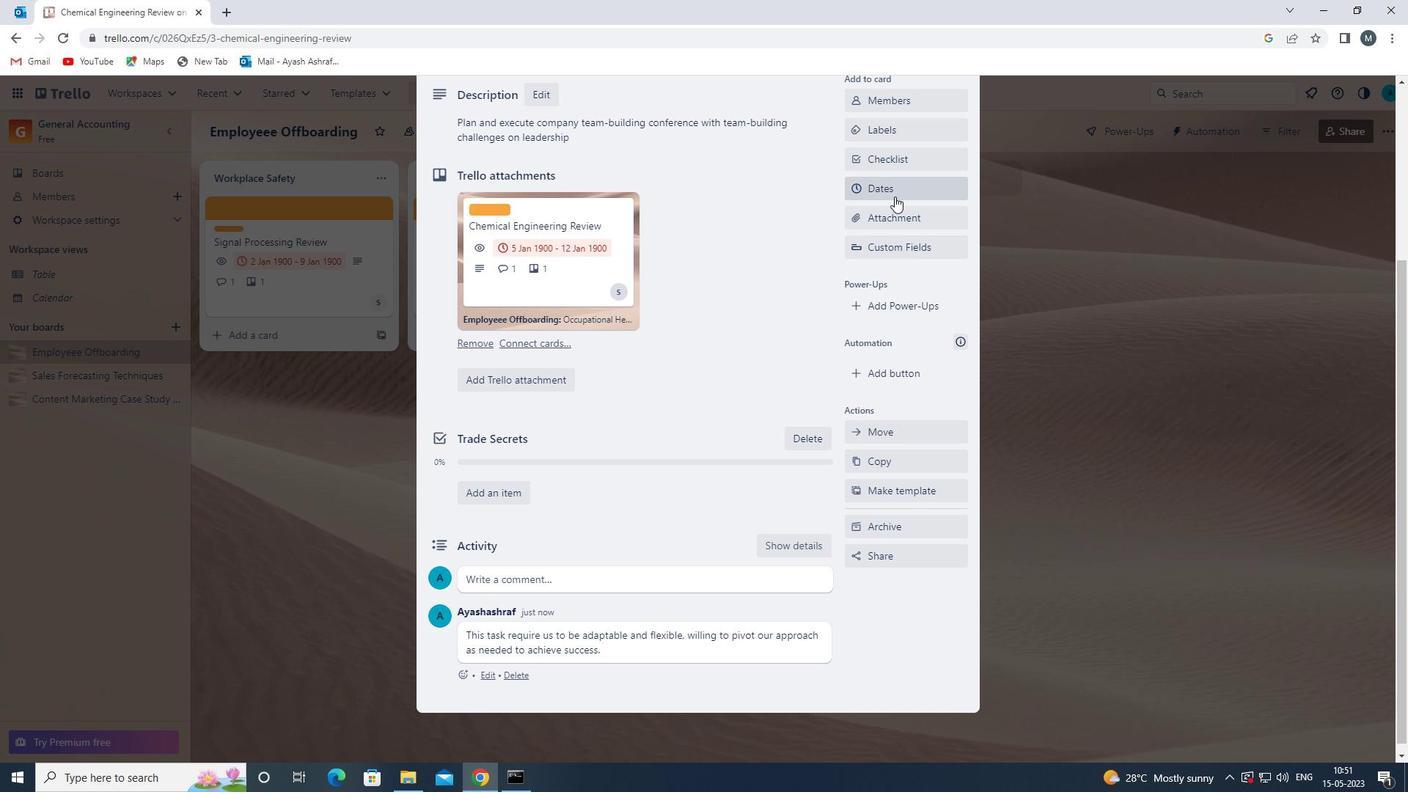 
Action: Mouse moved to (794, 503)
Screenshot: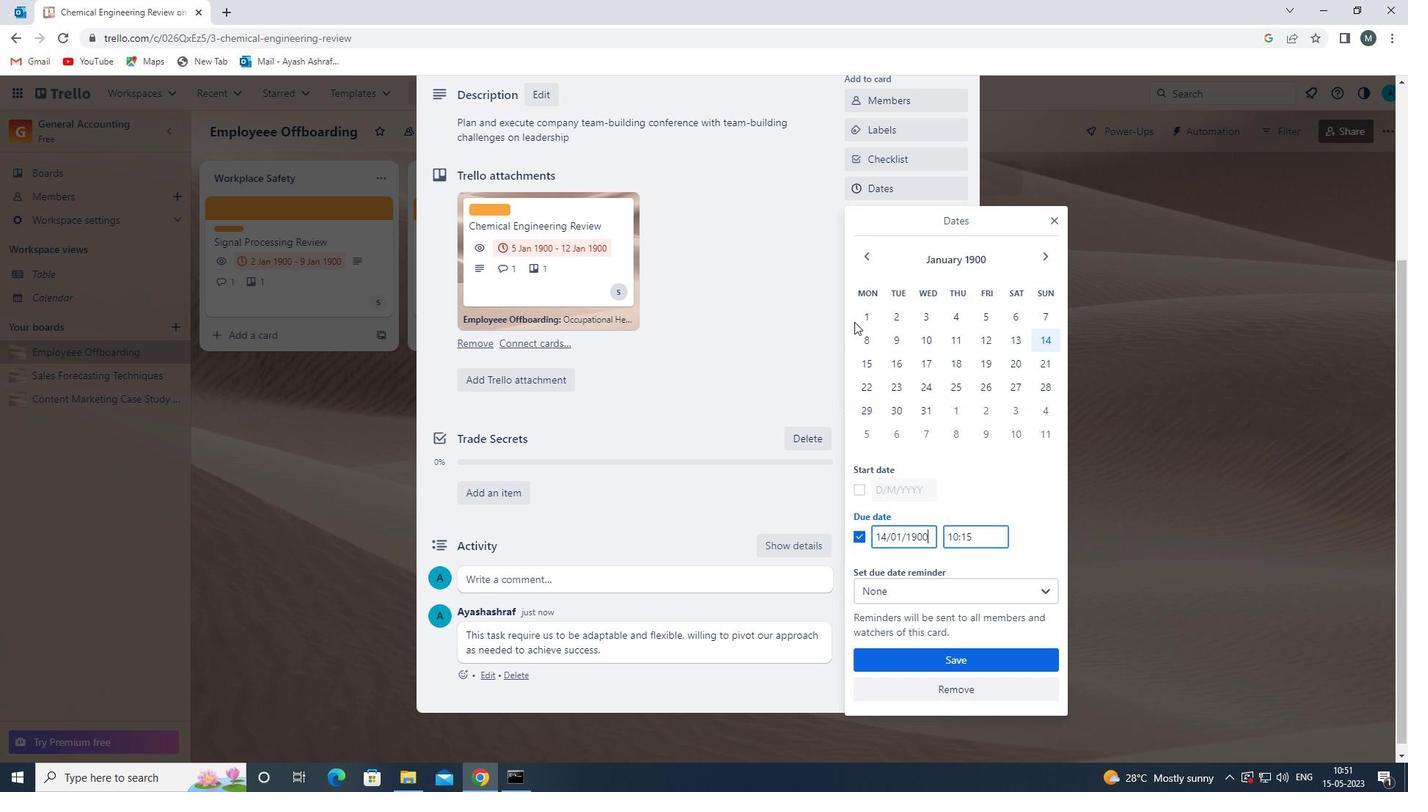 
Action: Mouse scrolled (794, 504) with delta (0, 0)
Screenshot: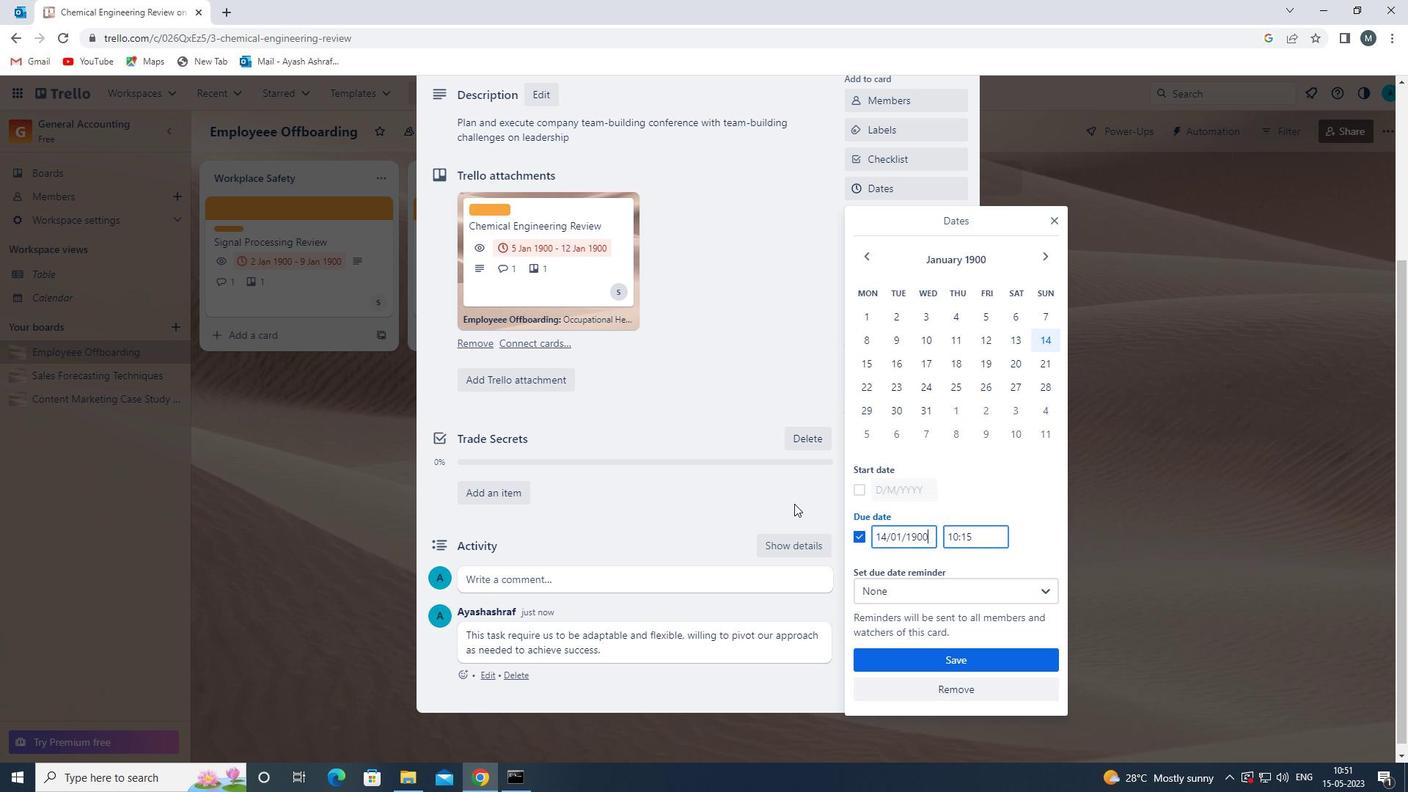 
Action: Mouse scrolled (794, 504) with delta (0, 0)
Screenshot: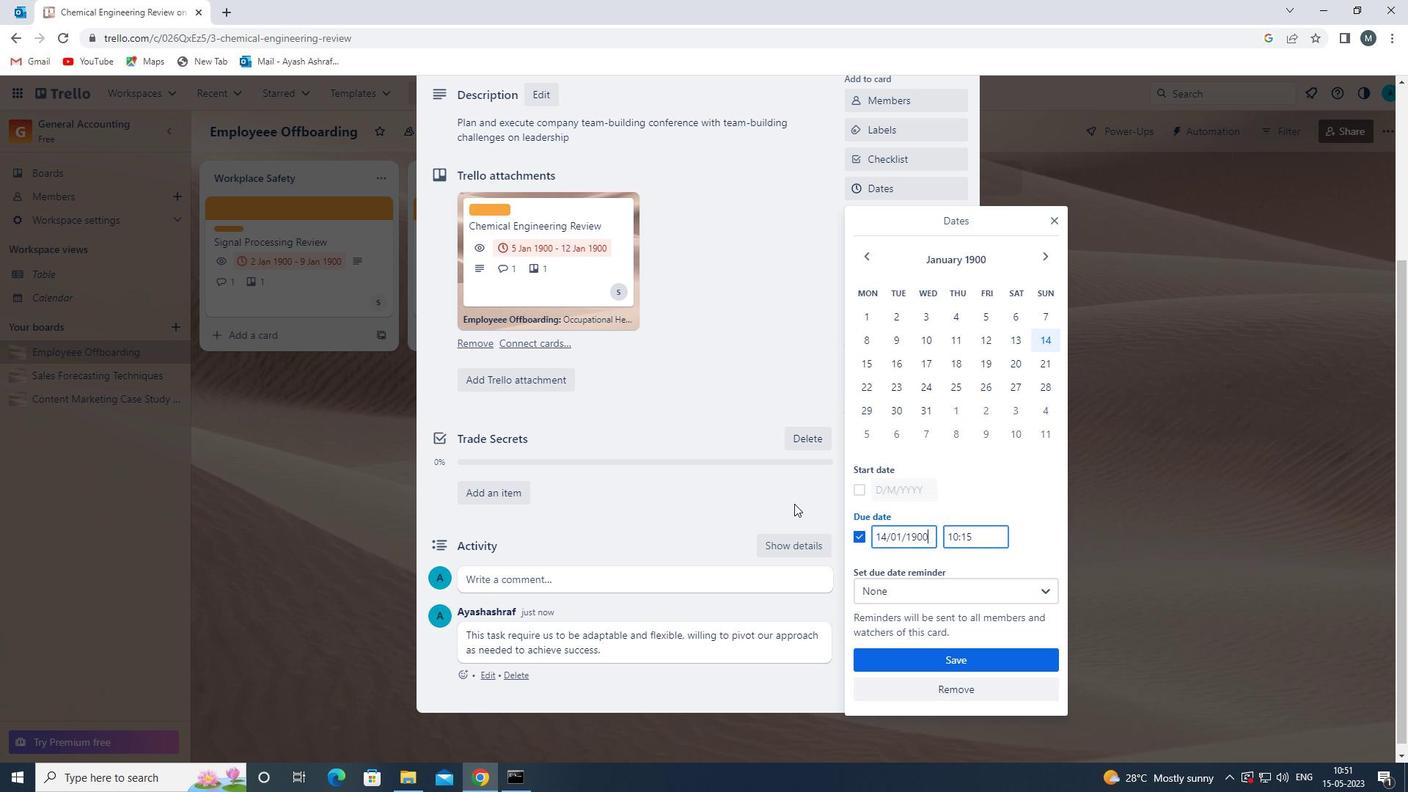 
Action: Mouse moved to (859, 393)
Screenshot: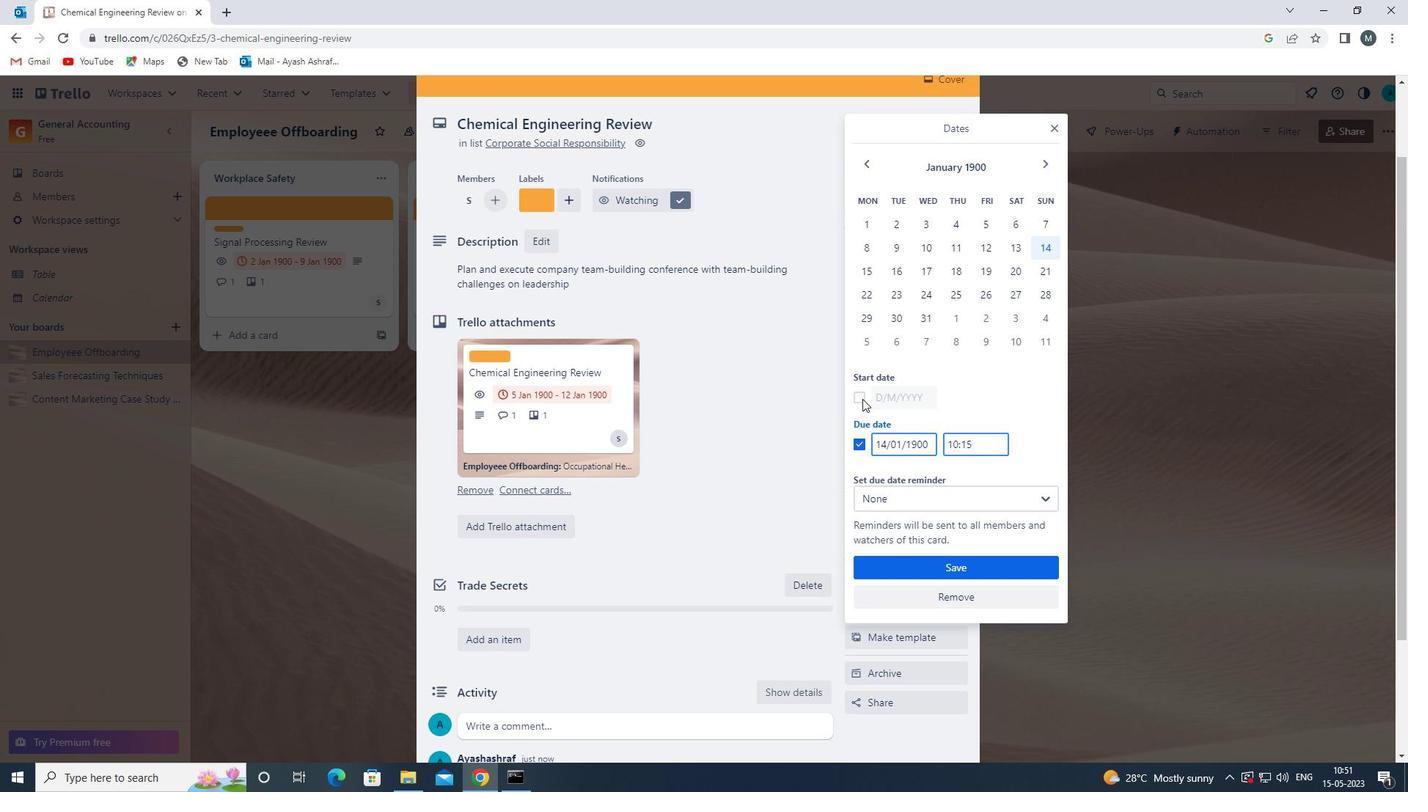 
Action: Mouse pressed left at (859, 393)
Screenshot: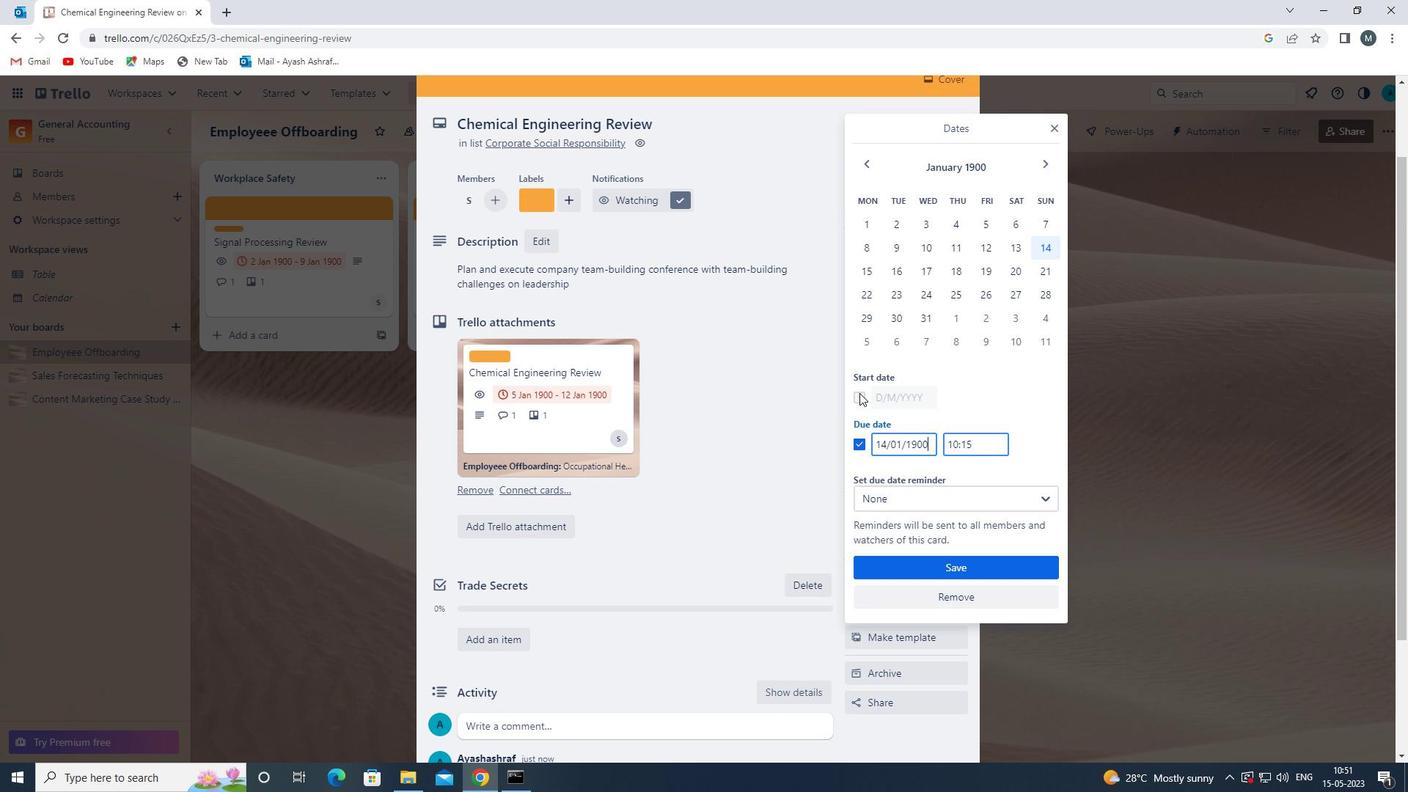 
Action: Mouse moved to (888, 396)
Screenshot: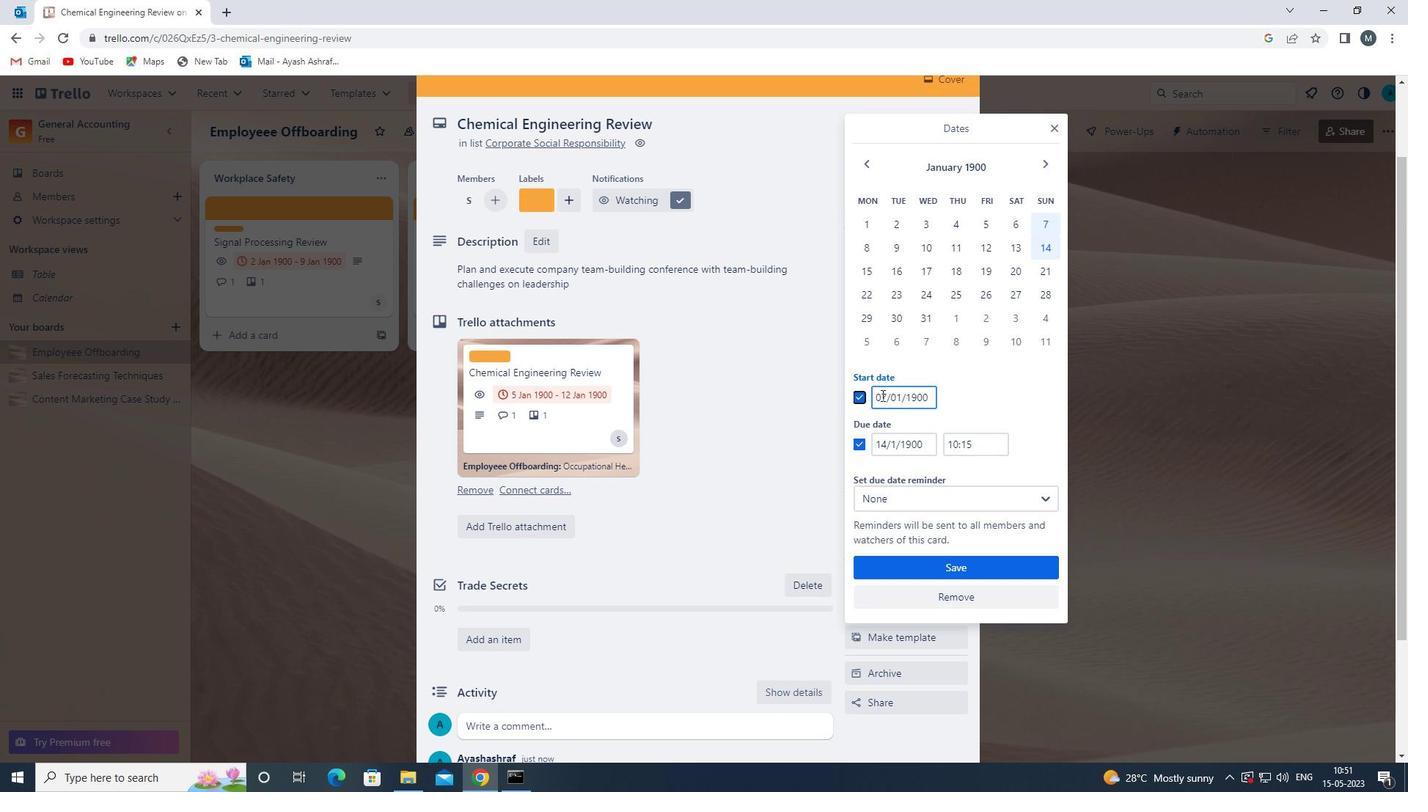 
Action: Mouse pressed left at (888, 396)
Screenshot: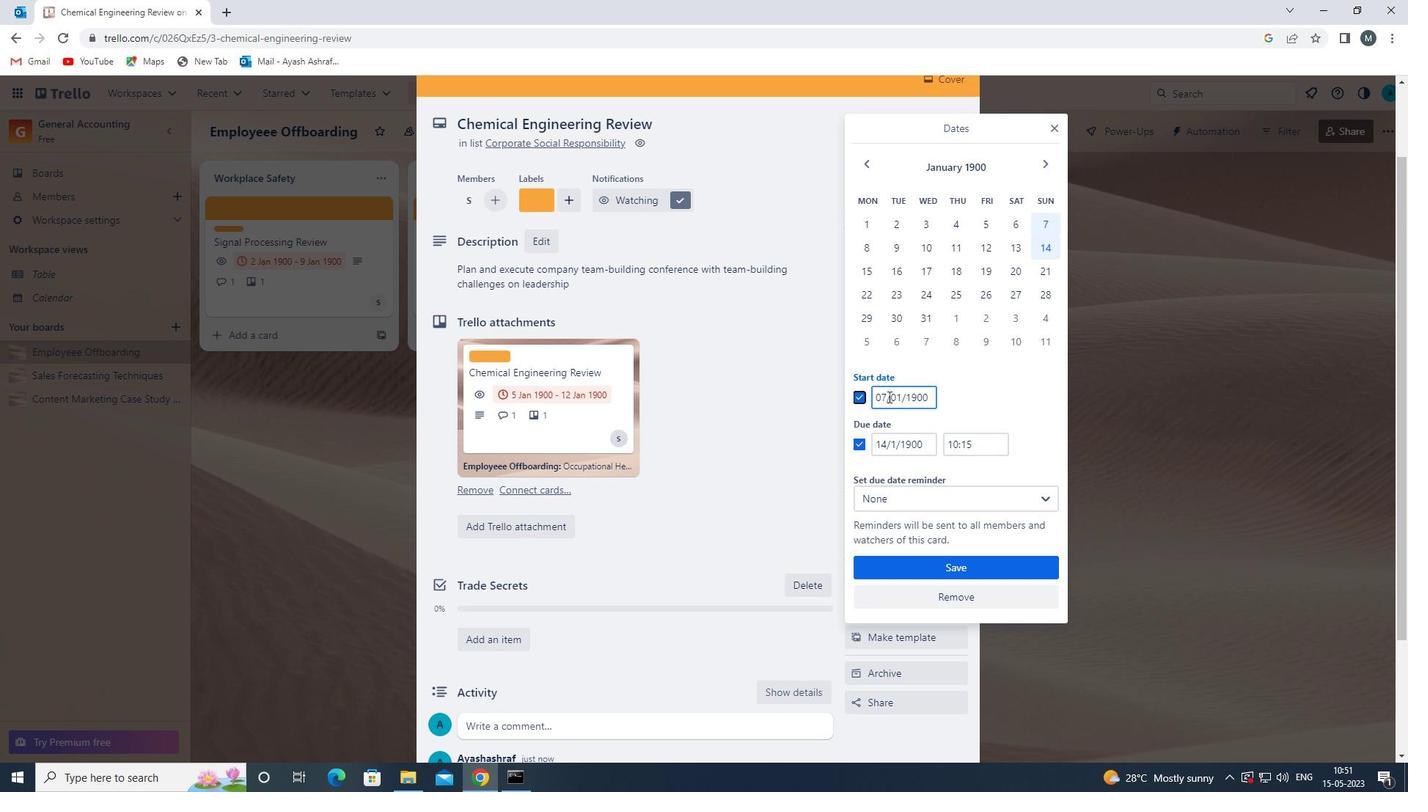 
Action: Mouse moved to (880, 396)
Screenshot: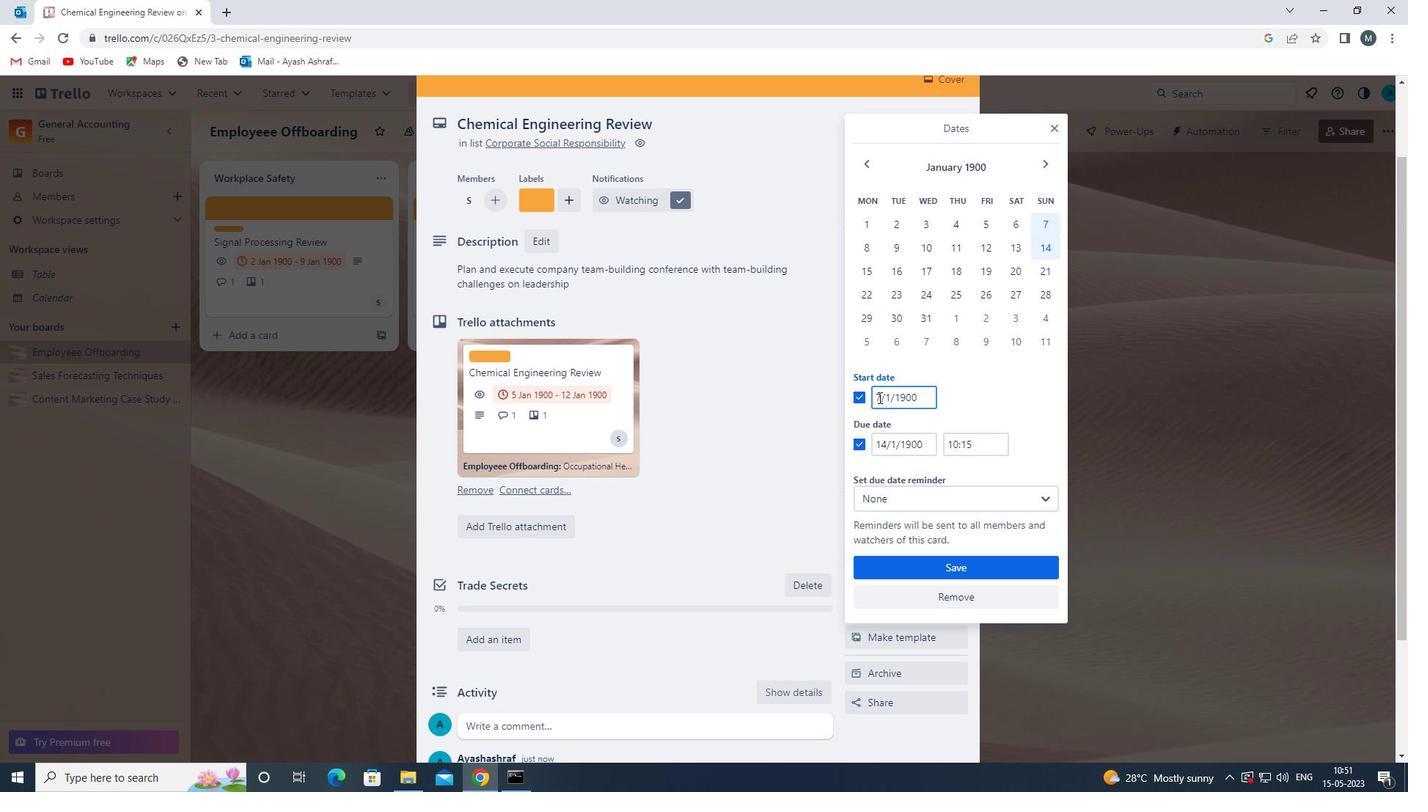 
Action: Mouse pressed left at (880, 396)
Screenshot: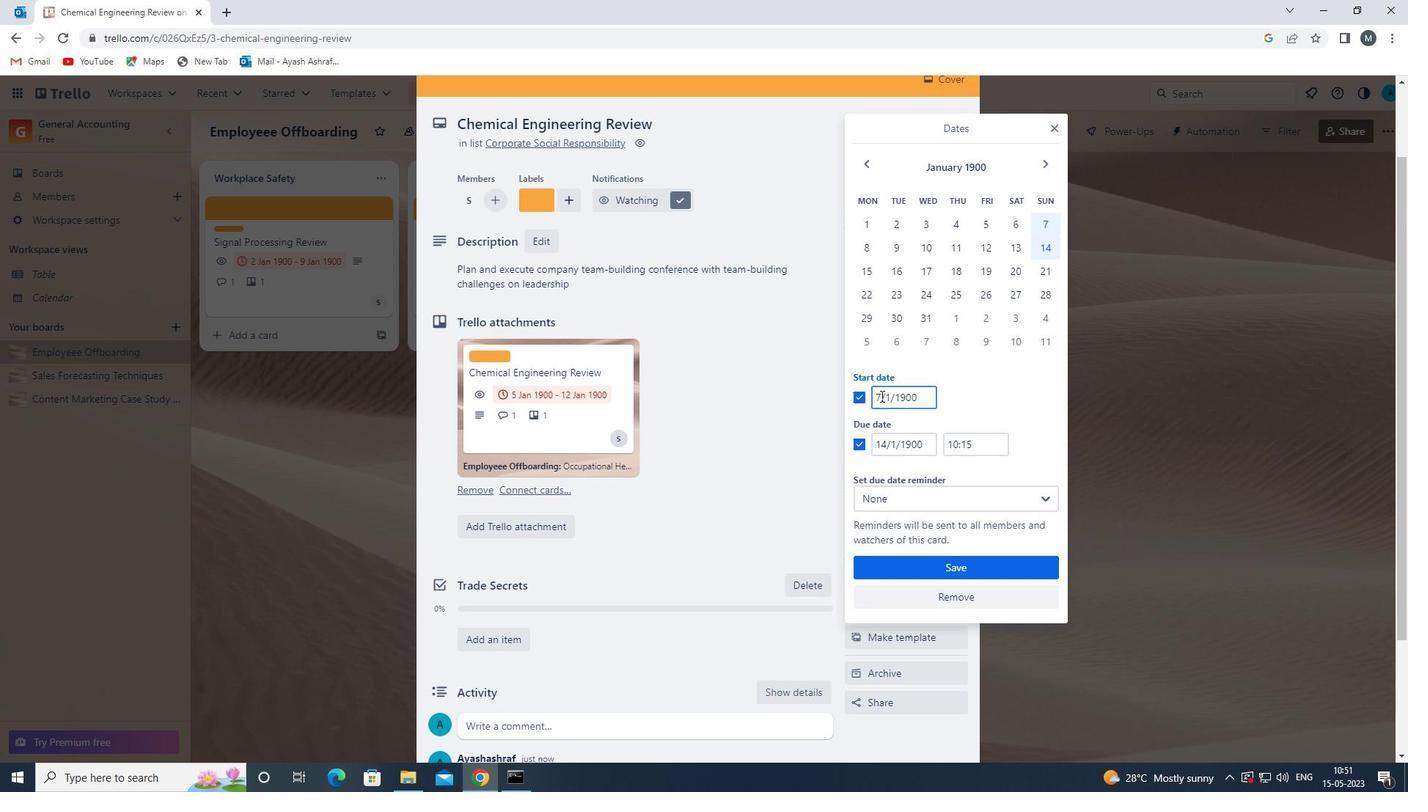 
Action: Mouse moved to (891, 404)
Screenshot: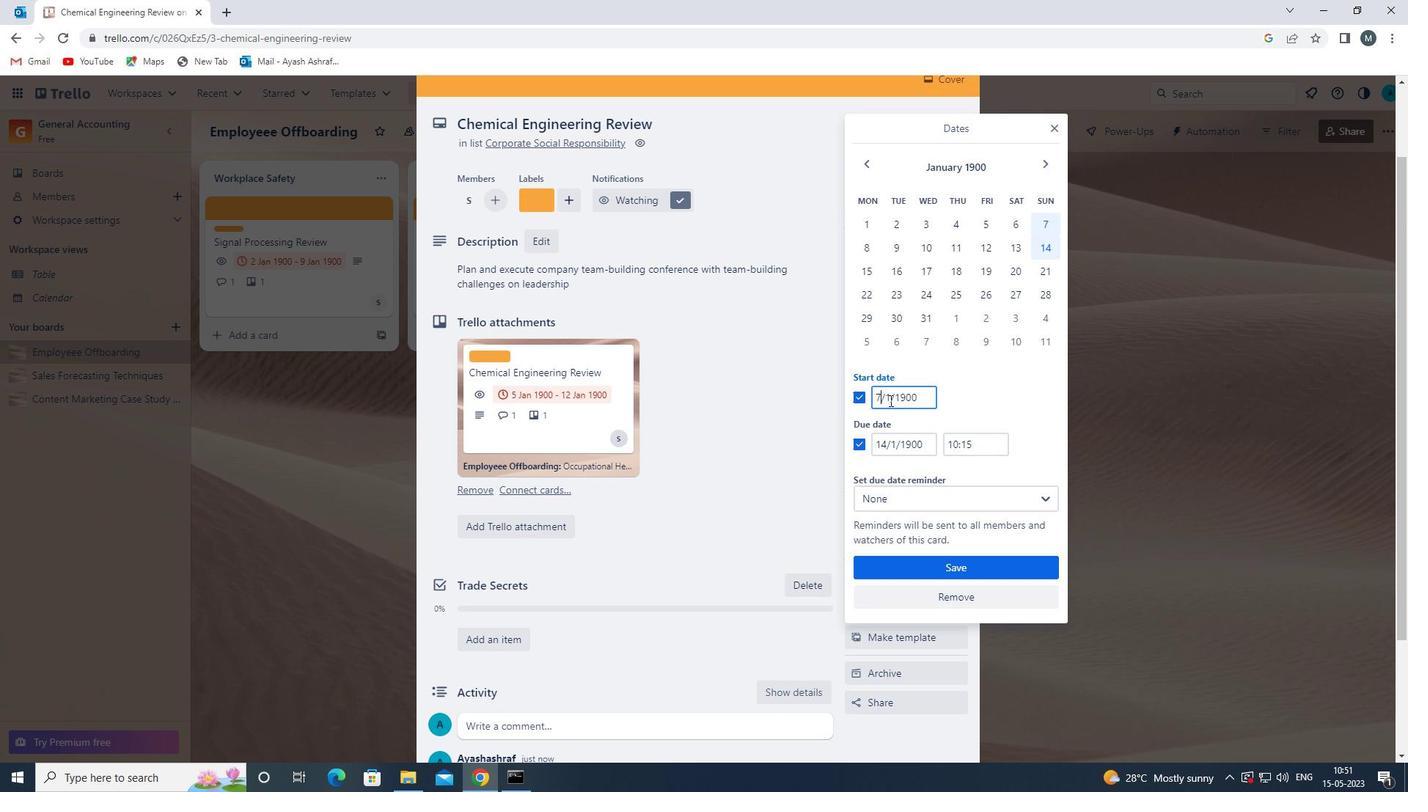 
Action: Key pressed <Key.backspace>08
Screenshot: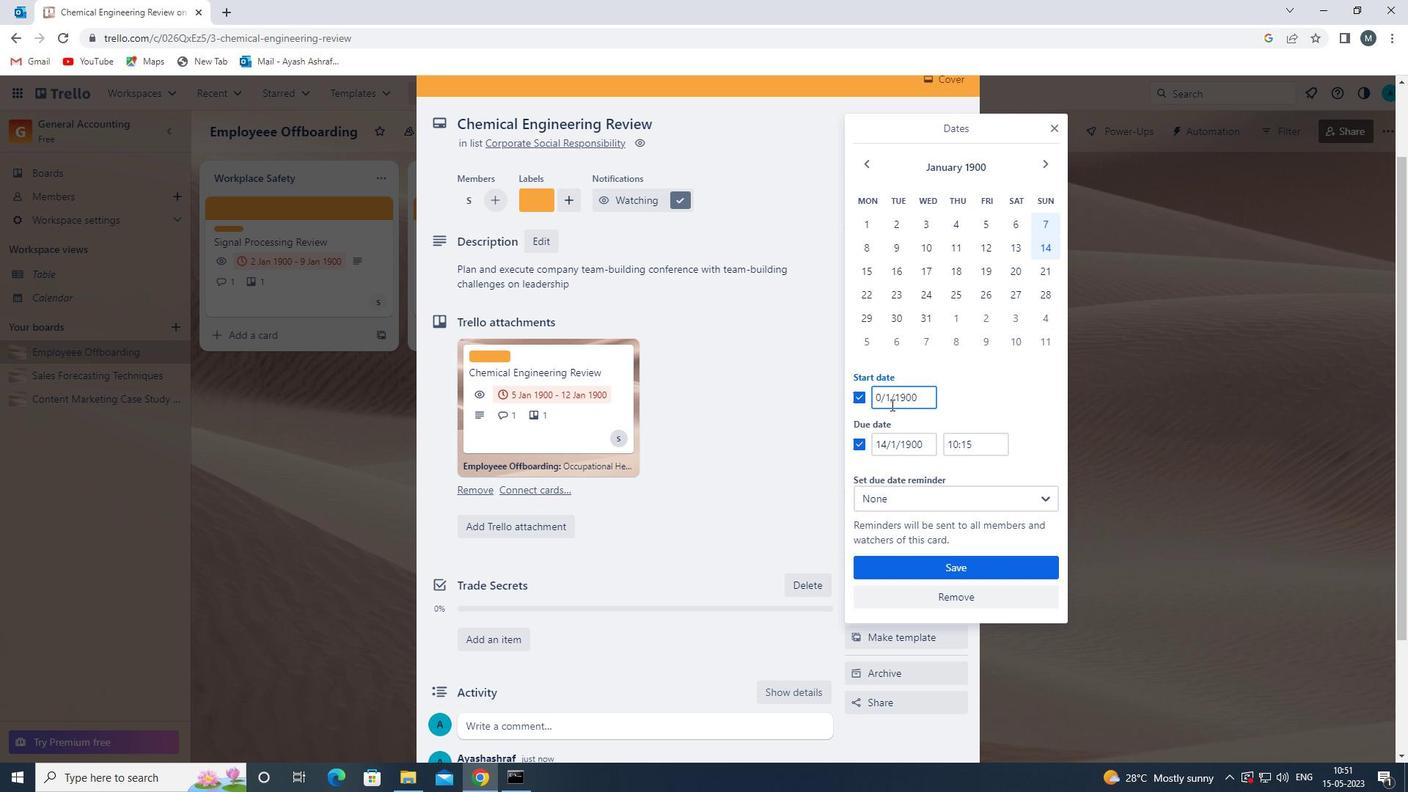
Action: Mouse moved to (890, 397)
Screenshot: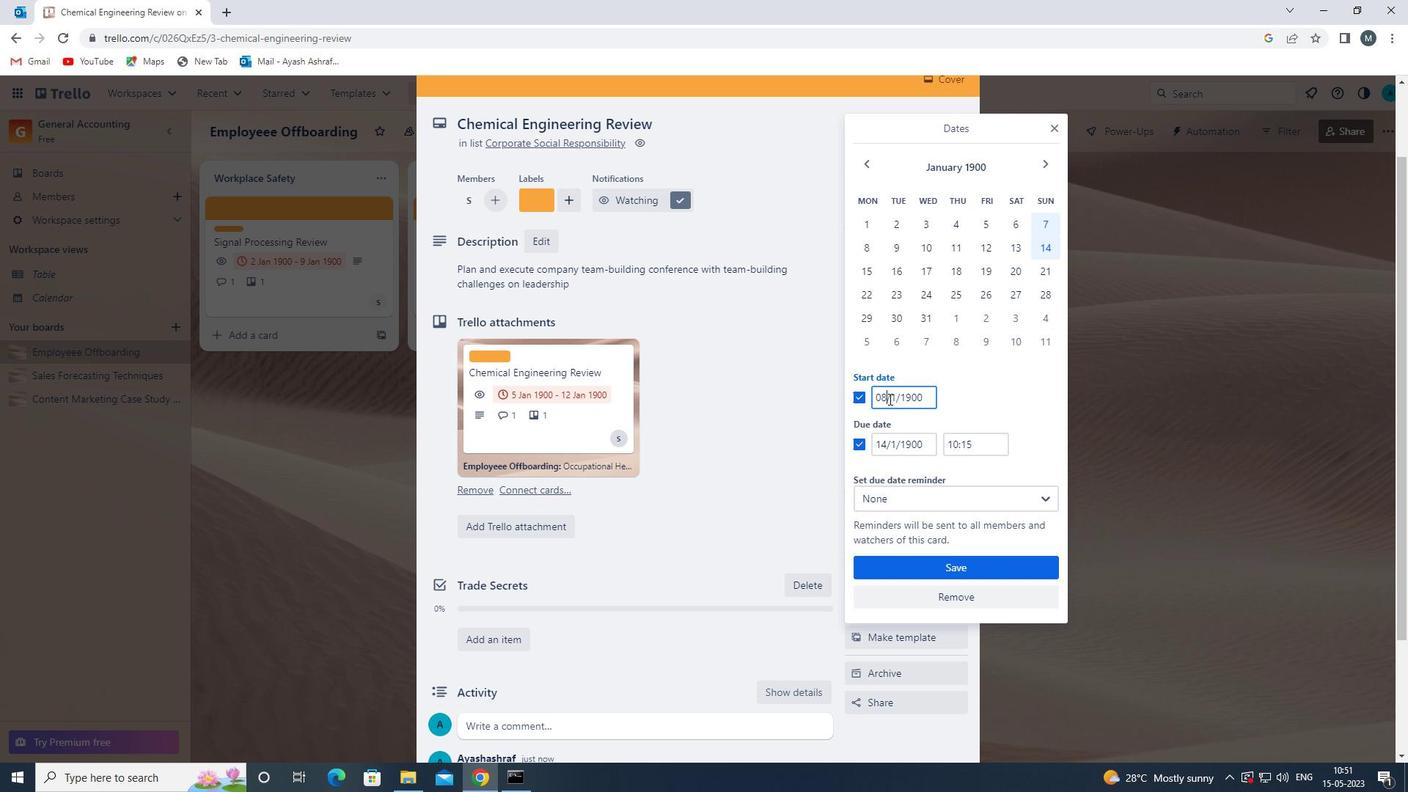 
Action: Mouse pressed left at (890, 397)
Screenshot: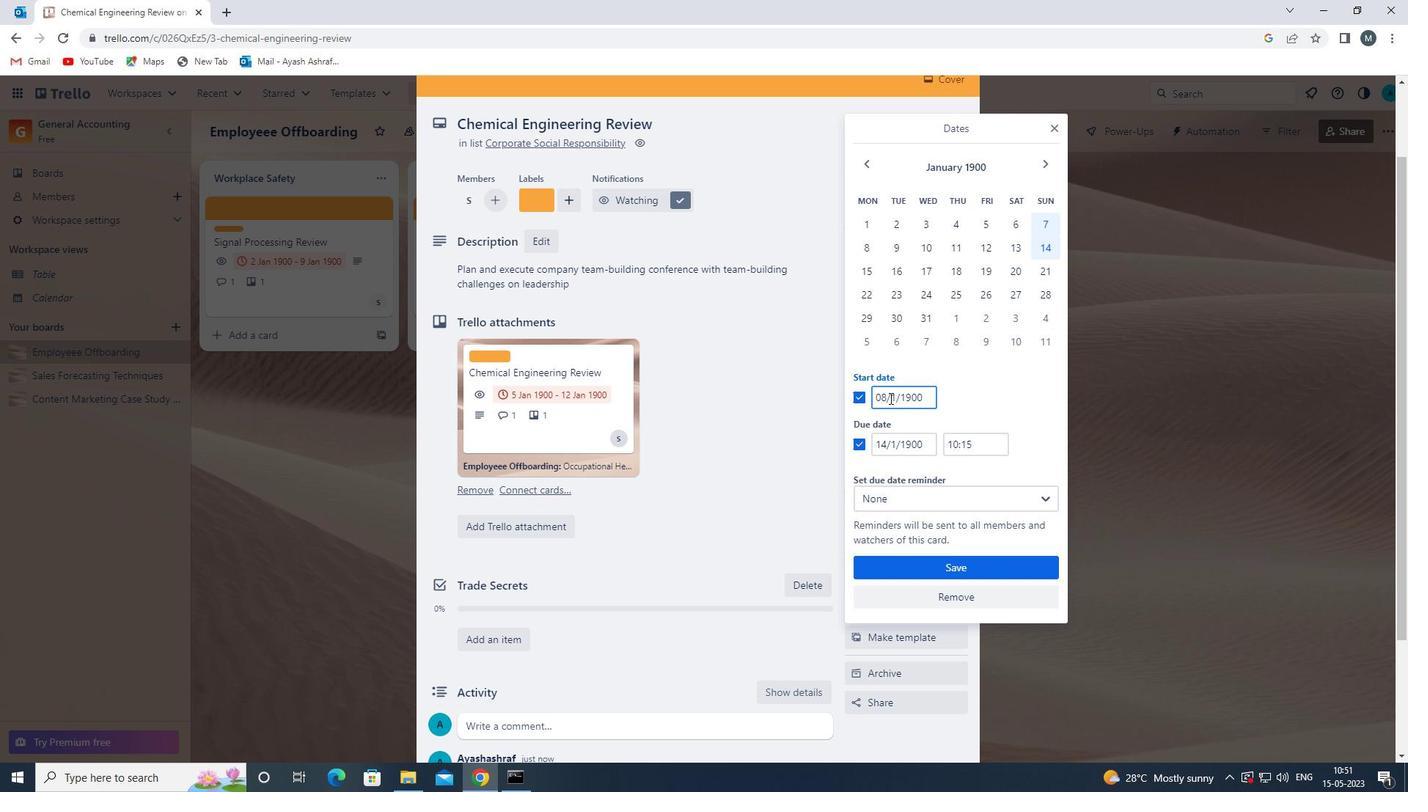 
Action: Mouse moved to (898, 408)
Screenshot: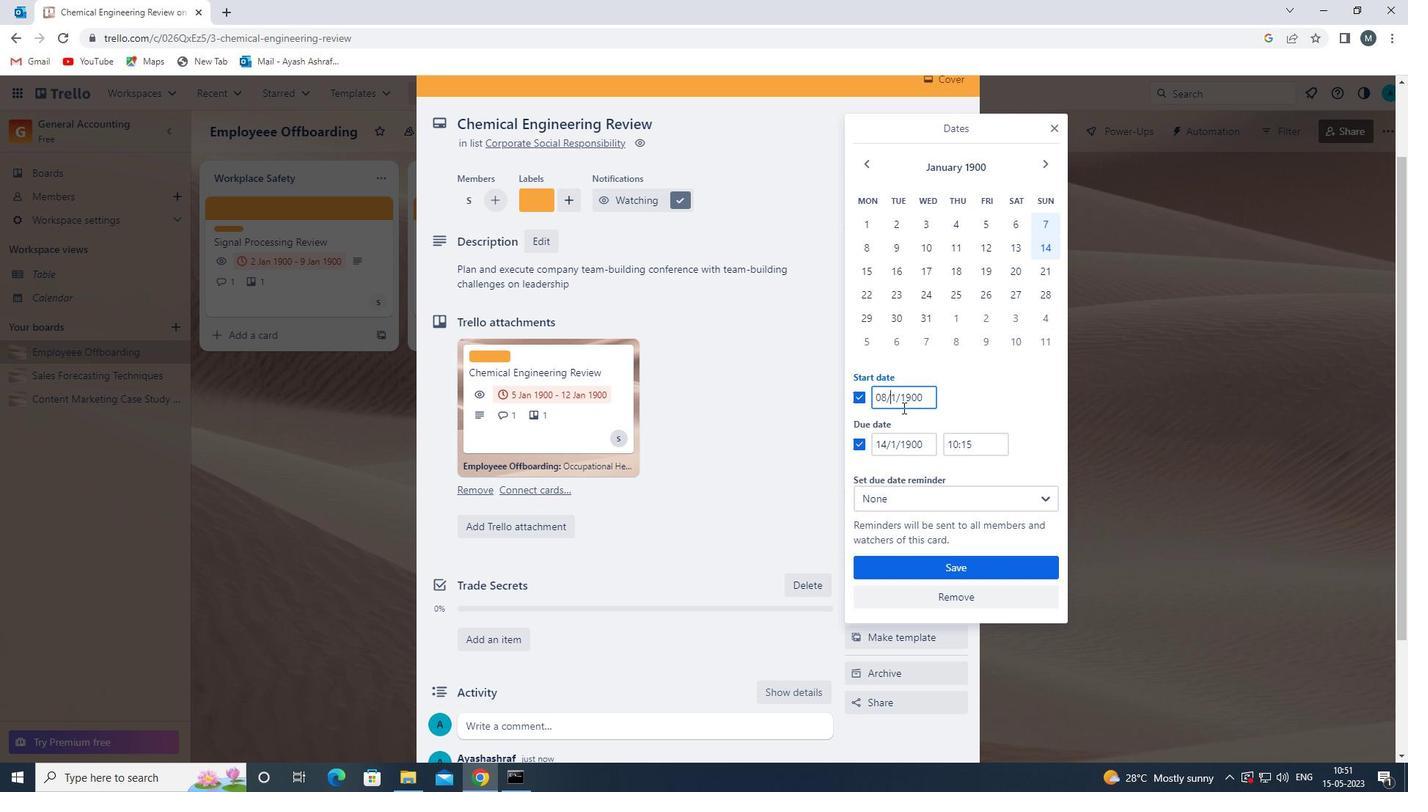 
Action: Key pressed 0
Screenshot: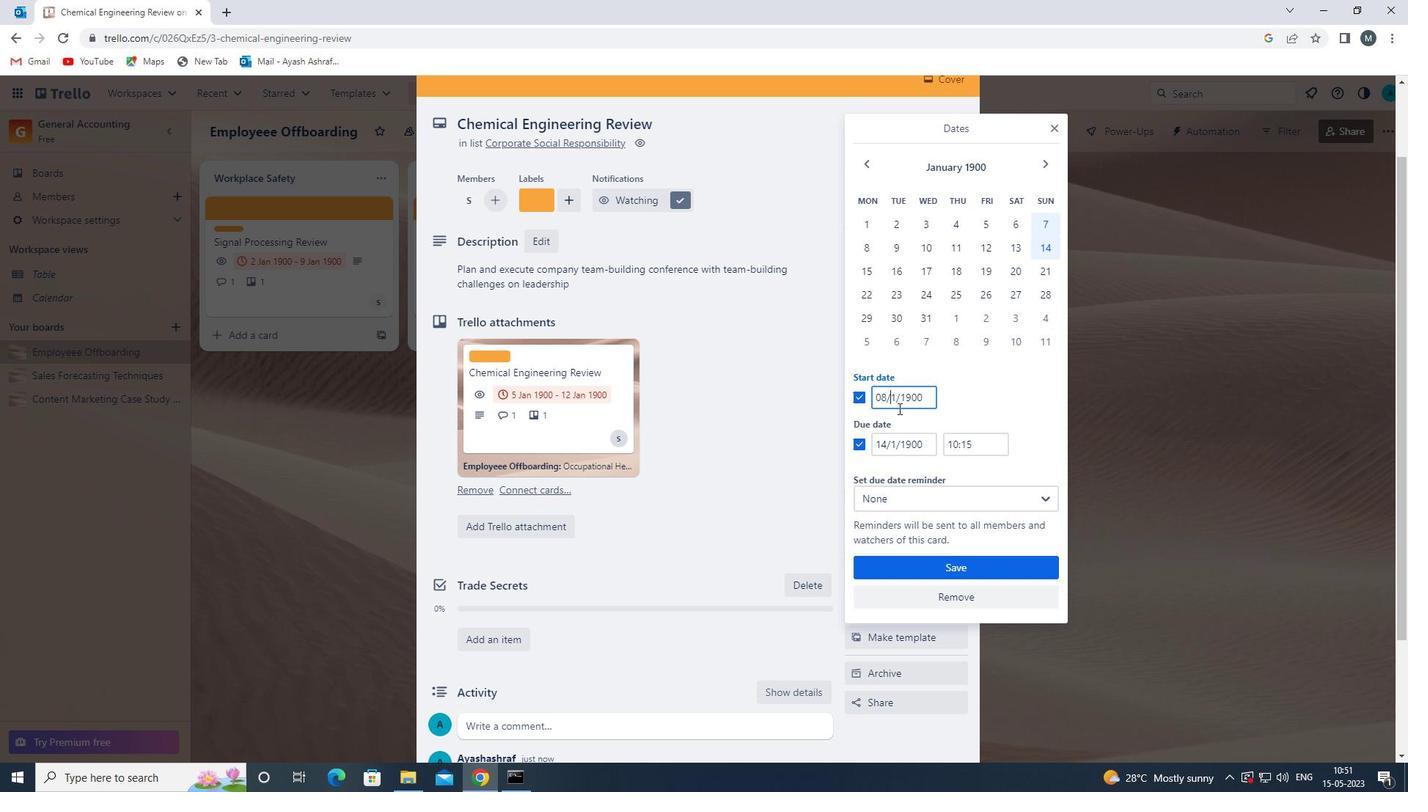 
Action: Mouse moved to (885, 444)
Screenshot: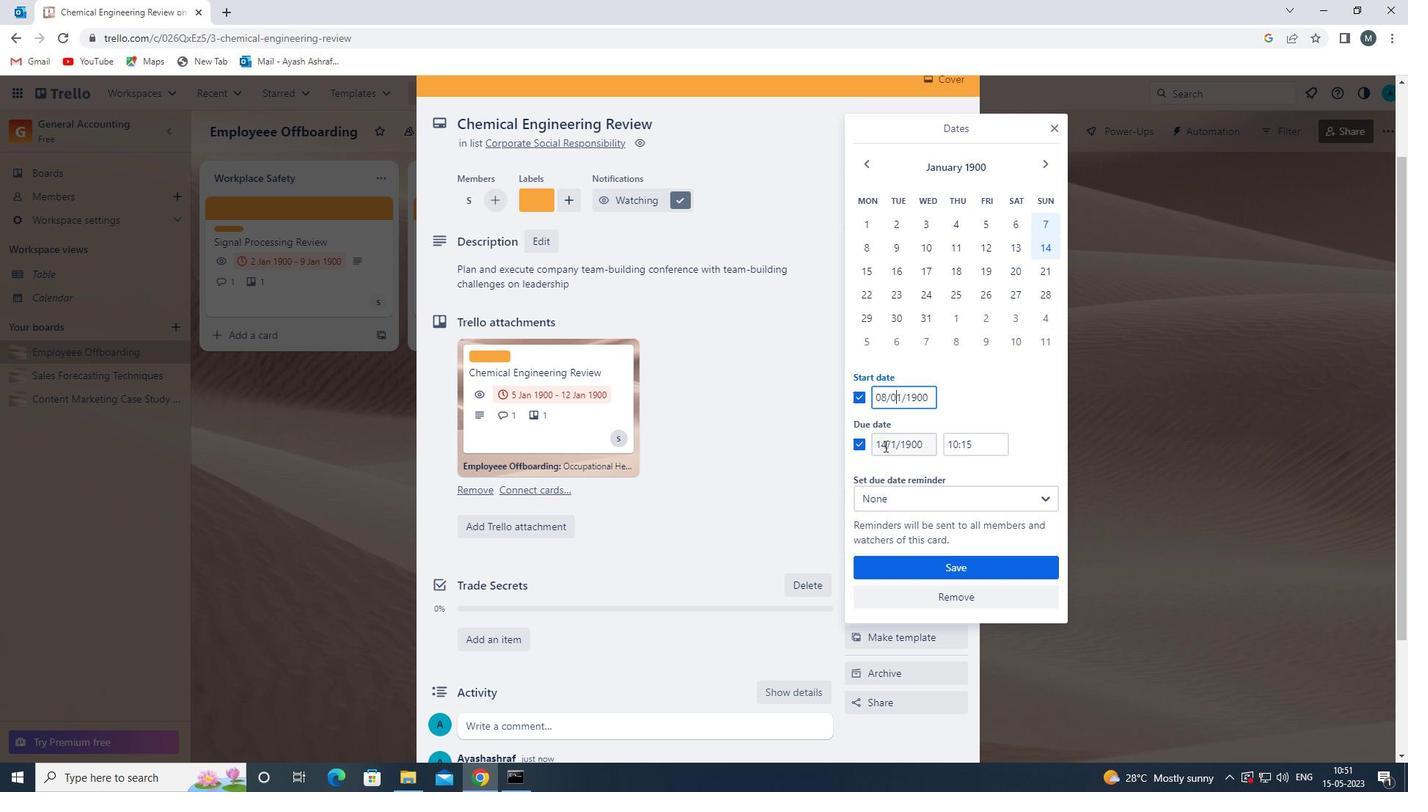 
Action: Mouse pressed left at (885, 444)
Screenshot: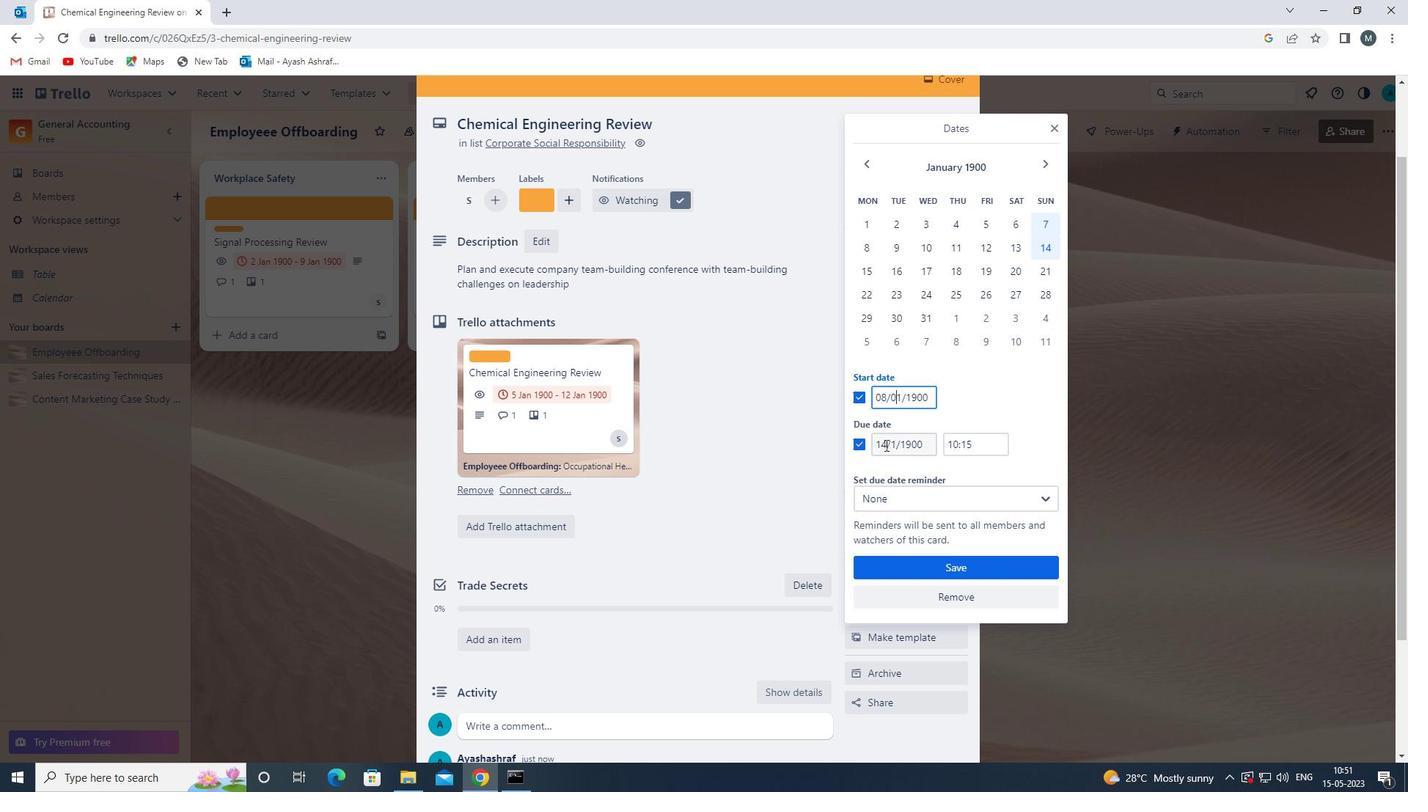 
Action: Mouse moved to (890, 446)
Screenshot: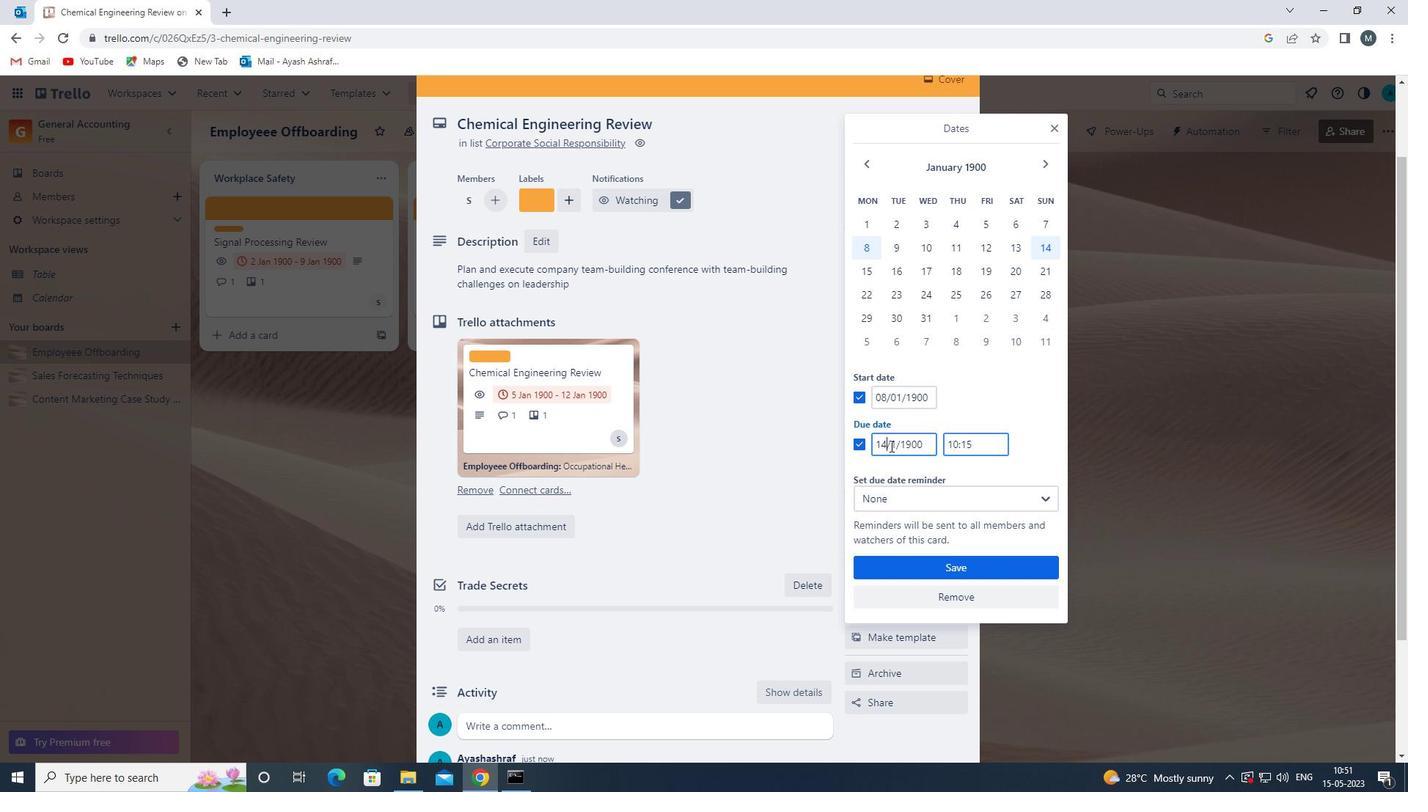 
Action: Key pressed <Key.backspace>
Screenshot: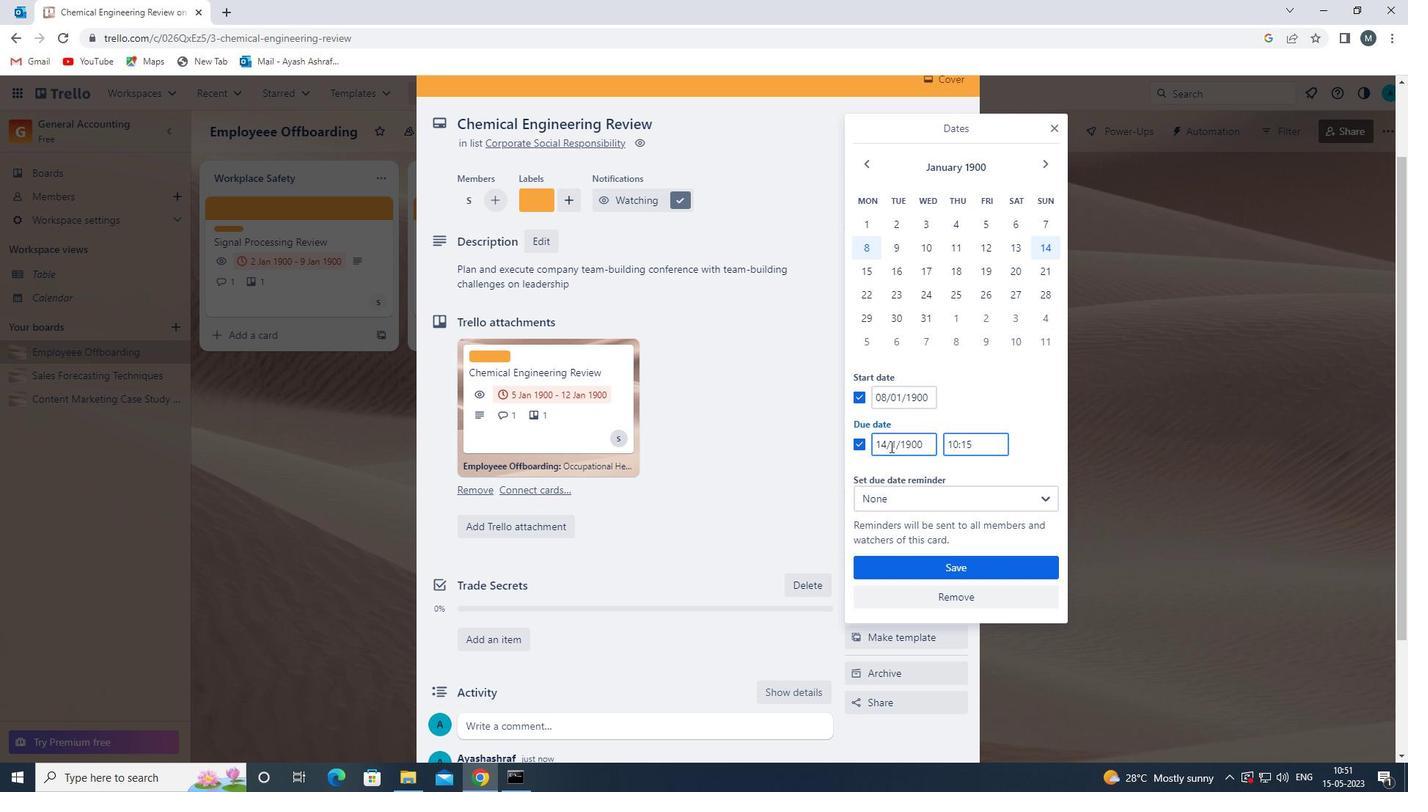 
Action: Mouse moved to (889, 448)
Screenshot: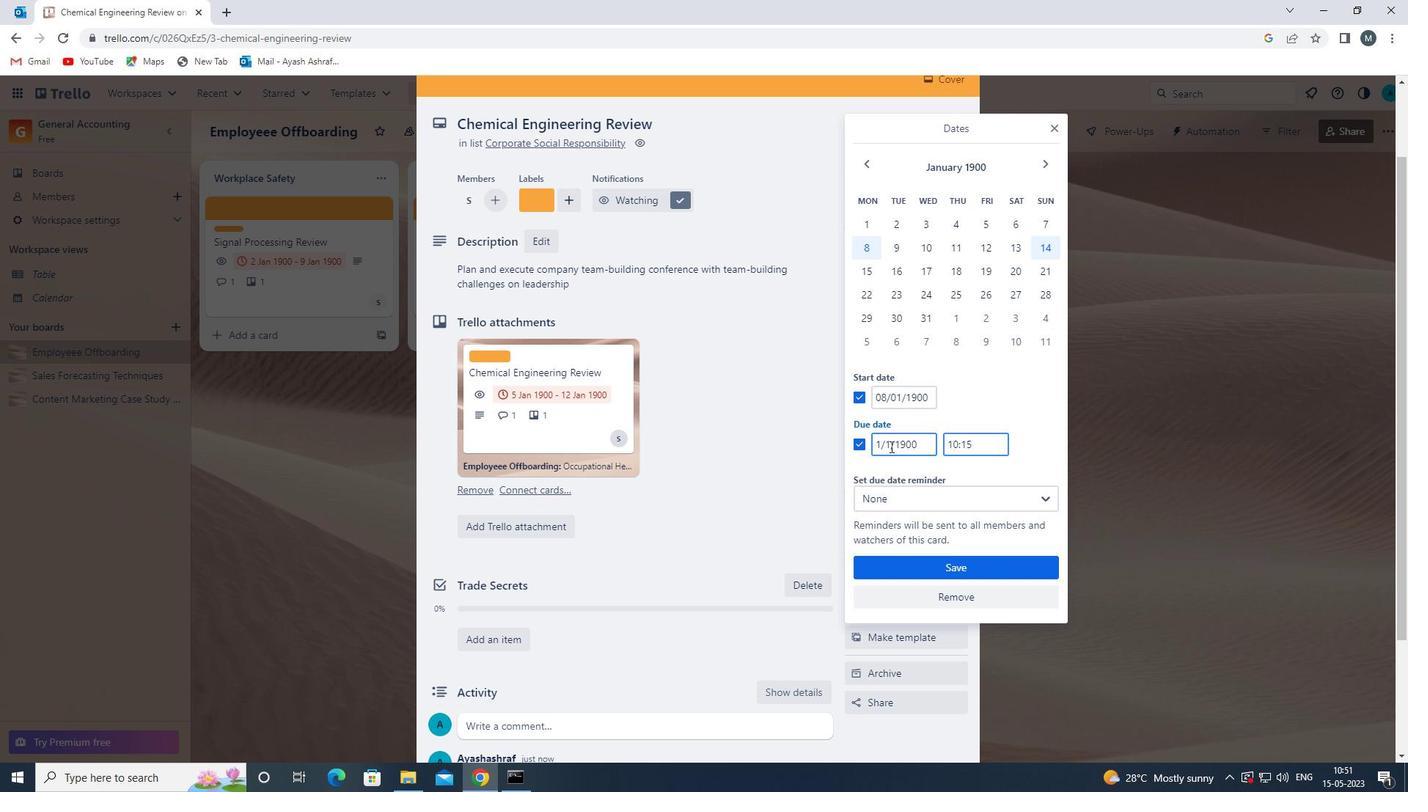
Action: Key pressed 5
Screenshot: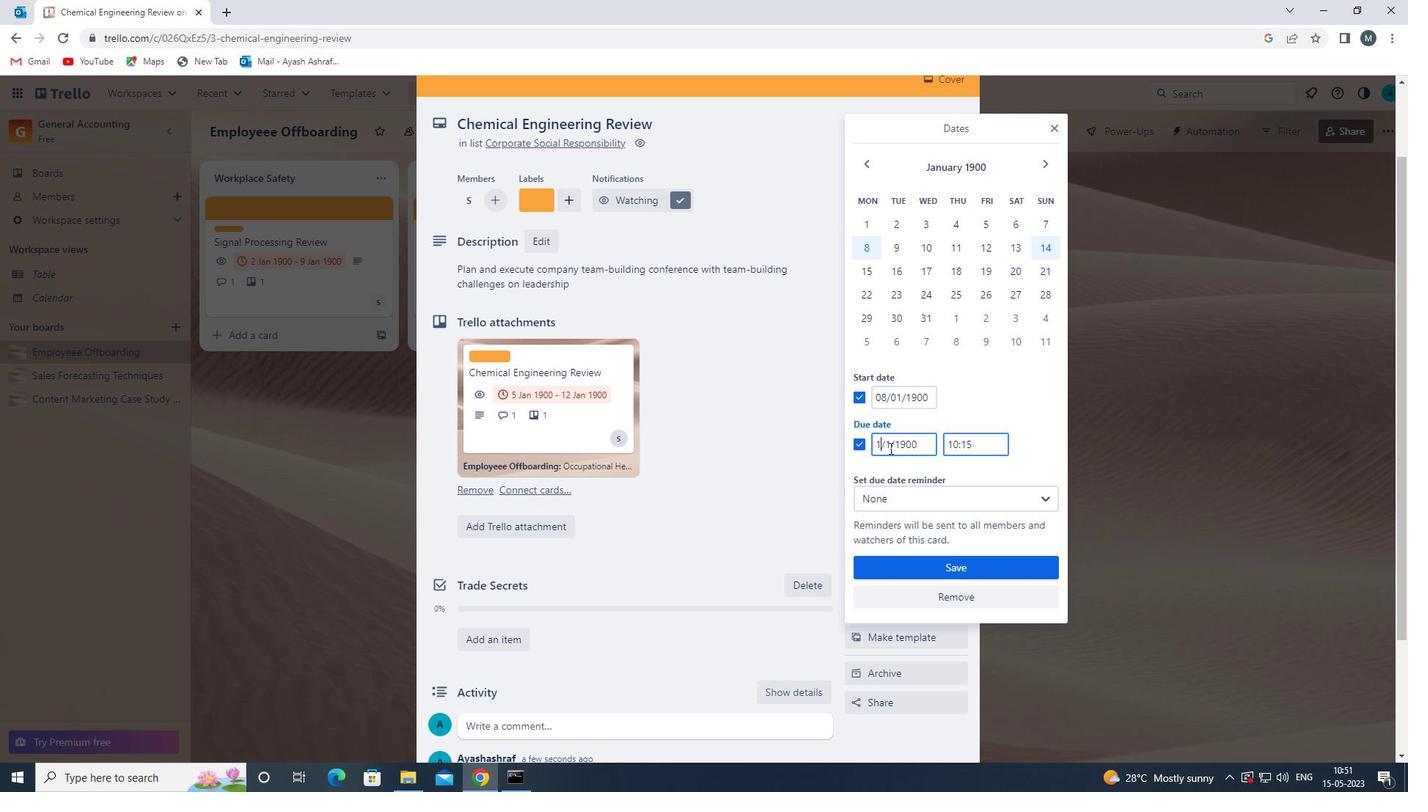 
Action: Mouse moved to (893, 442)
Screenshot: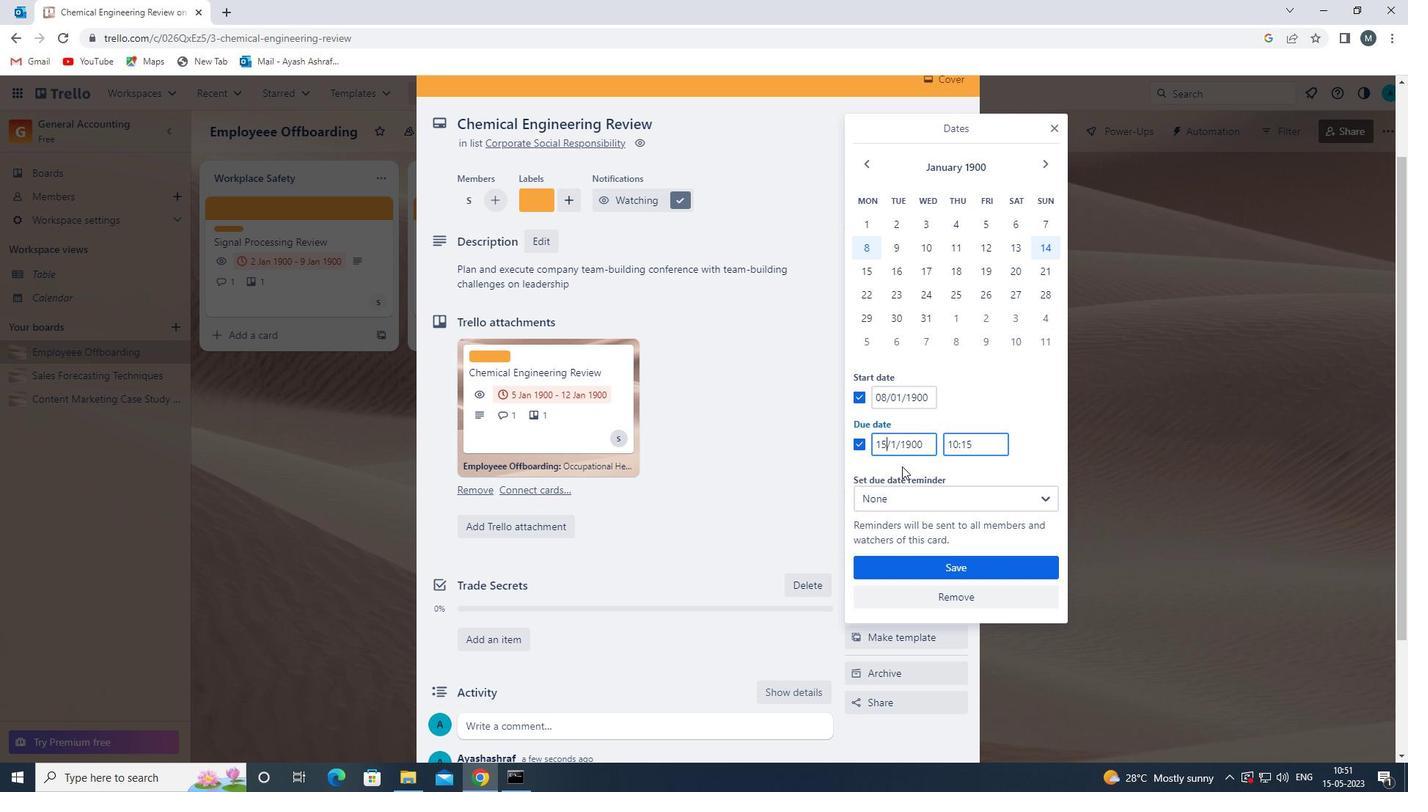 
Action: Mouse pressed left at (893, 442)
Screenshot: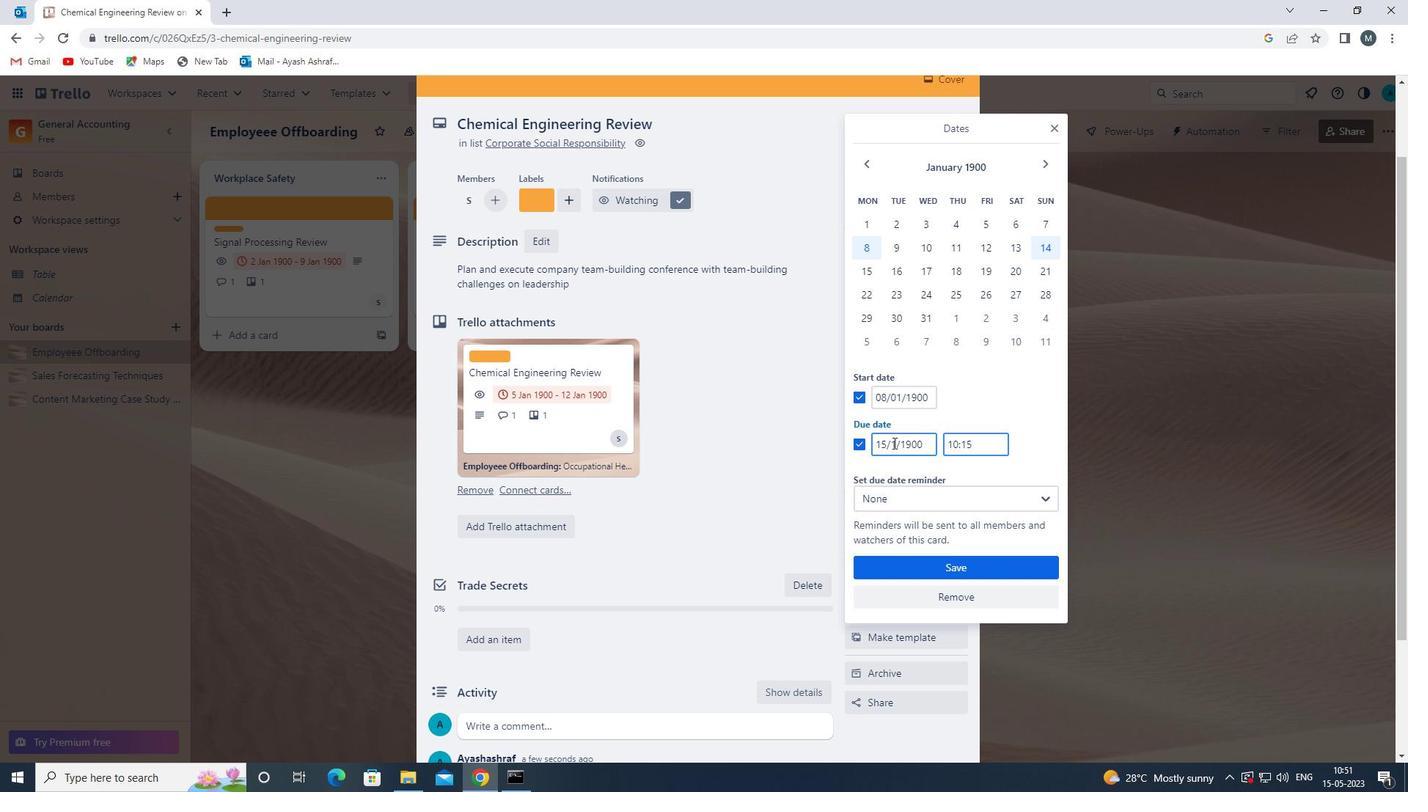 
Action: Mouse moved to (900, 447)
Screenshot: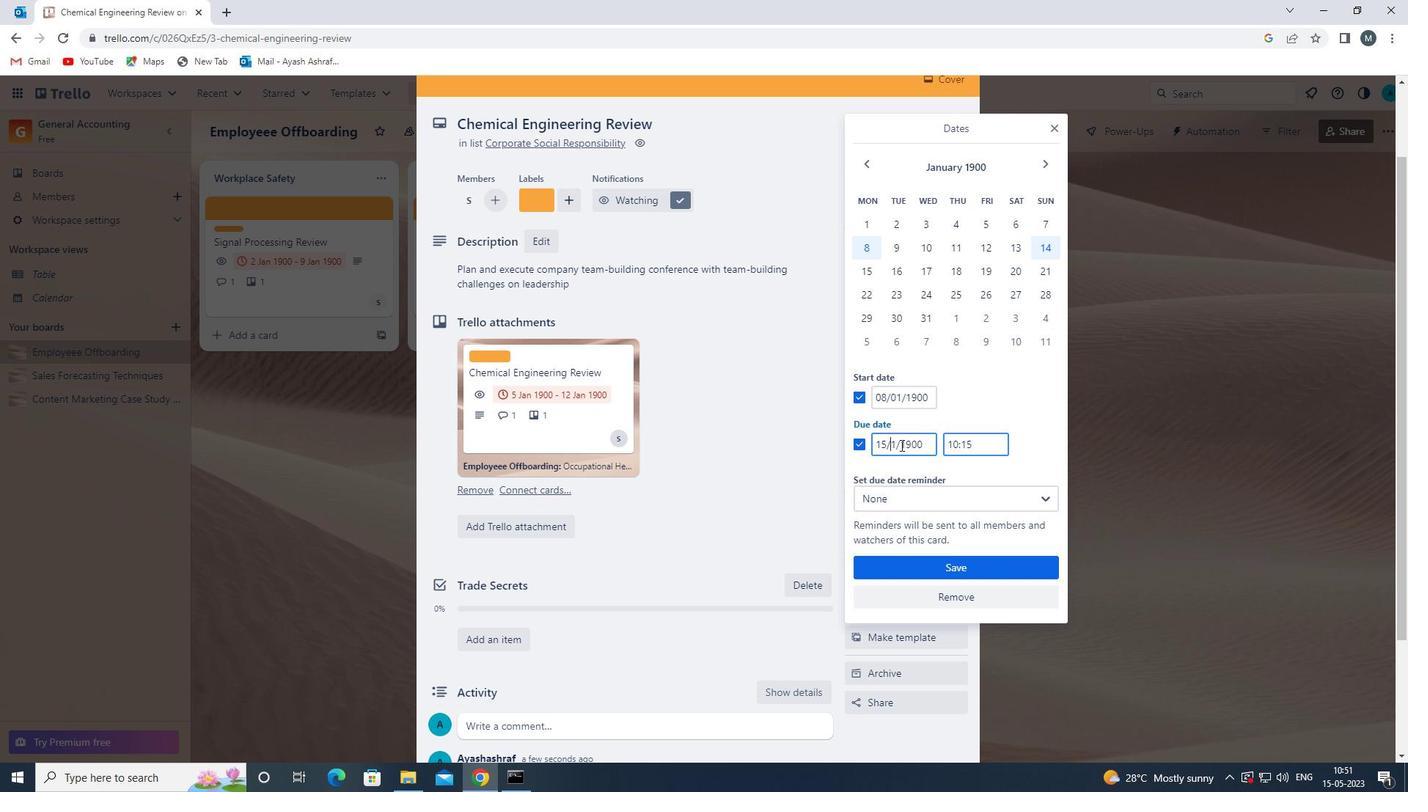 
Action: Key pressed 0
Screenshot: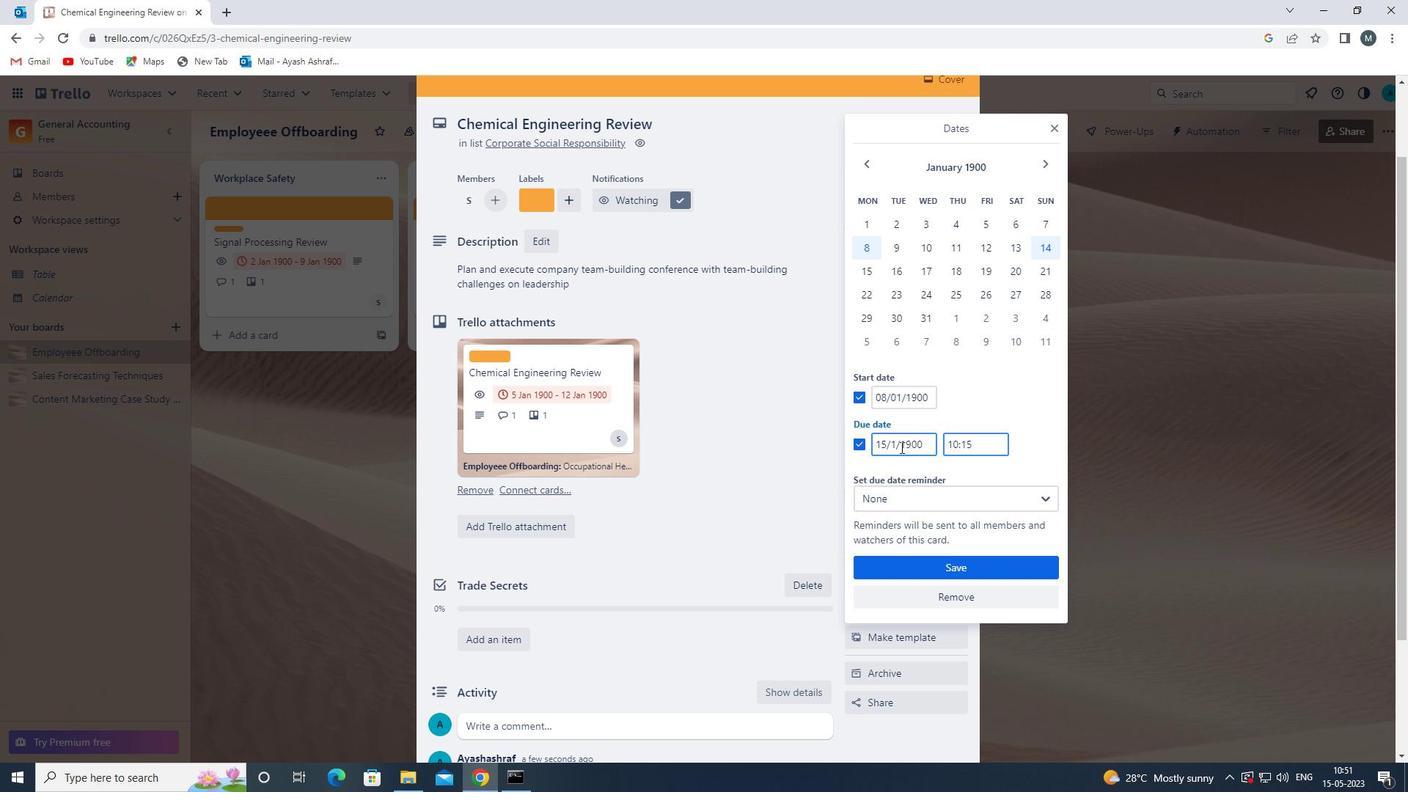 
Action: Mouse moved to (918, 567)
Screenshot: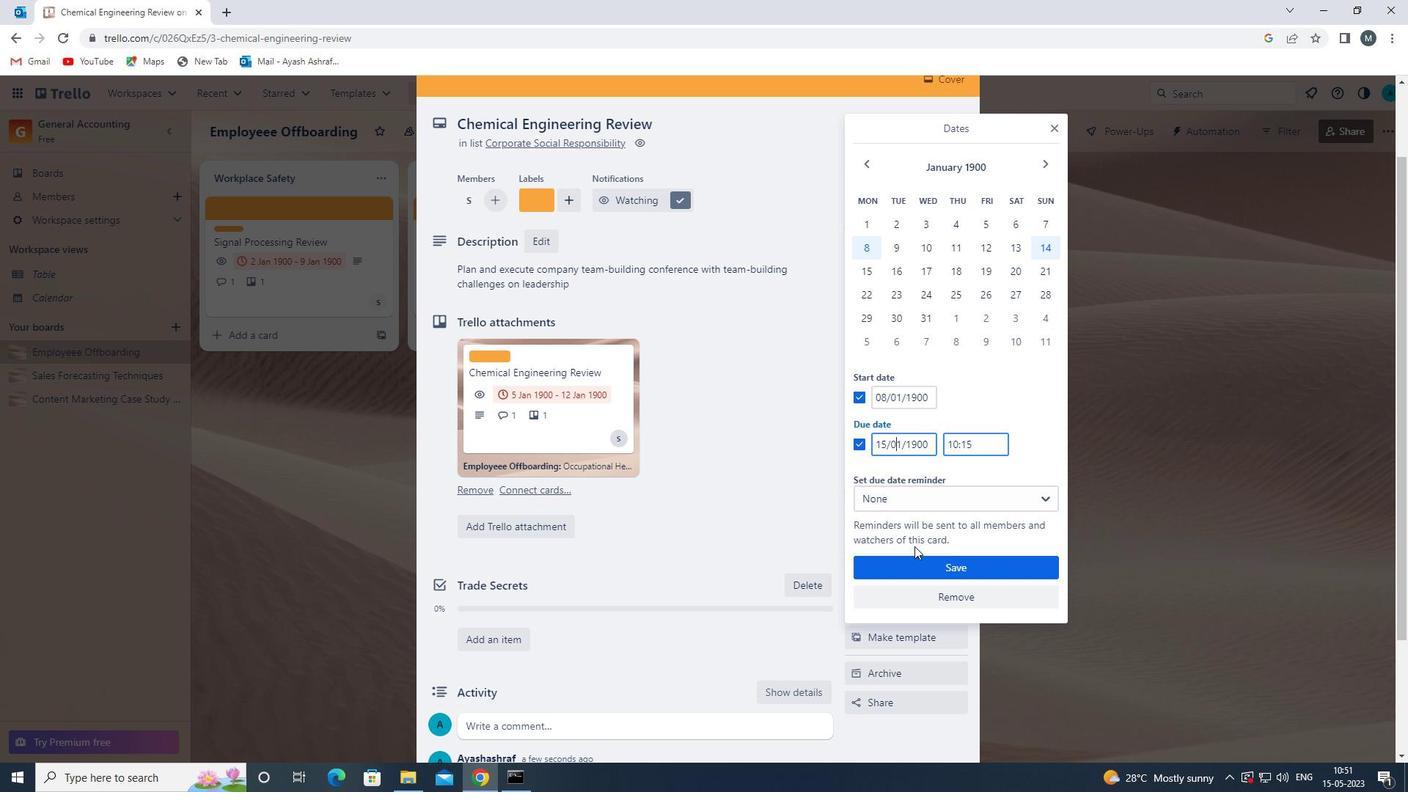 
Action: Mouse pressed left at (918, 567)
Screenshot: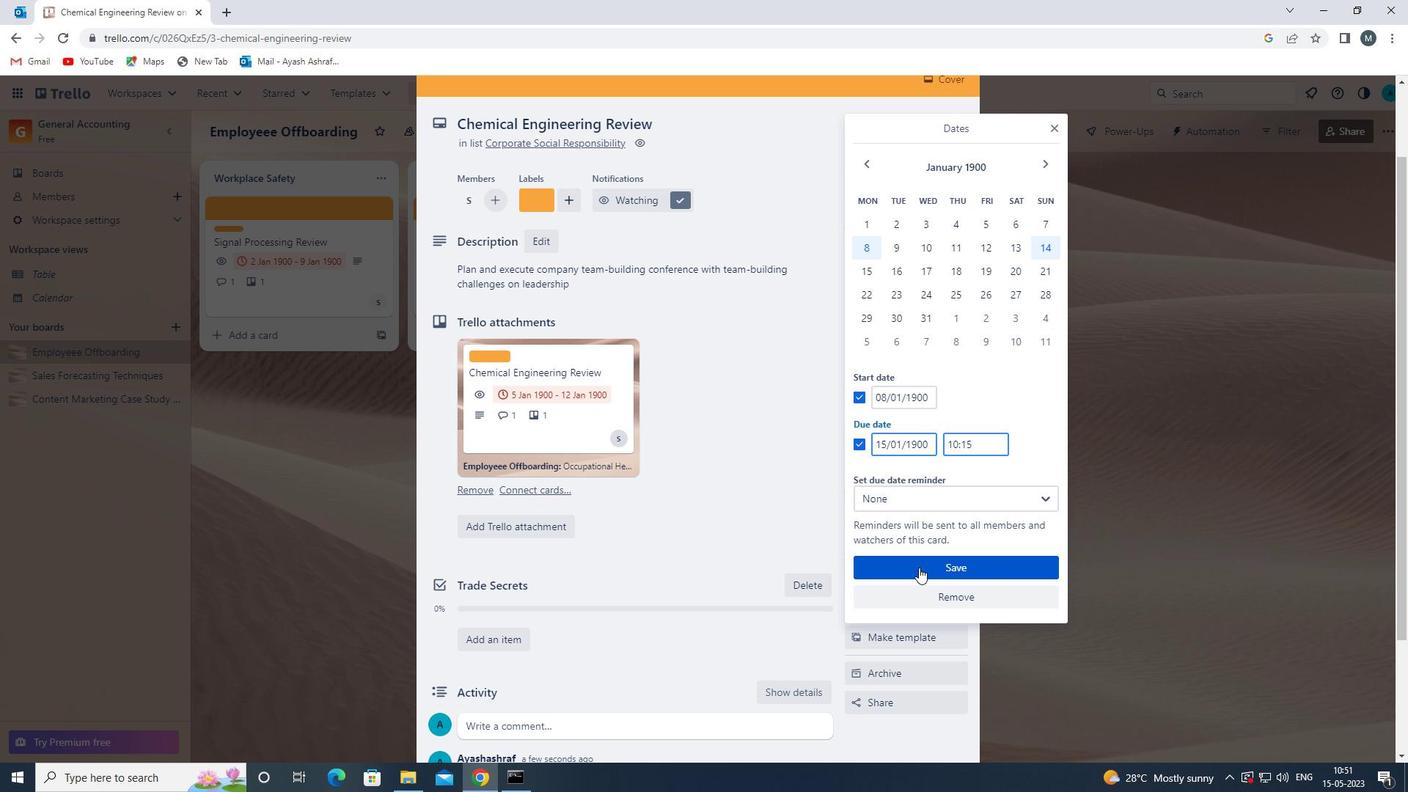 
Action: Mouse moved to (556, 681)
Screenshot: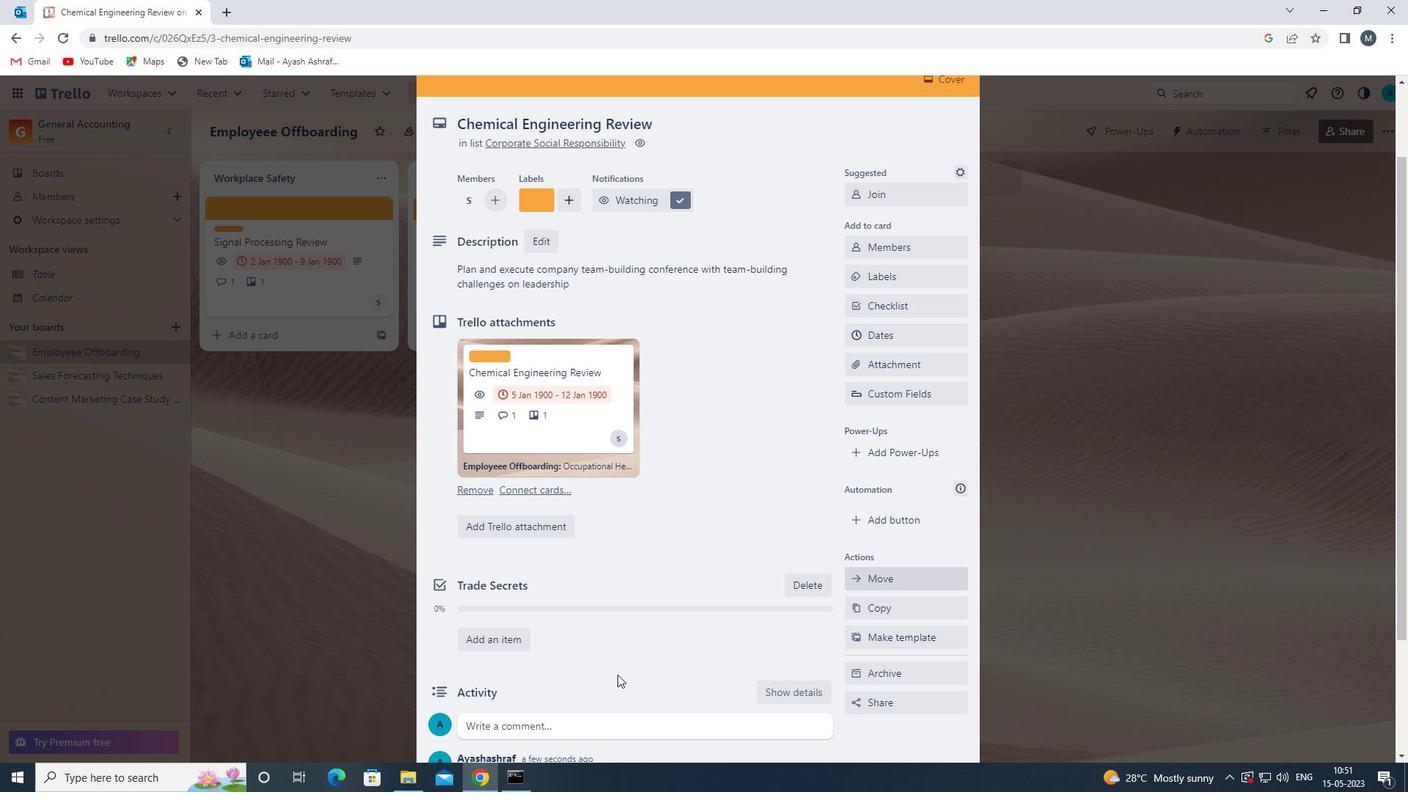 
Action: Mouse scrolled (556, 682) with delta (0, 0)
Screenshot: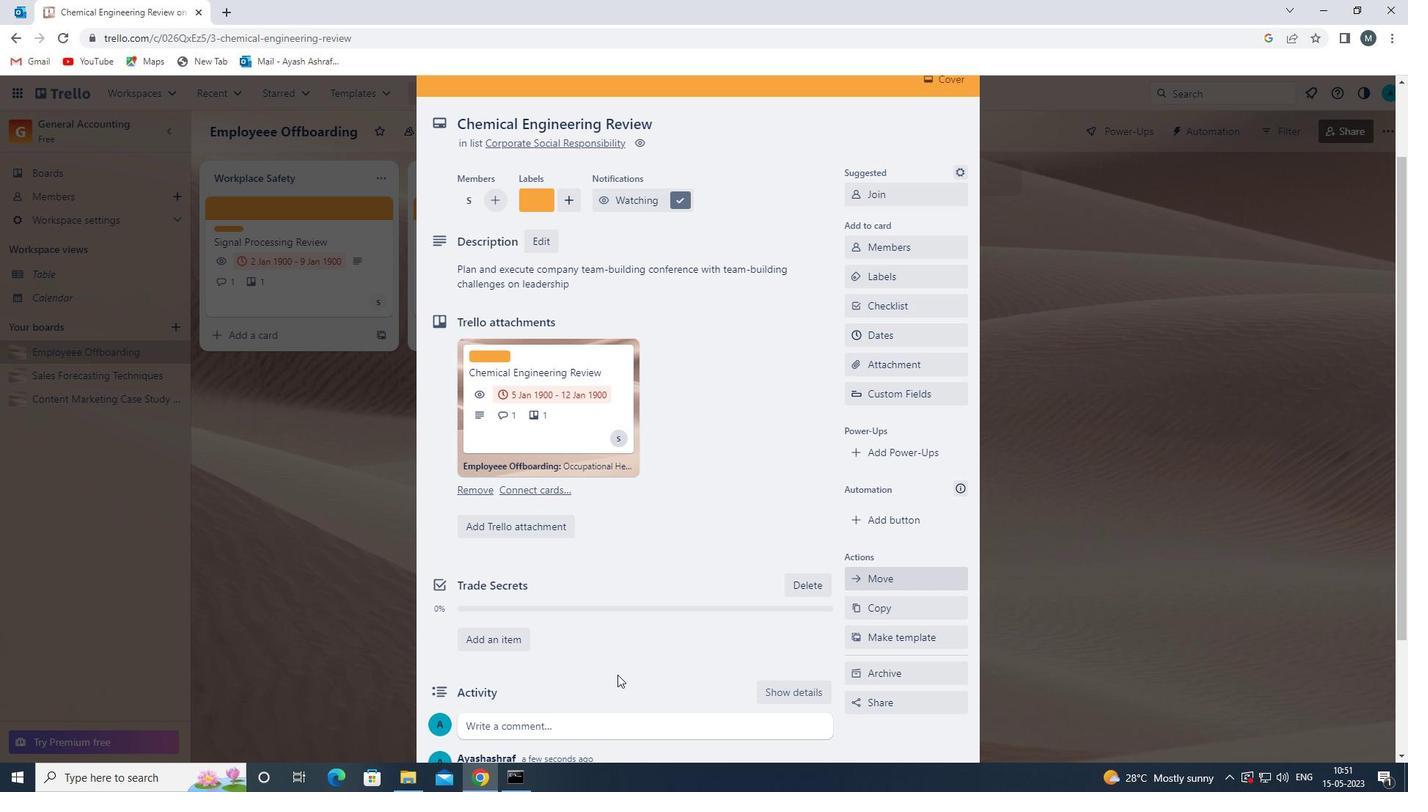 
Action: Mouse moved to (556, 680)
Screenshot: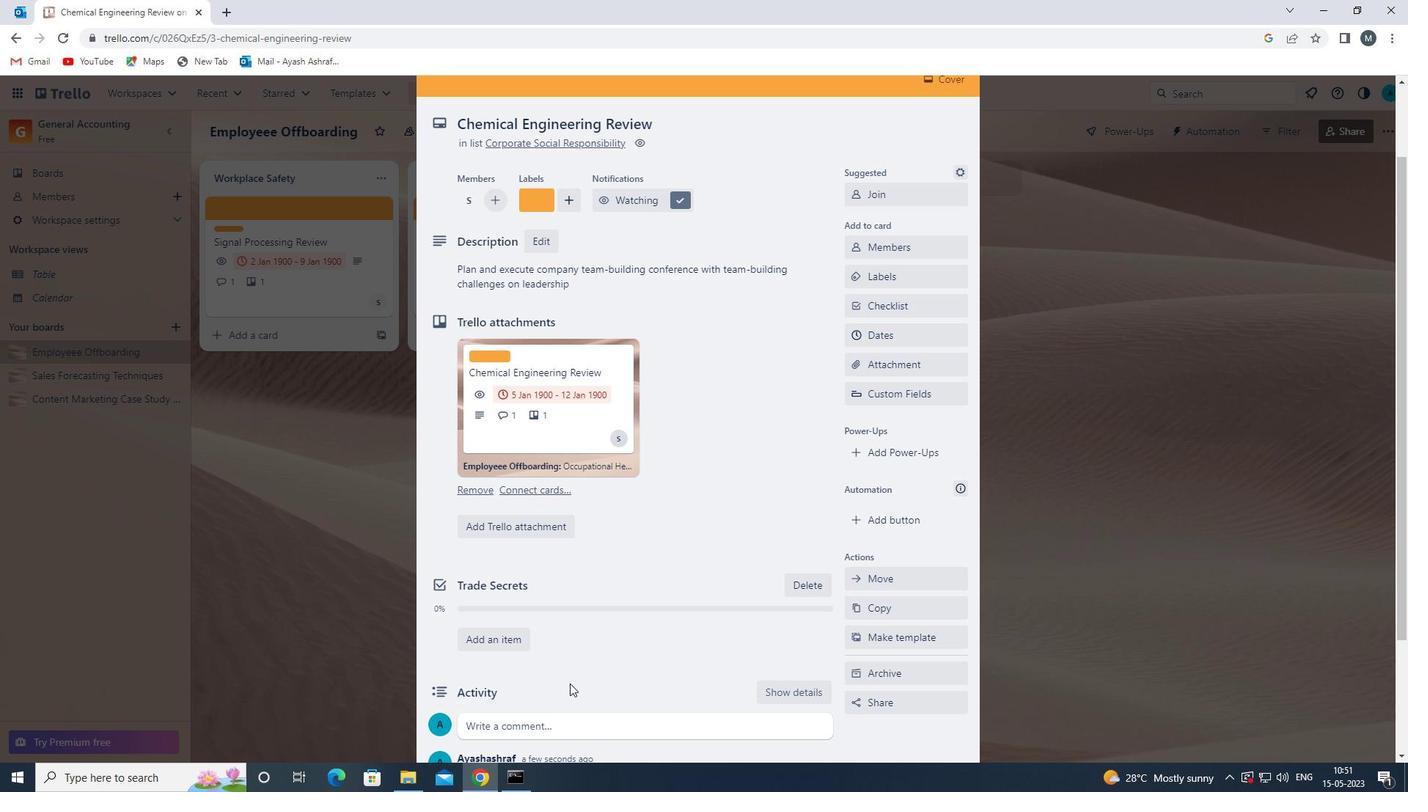 
Action: Mouse scrolled (556, 681) with delta (0, 0)
Screenshot: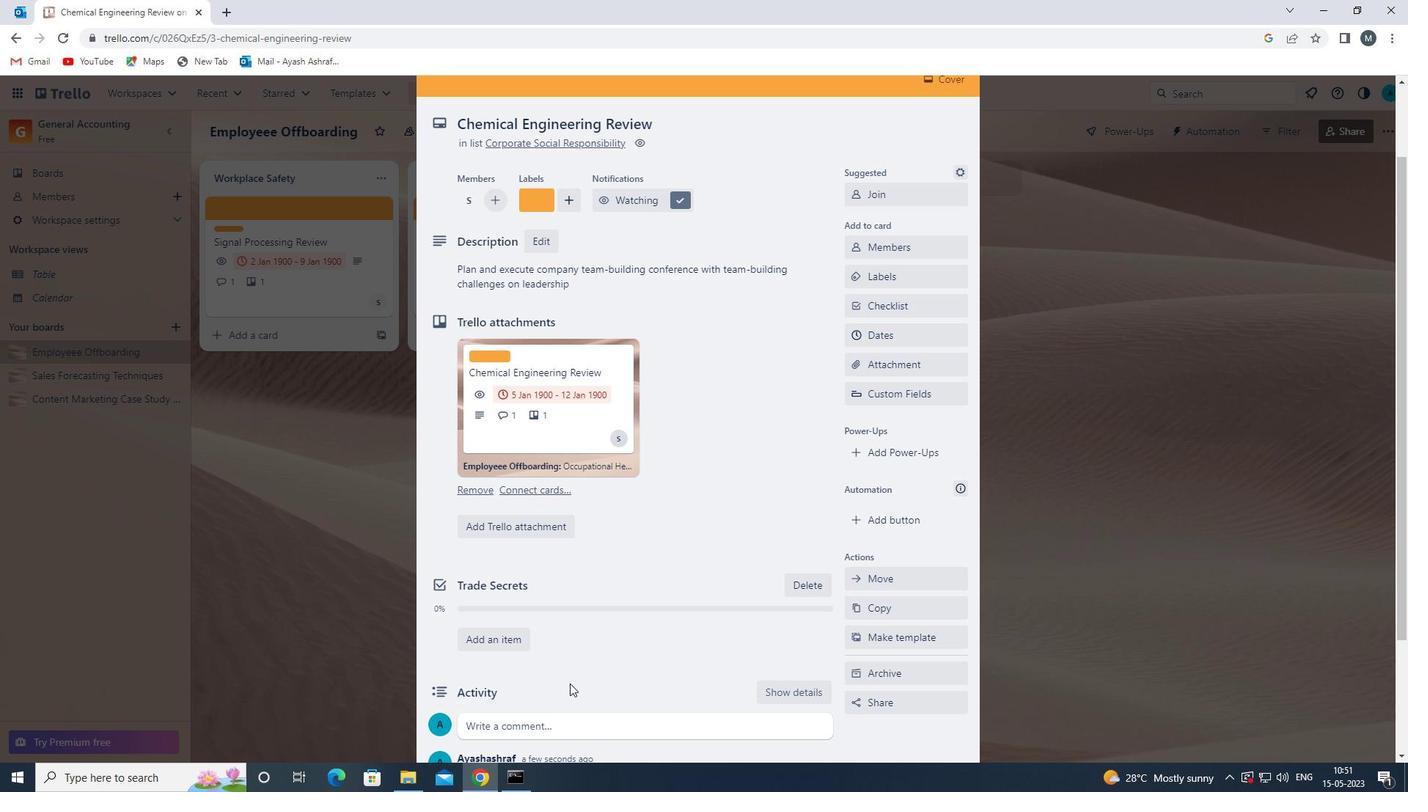 
Action: Mouse scrolled (556, 681) with delta (0, 0)
Screenshot: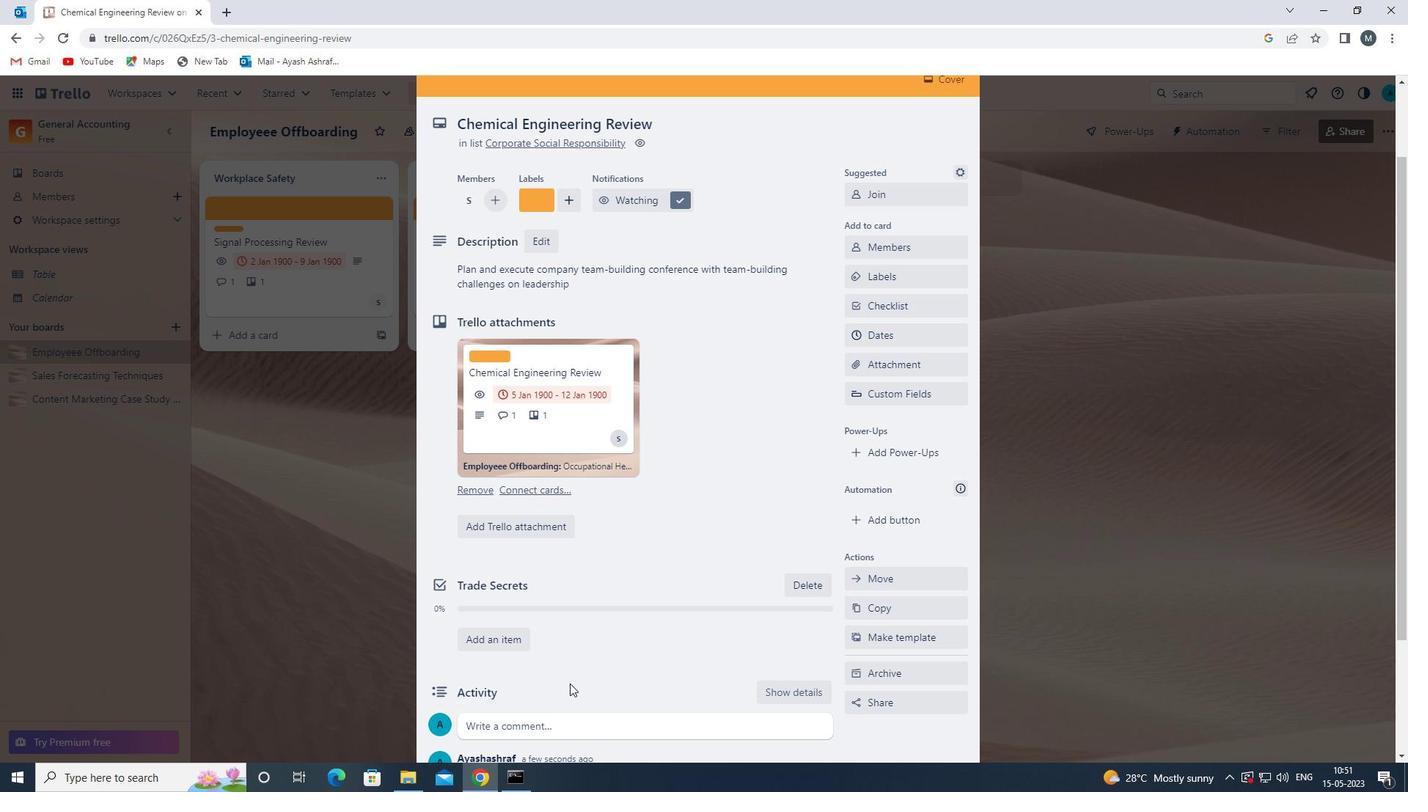 
Action: Mouse scrolled (556, 681) with delta (0, 0)
Screenshot: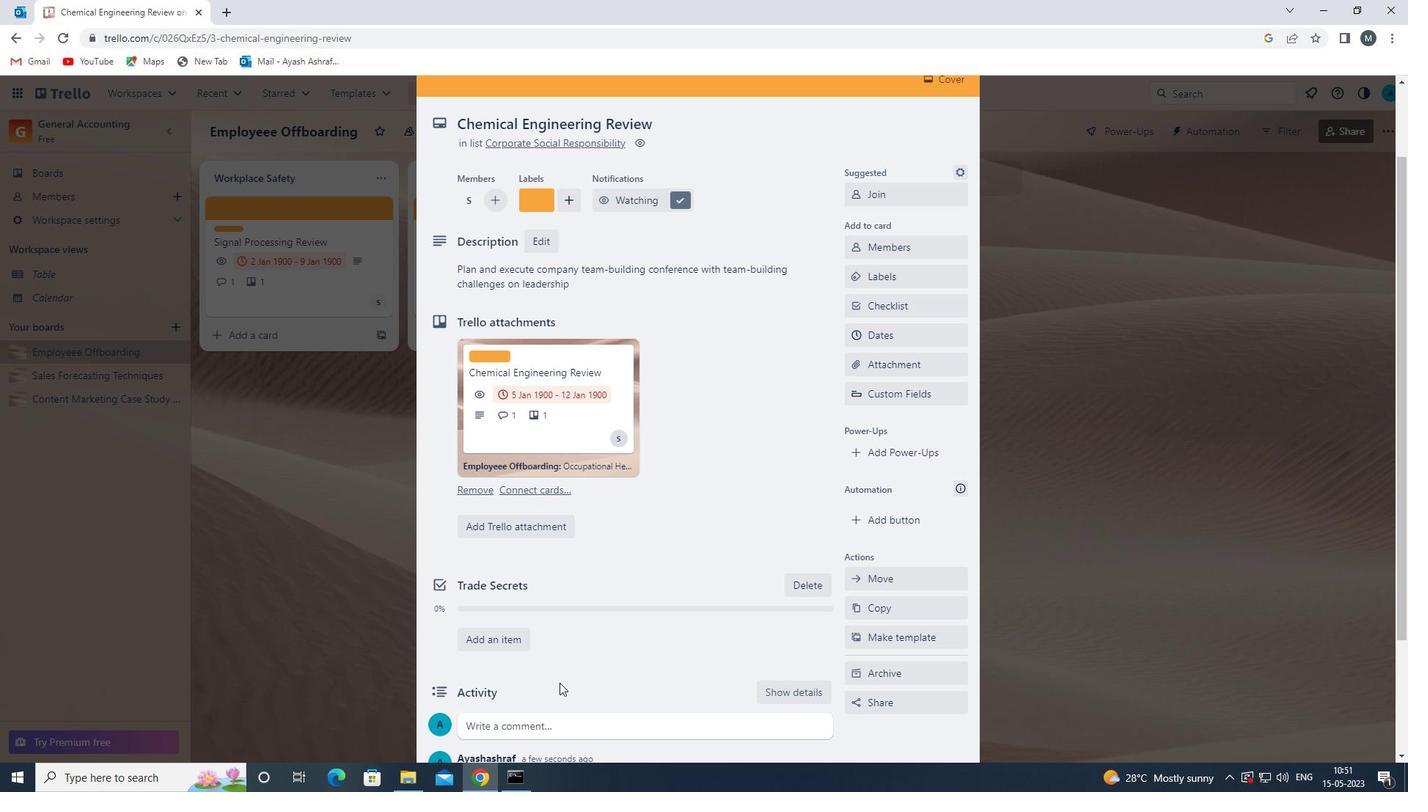 
Action: Mouse scrolled (556, 681) with delta (0, 0)
Screenshot: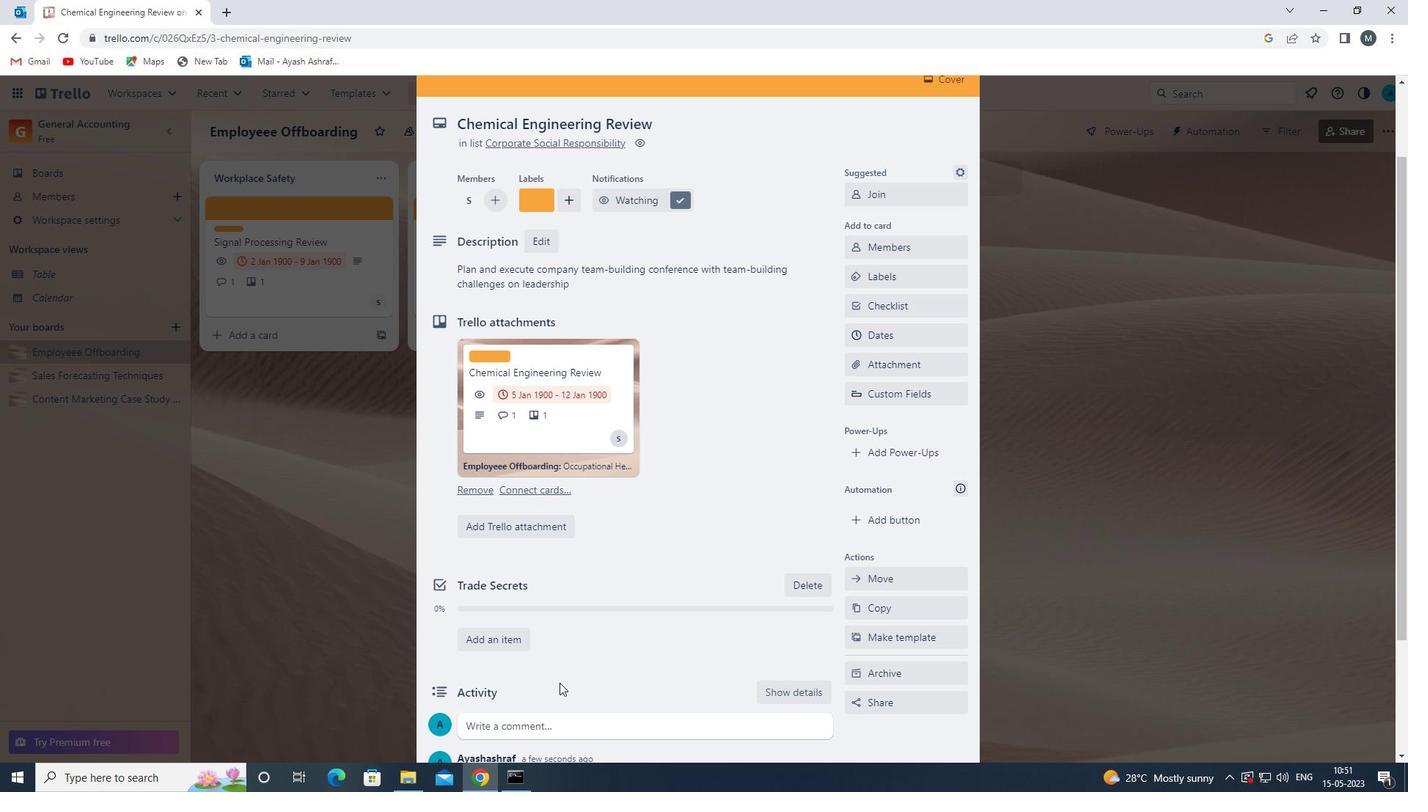 
Action: Mouse scrolled (556, 681) with delta (0, 0)
Screenshot: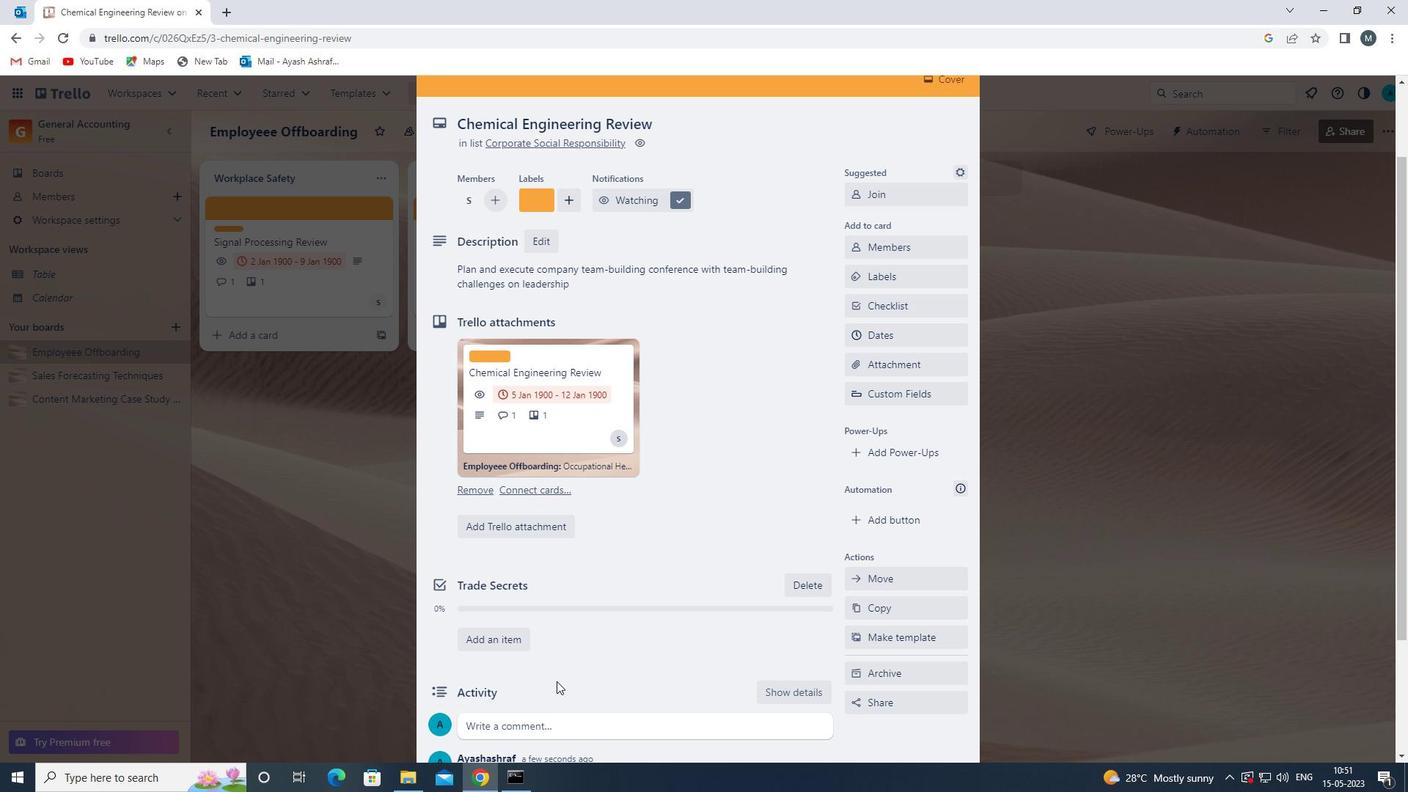 
Action: Mouse scrolled (556, 681) with delta (0, 0)
Screenshot: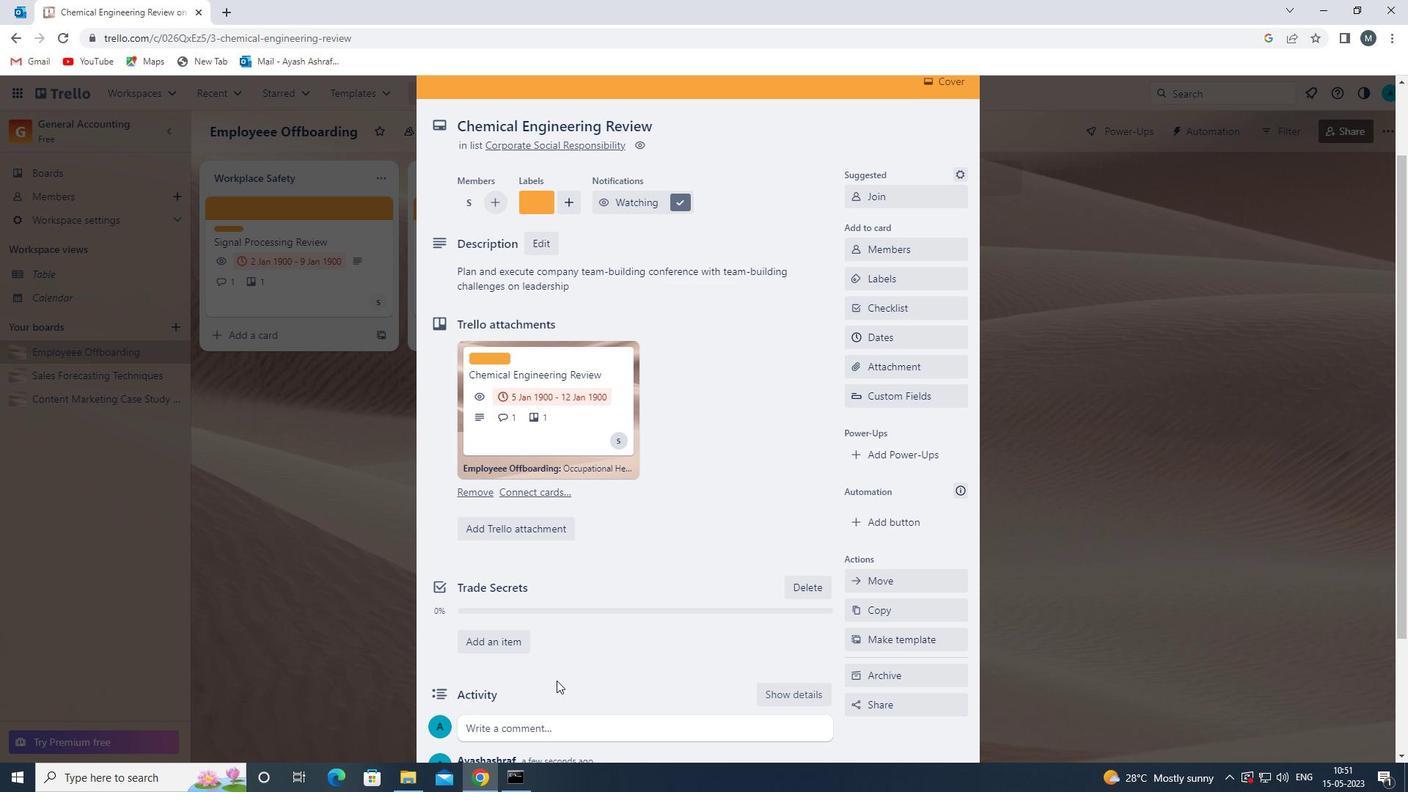 
Action: Mouse moved to (541, 668)
Screenshot: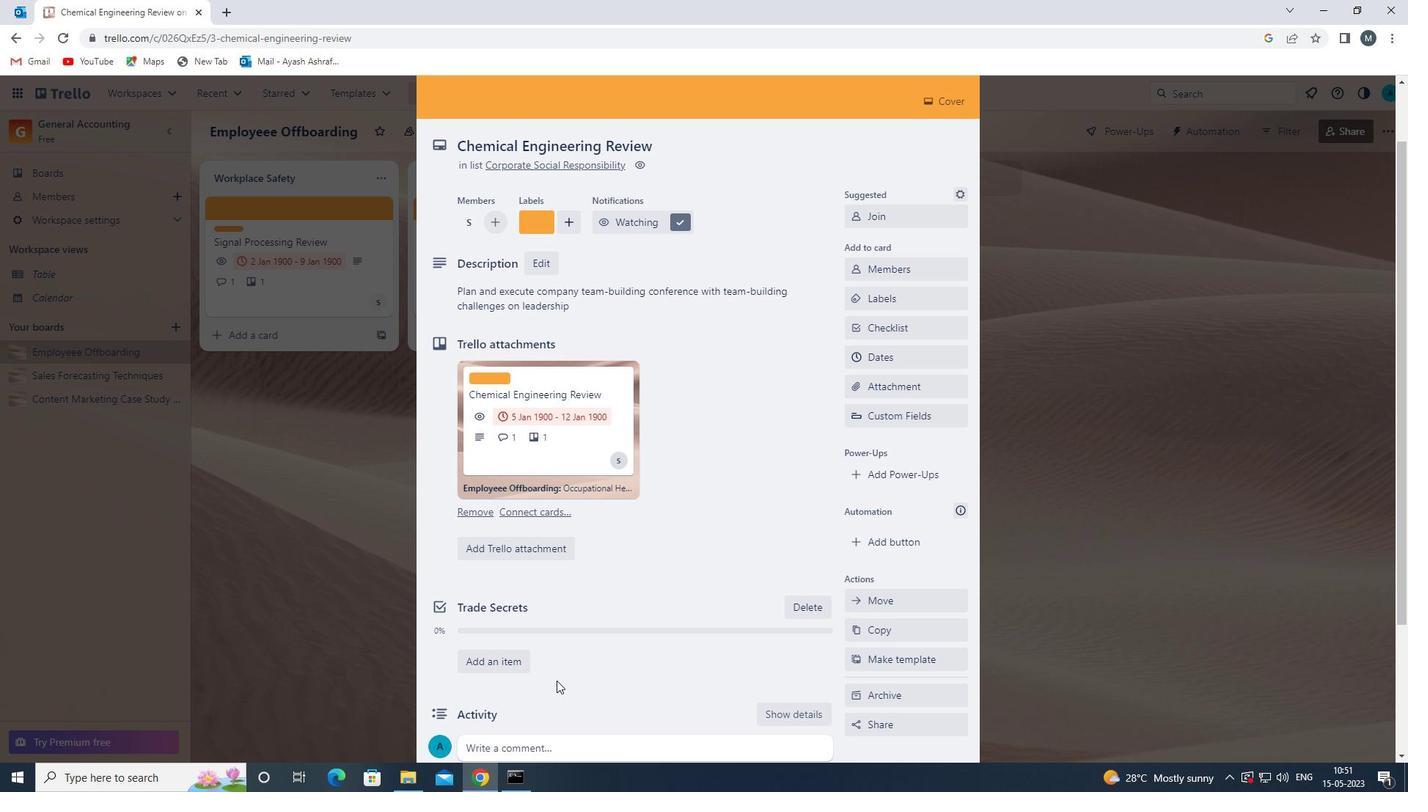 
Action: Mouse scrolled (541, 668) with delta (0, 0)
Screenshot: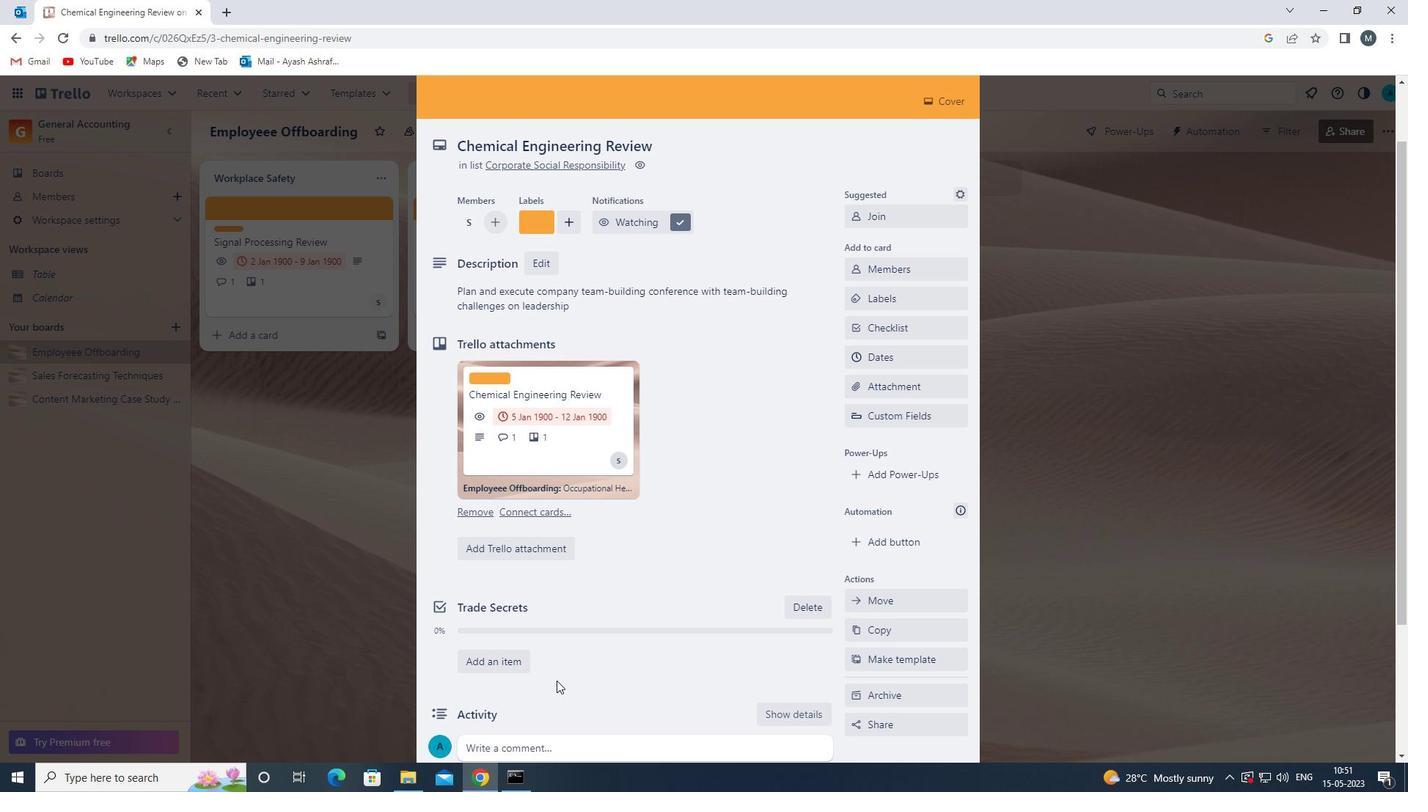 
Action: Mouse moved to (536, 660)
Screenshot: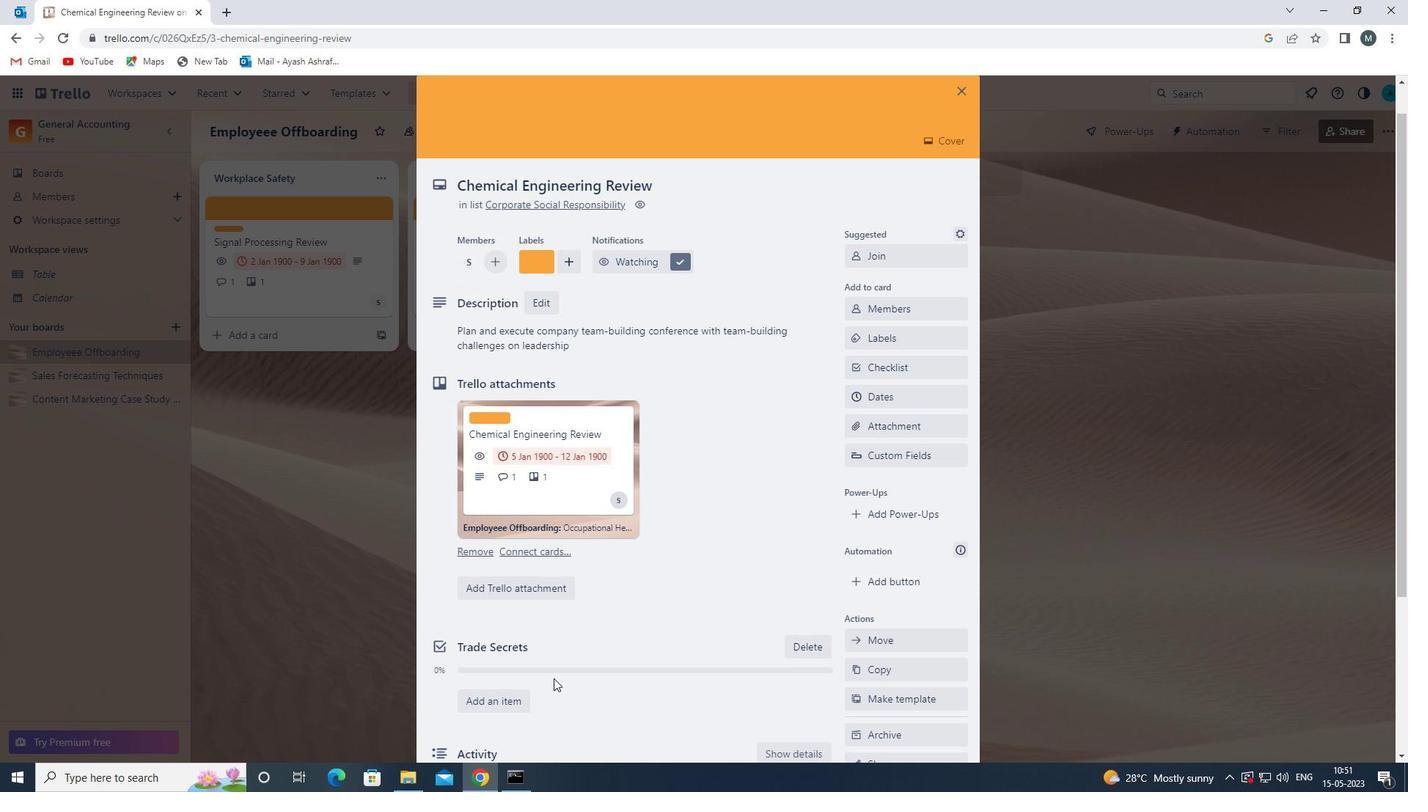
